 Task: Search email   in folder Folder0000000023 with a subject Subject0000000022. Search email   in folder Folder0000000024 with a subject Subject0000000023. Search email   in folder Folder0000000025 with a subject Subject0000000024. Search email   in folder Folder0000000026 with a subject Subject0000000025. Search email   in folder Folder0000000027 with a subject Subject0000000026
Action: Mouse moved to (448, 115)
Screenshot: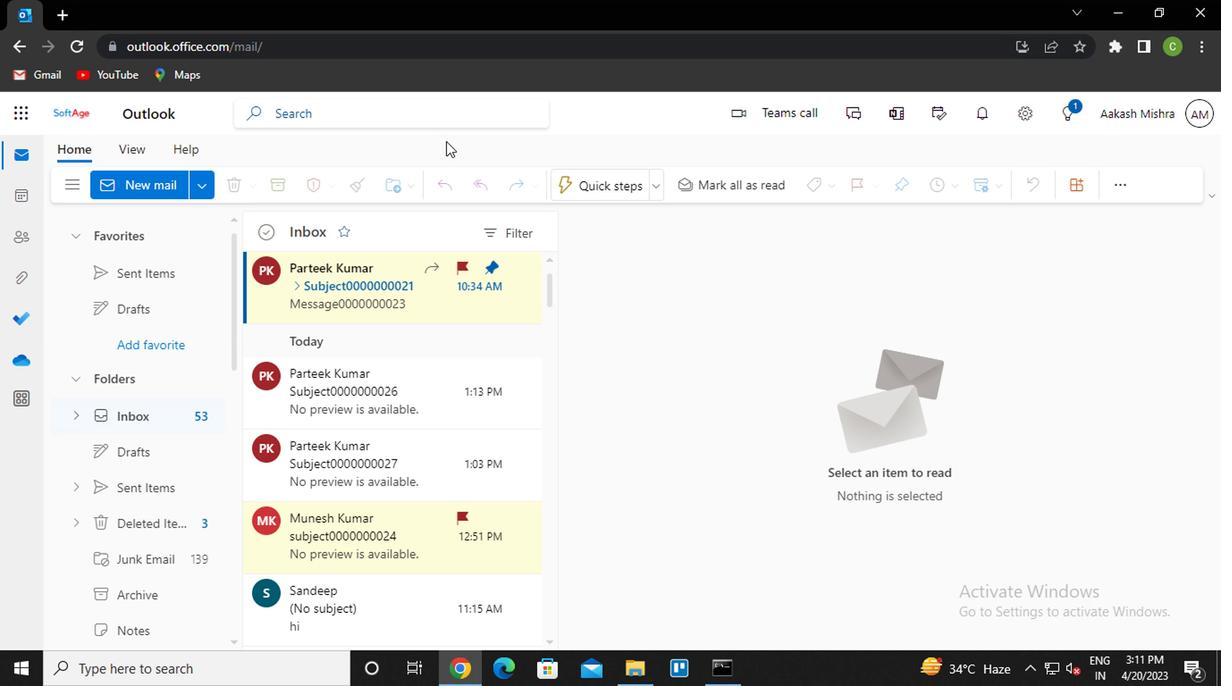 
Action: Mouse pressed left at (448, 115)
Screenshot: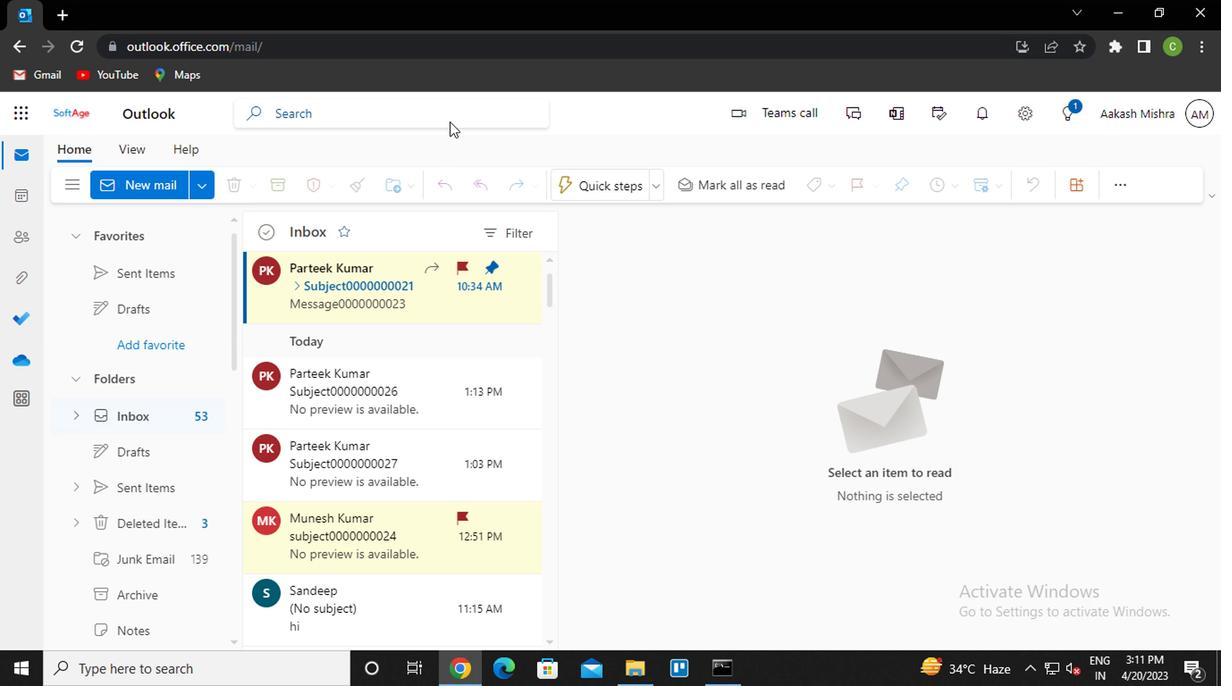 
Action: Mouse moved to (646, 111)
Screenshot: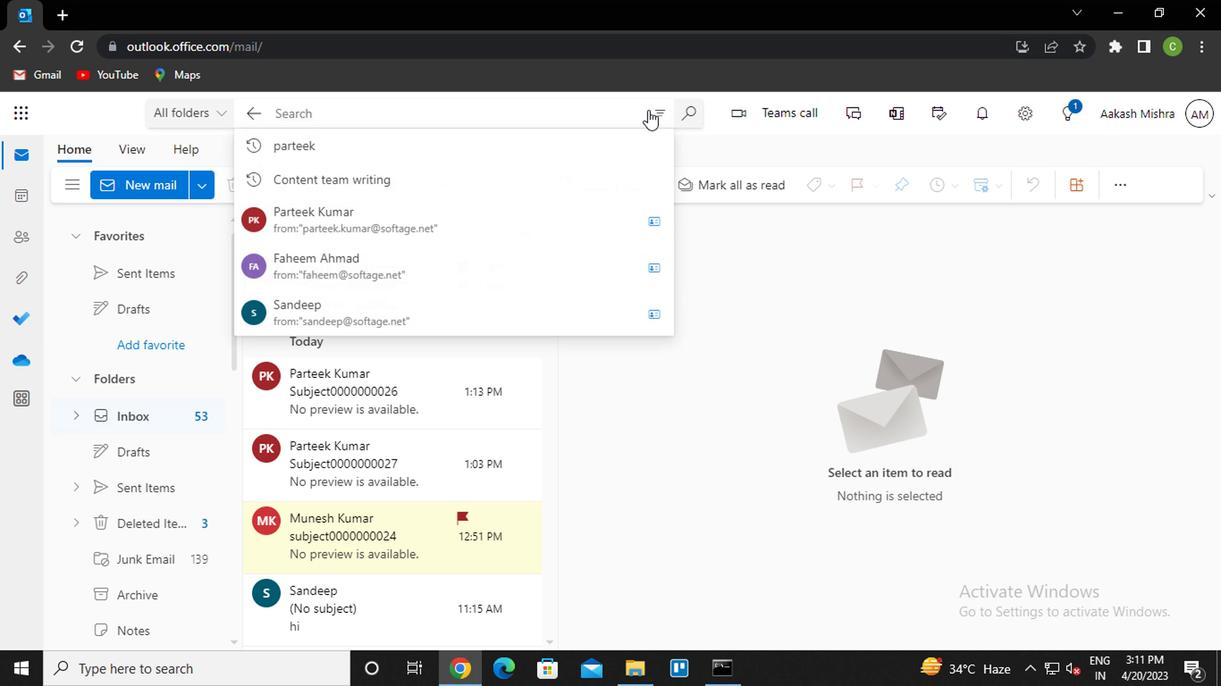 
Action: Mouse pressed left at (646, 111)
Screenshot: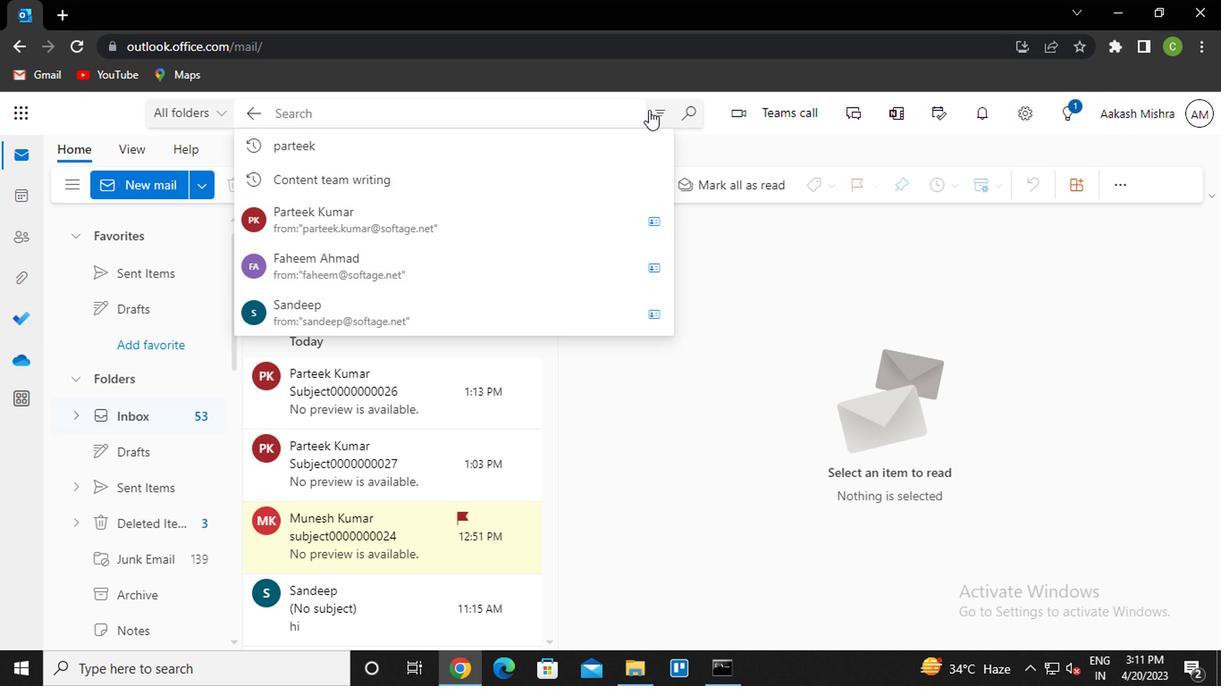 
Action: Mouse moved to (501, 158)
Screenshot: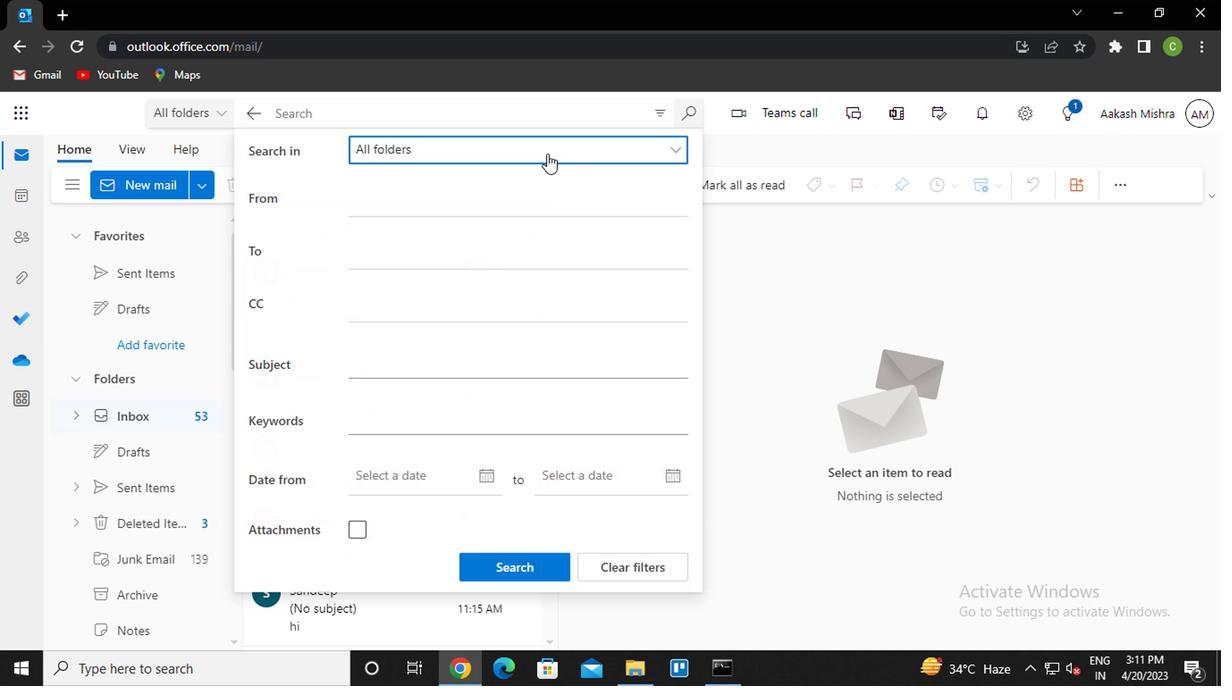 
Action: Mouse pressed left at (501, 158)
Screenshot: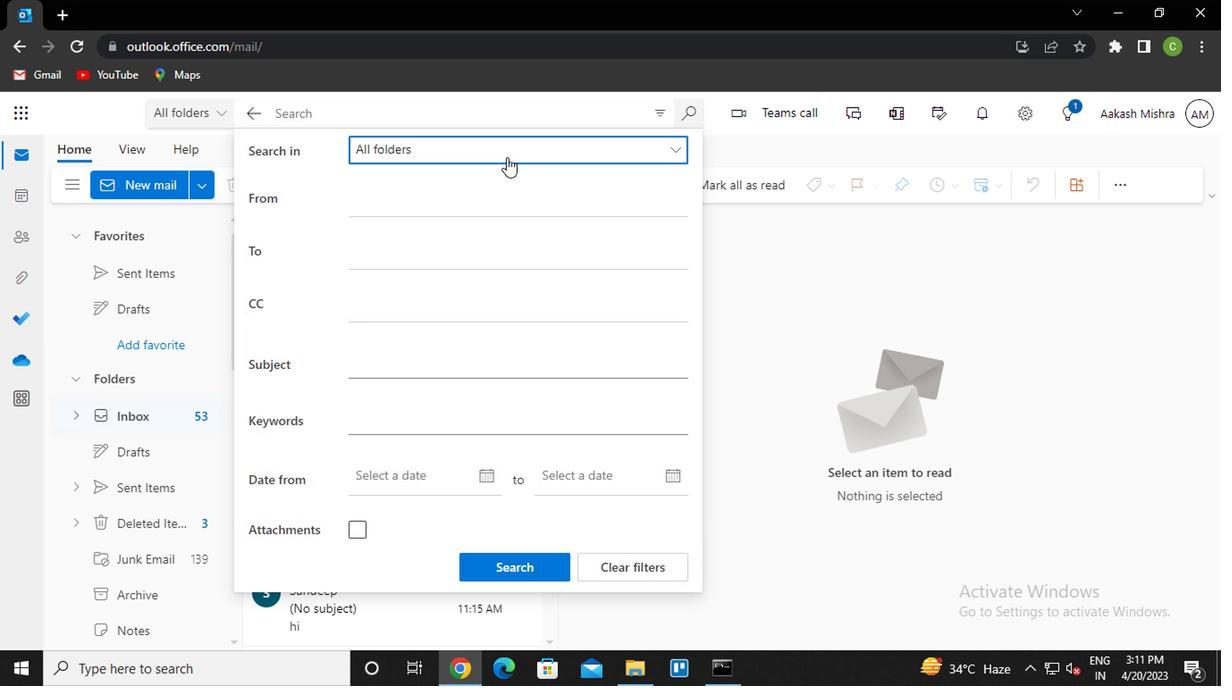 
Action: Mouse moved to (492, 340)
Screenshot: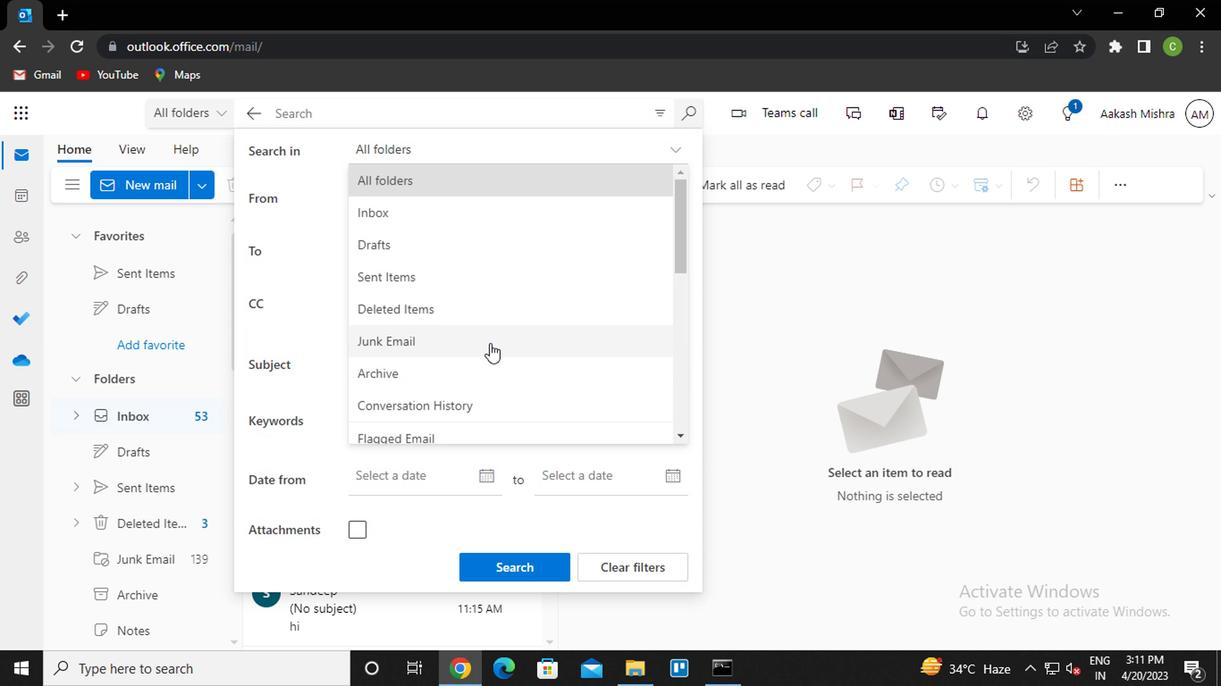 
Action: Mouse scrolled (492, 339) with delta (0, 0)
Screenshot: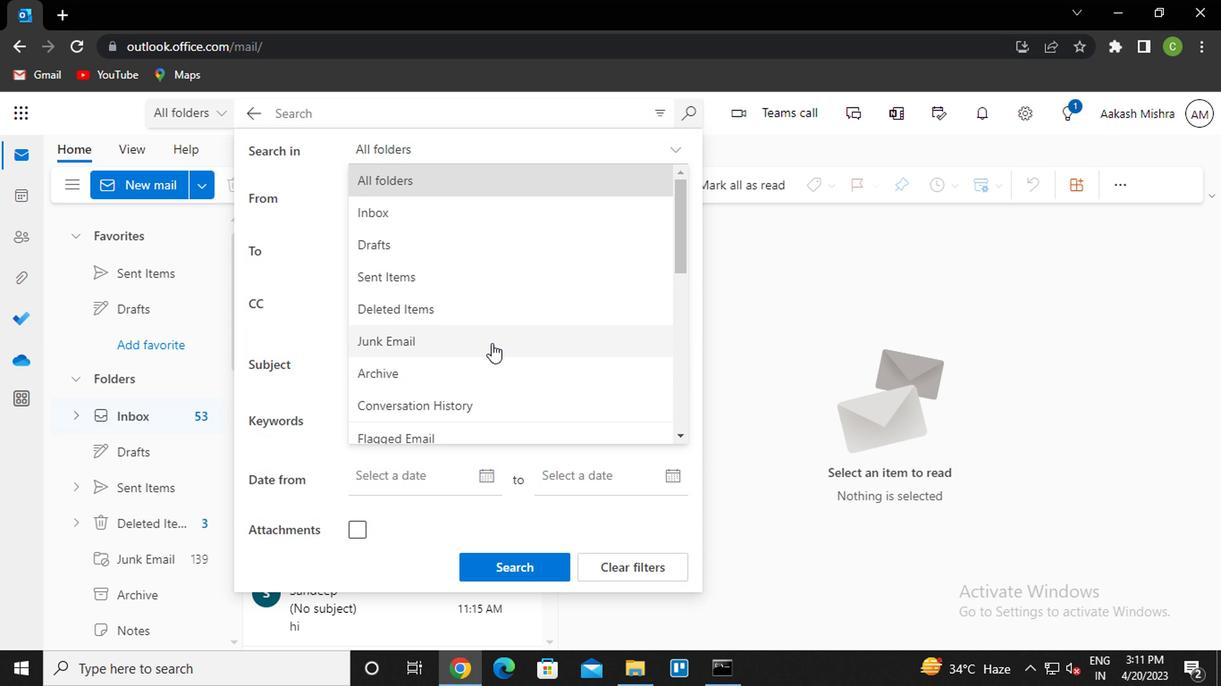 
Action: Mouse scrolled (492, 339) with delta (0, 0)
Screenshot: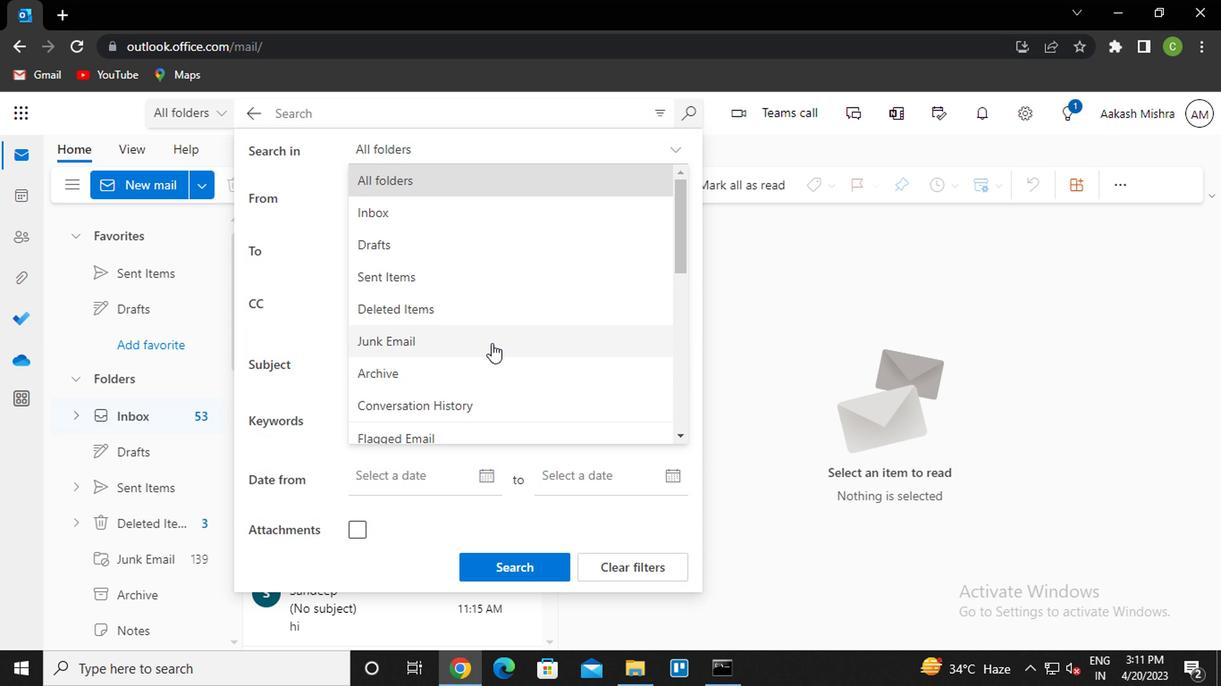 
Action: Mouse scrolled (492, 339) with delta (0, 0)
Screenshot: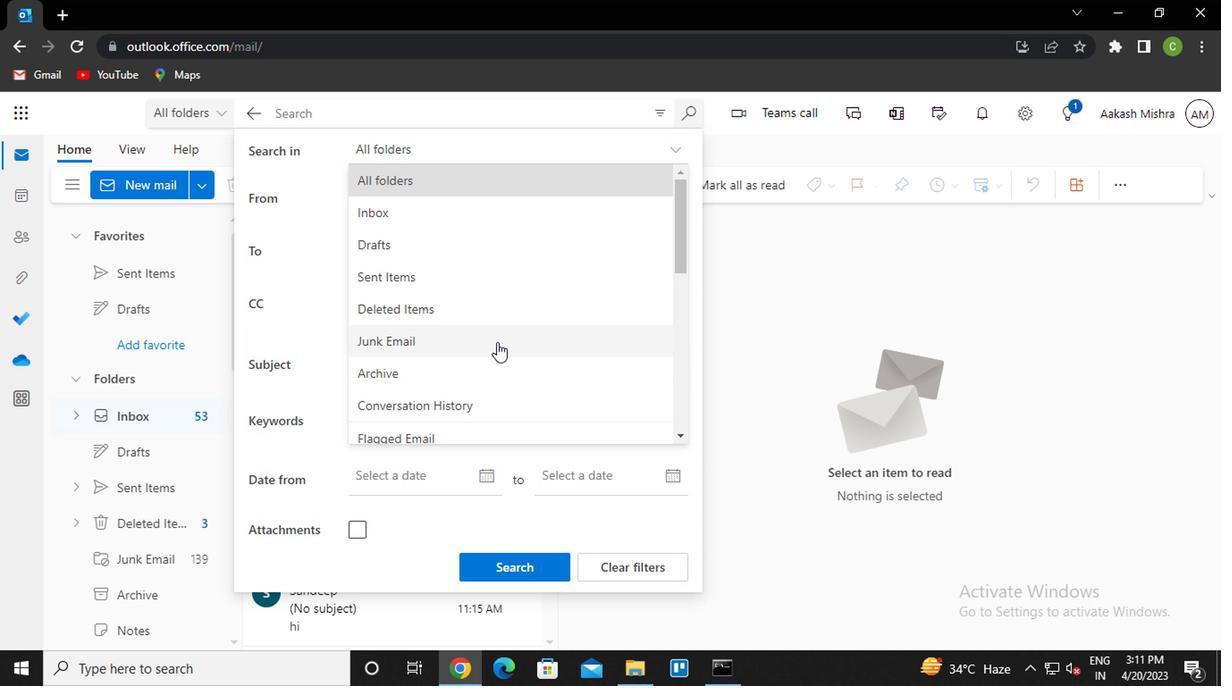 
Action: Mouse scrolled (492, 339) with delta (0, 0)
Screenshot: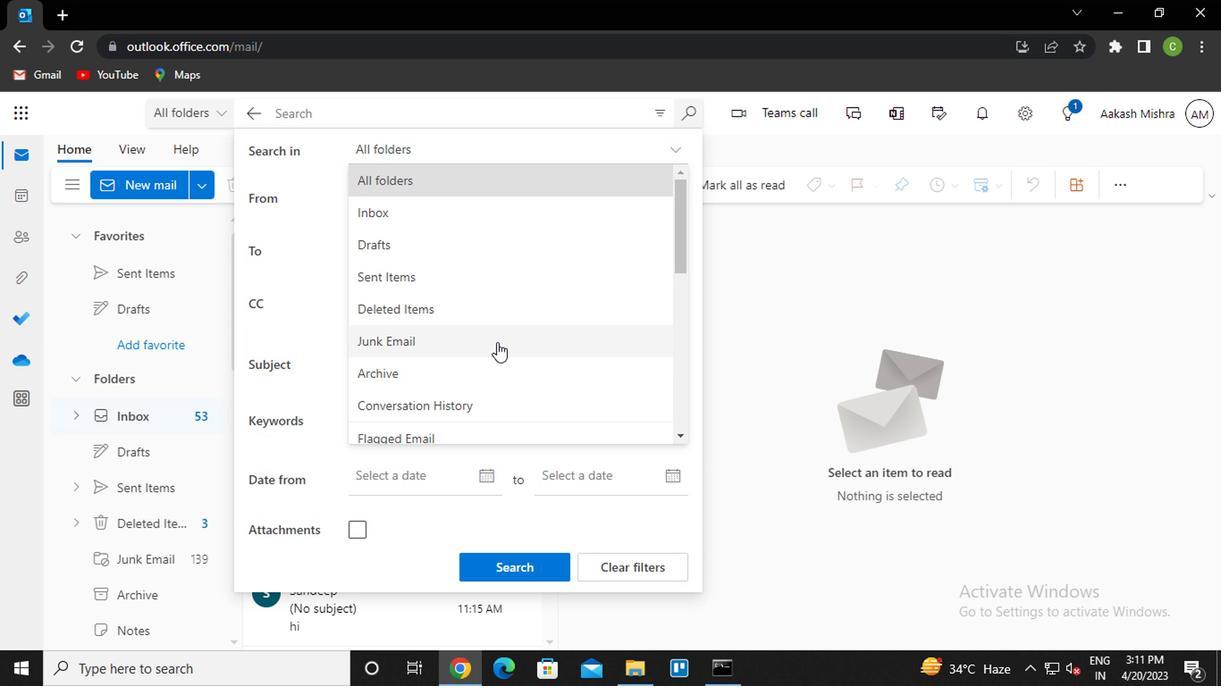 
Action: Mouse scrolled (492, 339) with delta (0, 0)
Screenshot: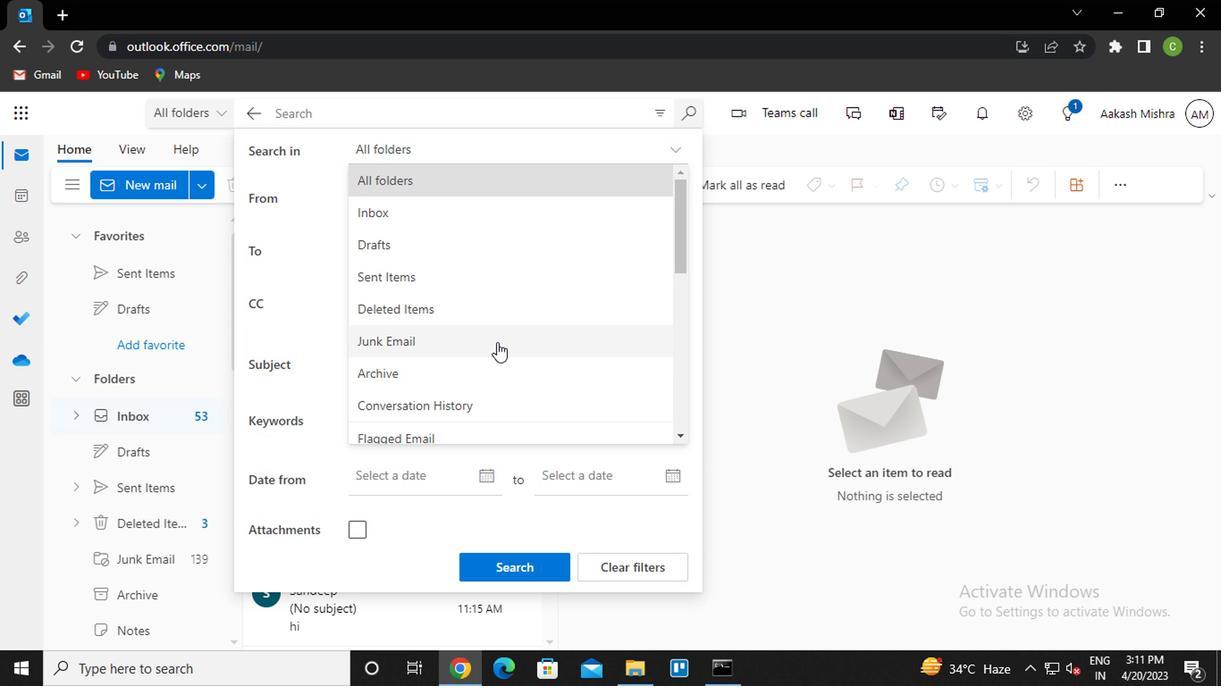 
Action: Mouse scrolled (492, 339) with delta (0, 0)
Screenshot: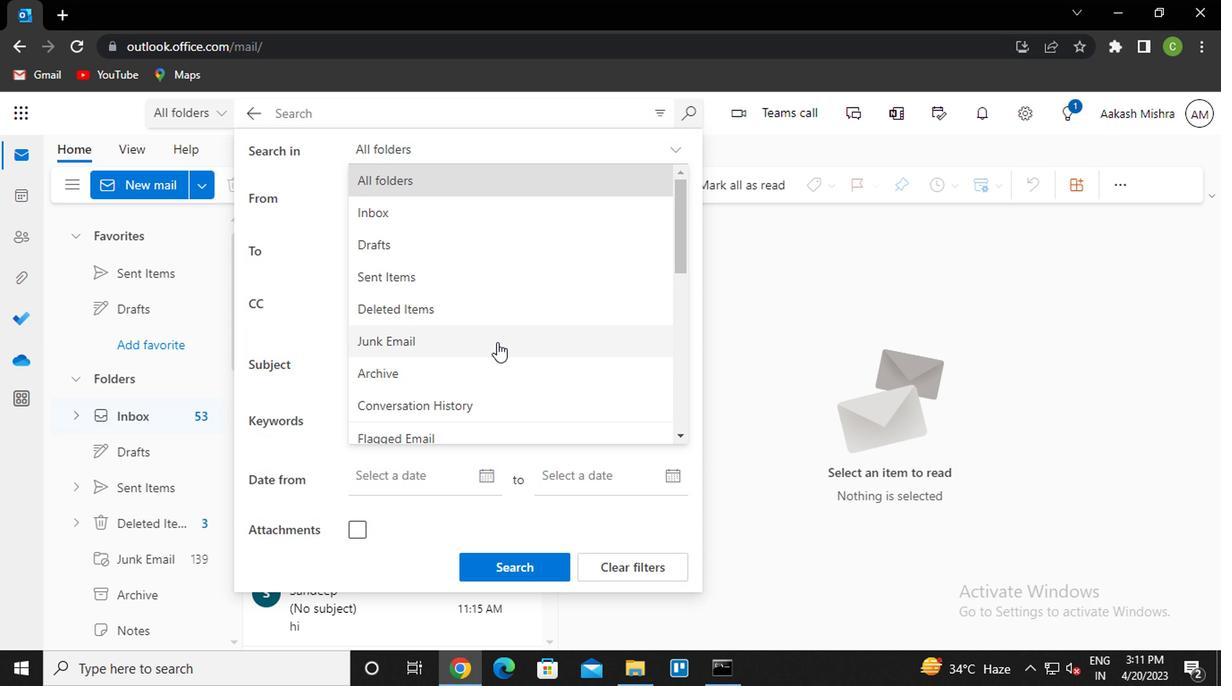 
Action: Mouse scrolled (492, 339) with delta (0, 0)
Screenshot: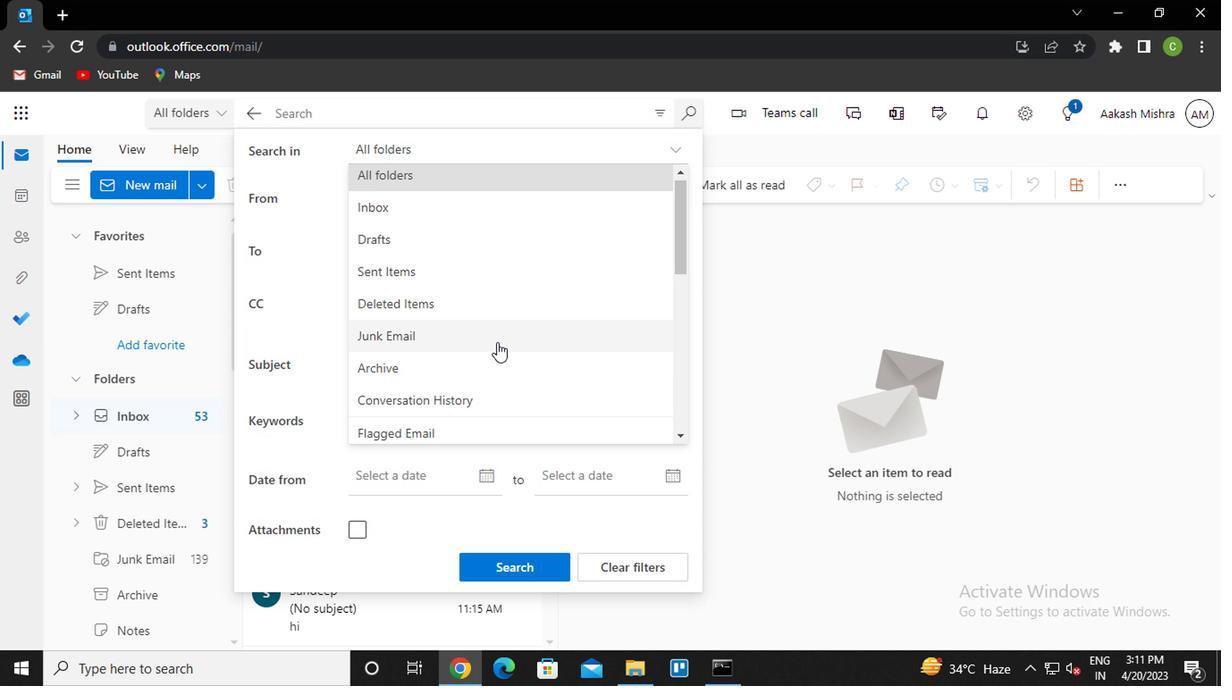 
Action: Mouse scrolled (492, 339) with delta (0, 0)
Screenshot: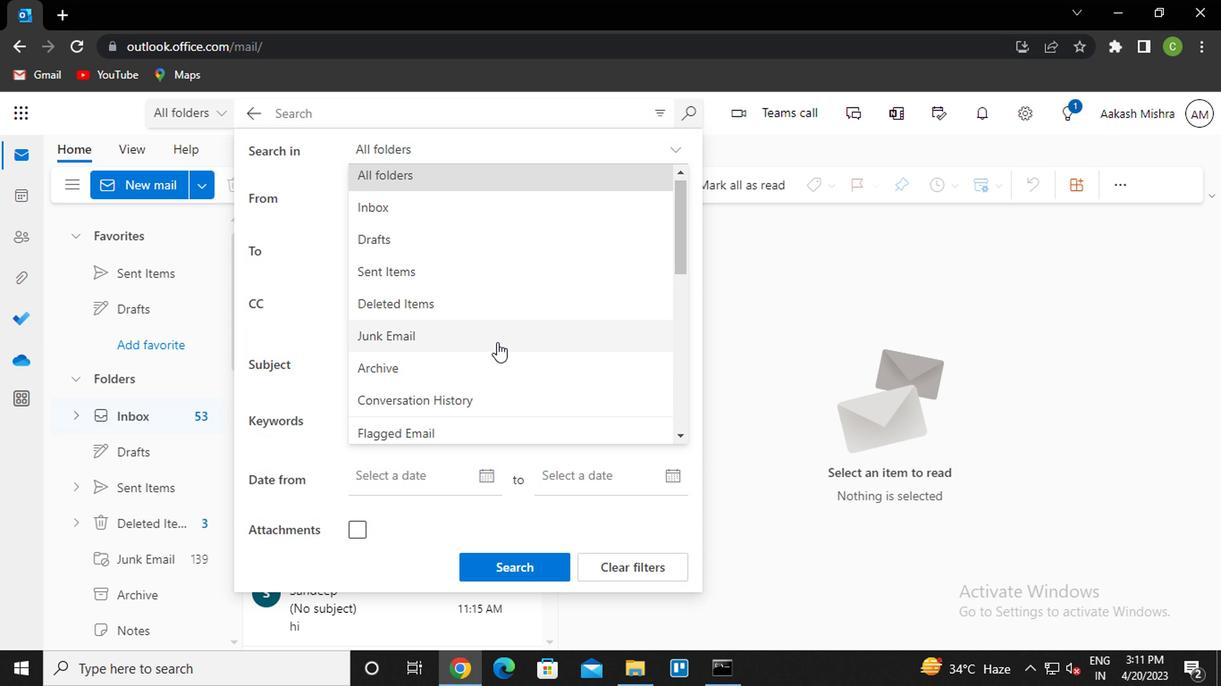 
Action: Mouse scrolled (492, 339) with delta (0, 0)
Screenshot: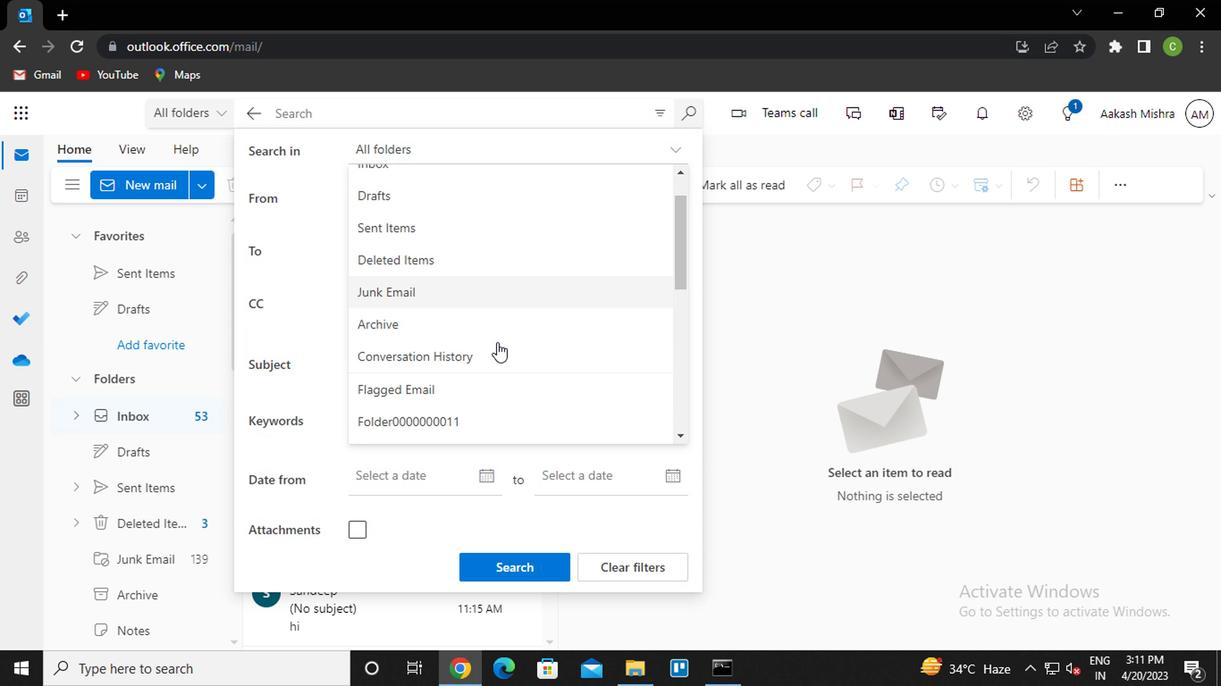 
Action: Mouse scrolled (492, 339) with delta (0, 0)
Screenshot: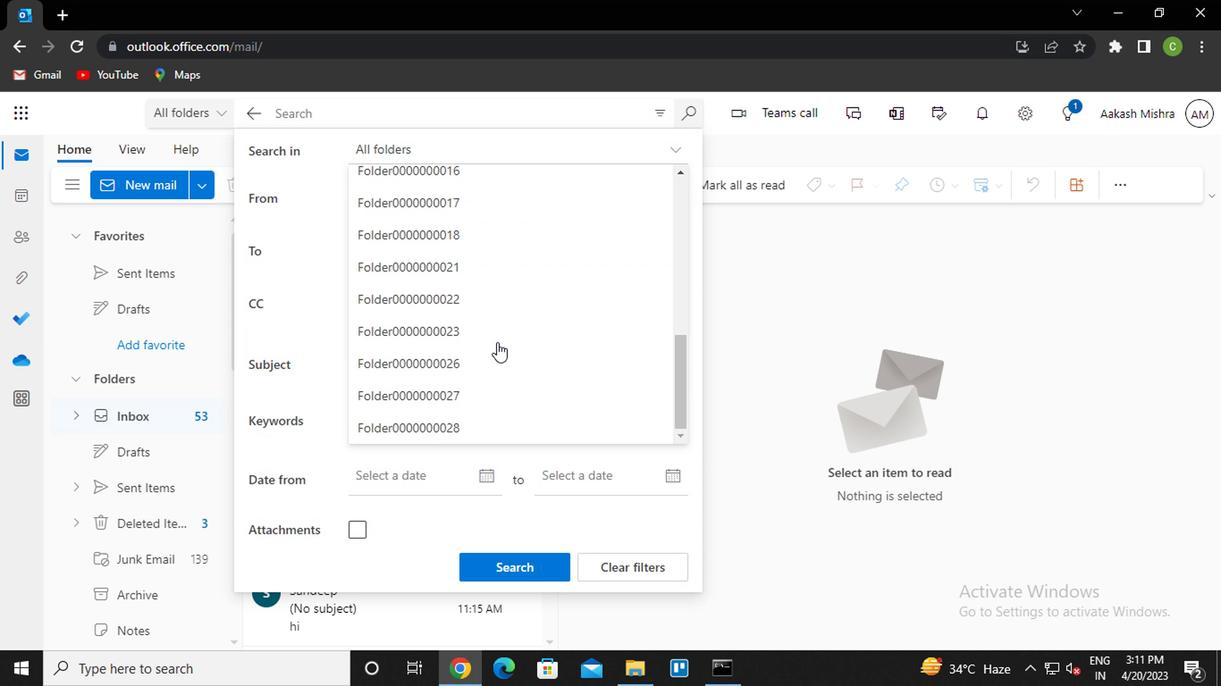 
Action: Mouse scrolled (492, 339) with delta (0, 0)
Screenshot: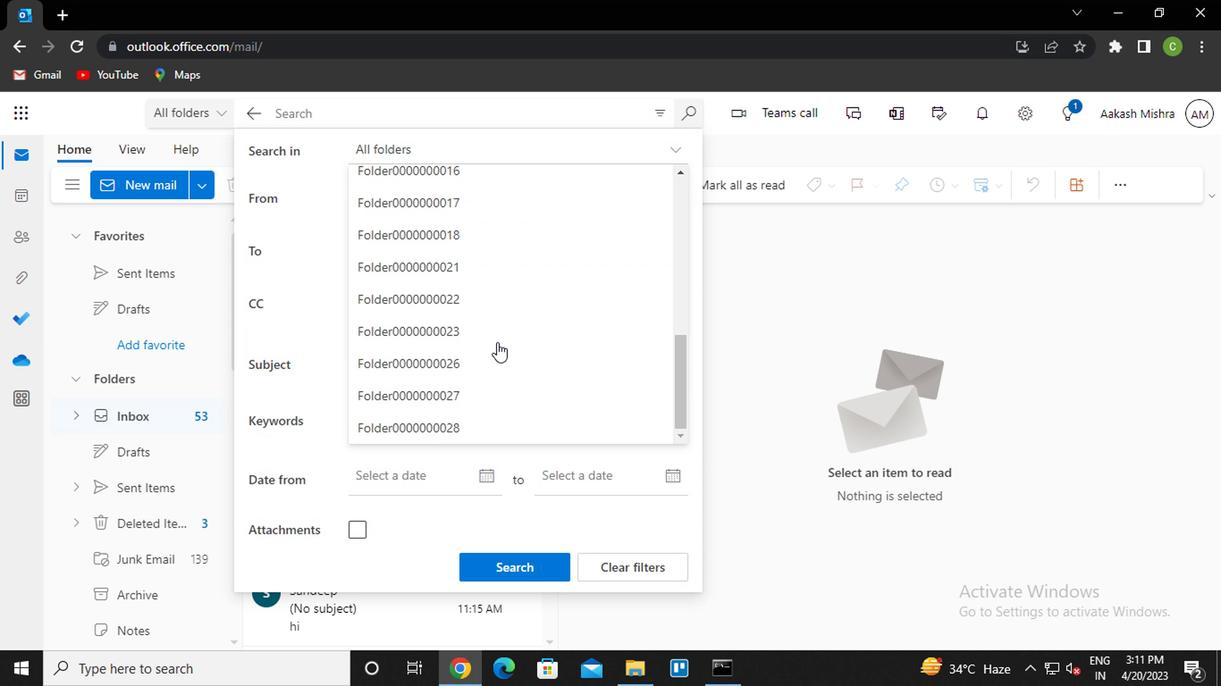 
Action: Mouse scrolled (492, 339) with delta (0, 0)
Screenshot: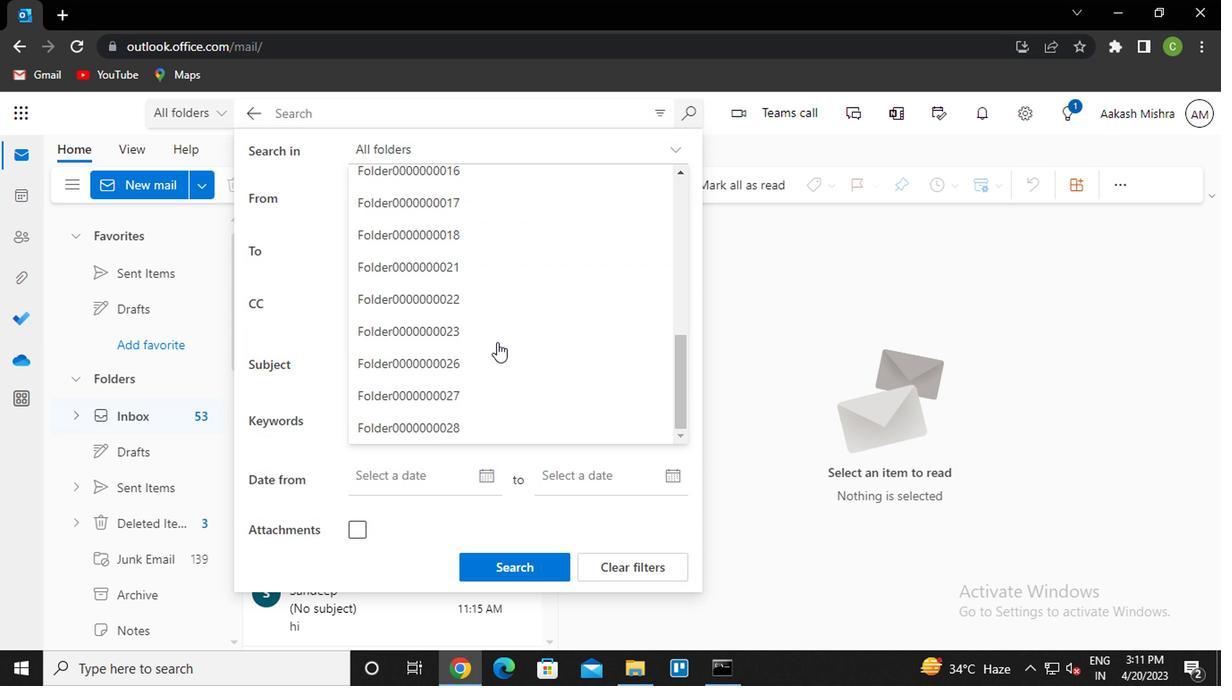 
Action: Mouse scrolled (492, 339) with delta (0, 0)
Screenshot: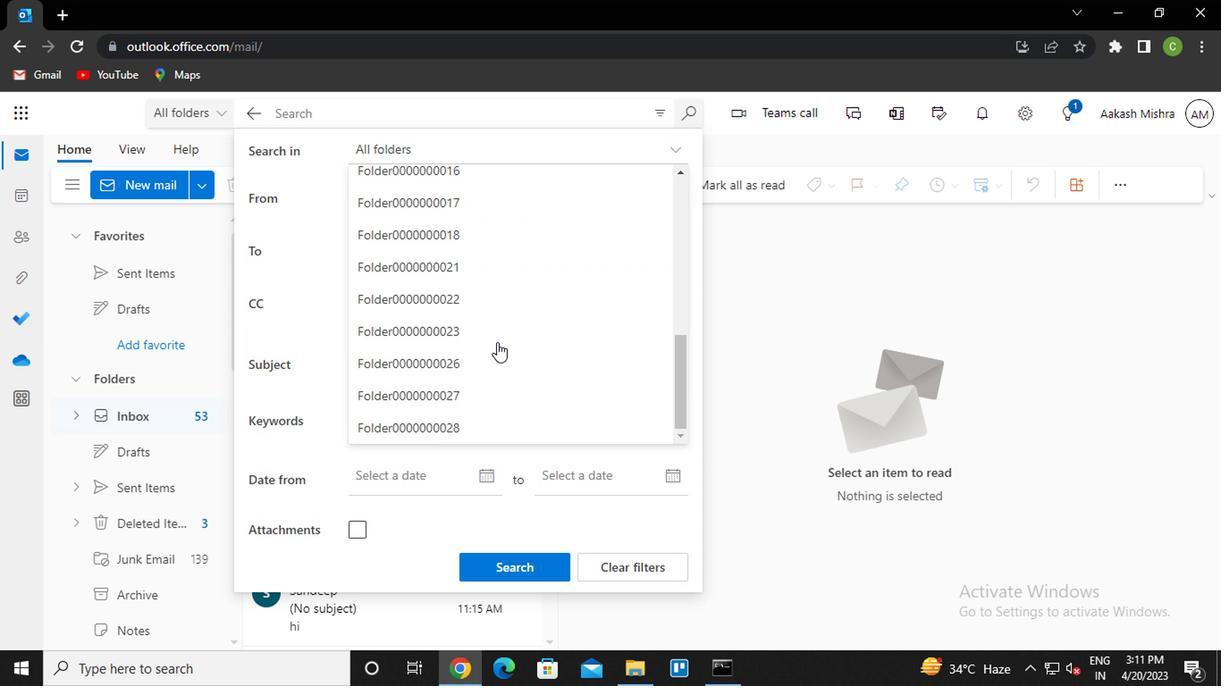 
Action: Mouse scrolled (492, 339) with delta (0, 0)
Screenshot: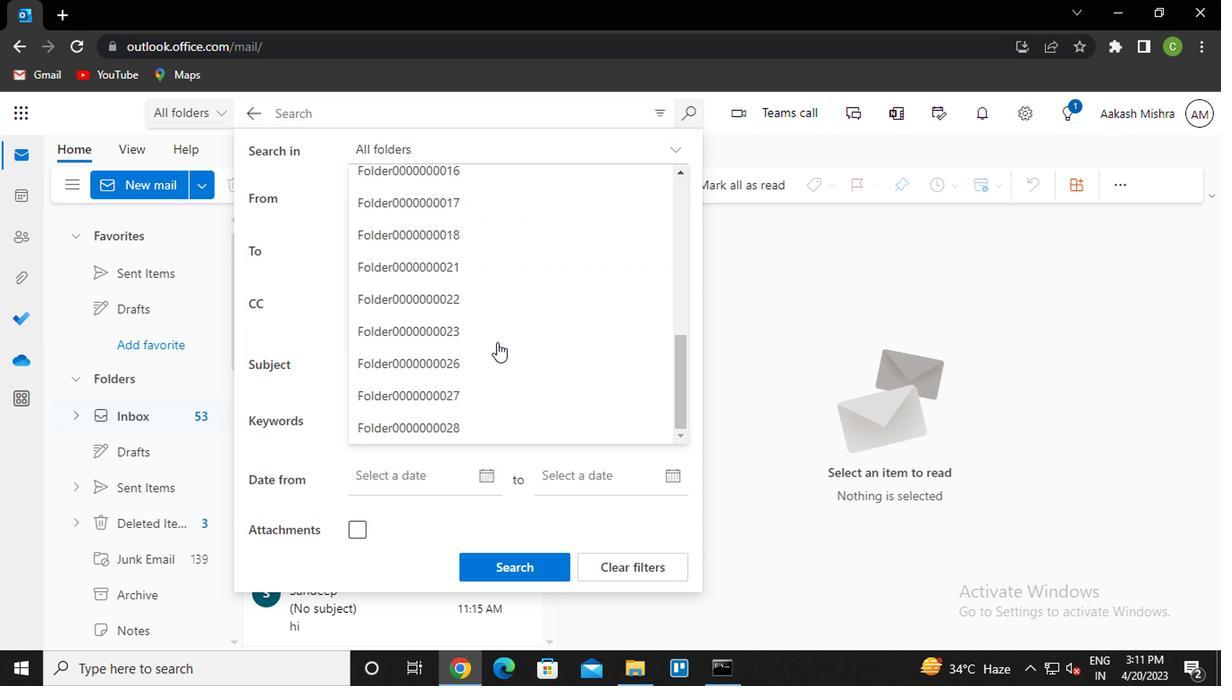 
Action: Mouse moved to (468, 415)
Screenshot: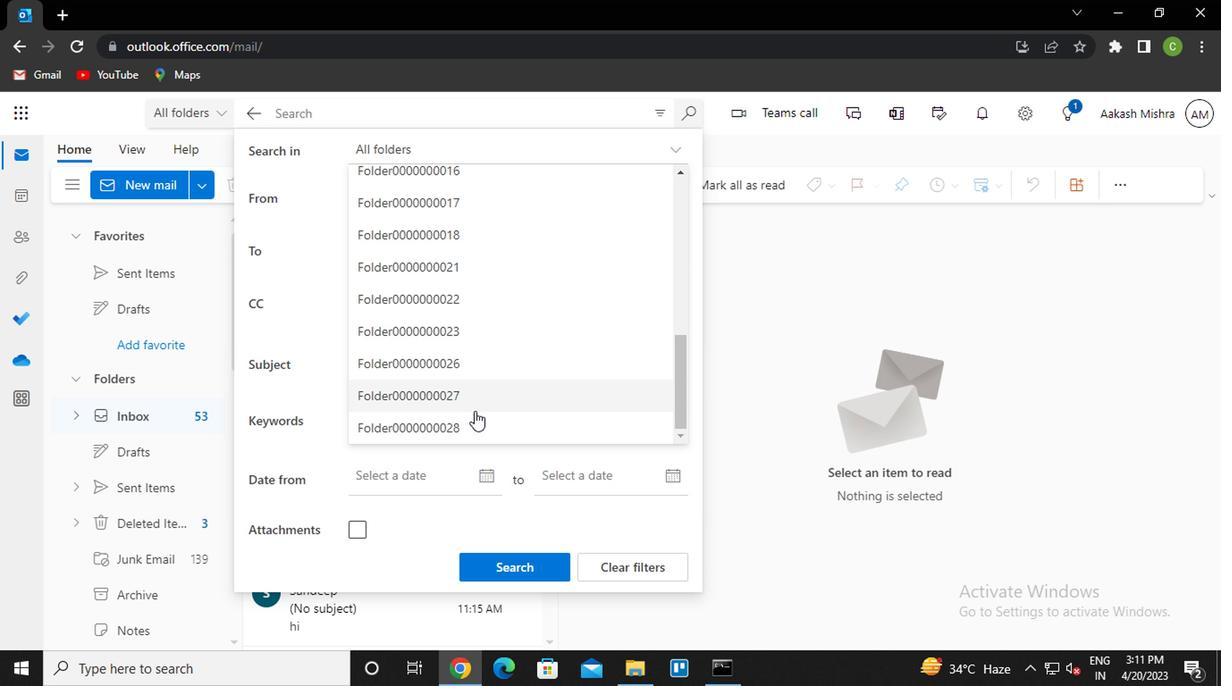 
Action: Mouse pressed left at (468, 415)
Screenshot: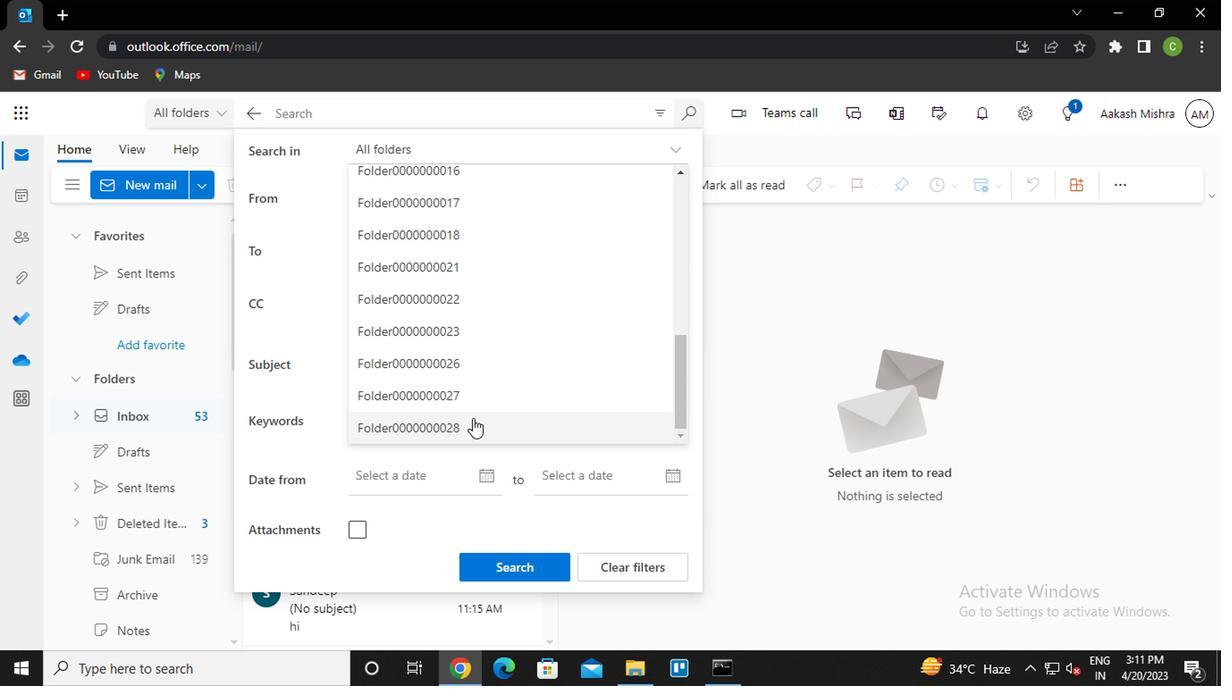 
Action: Mouse moved to (418, 301)
Screenshot: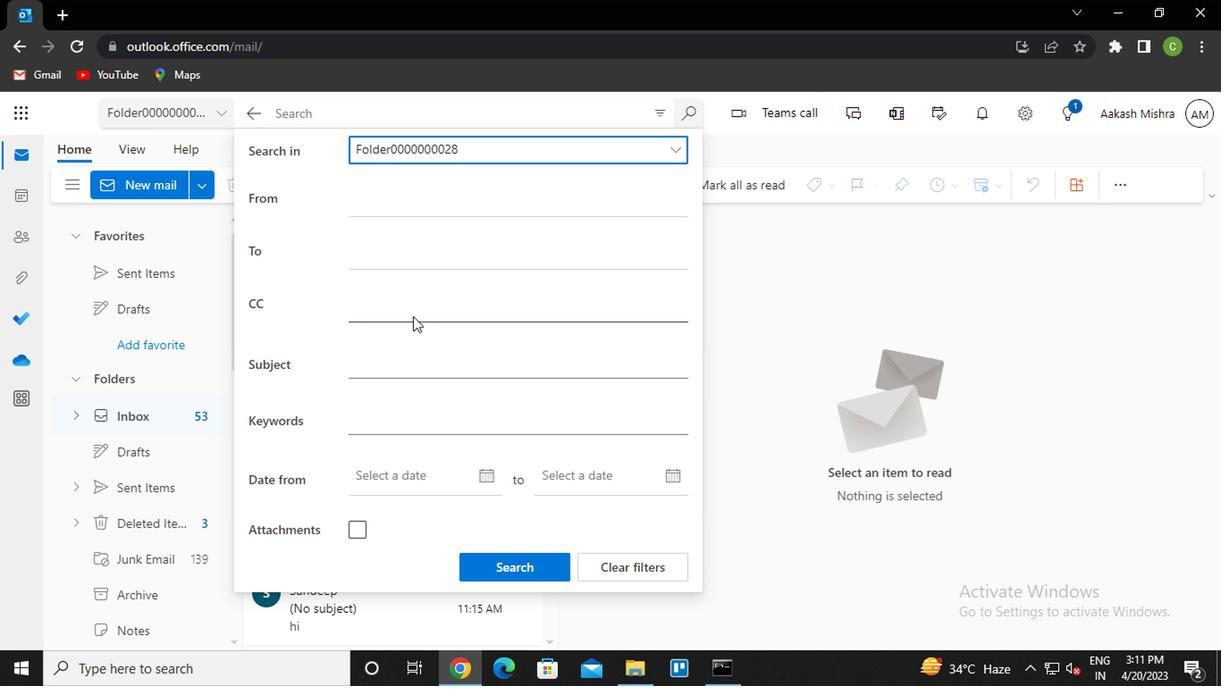 
Action: Mouse pressed left at (418, 301)
Screenshot: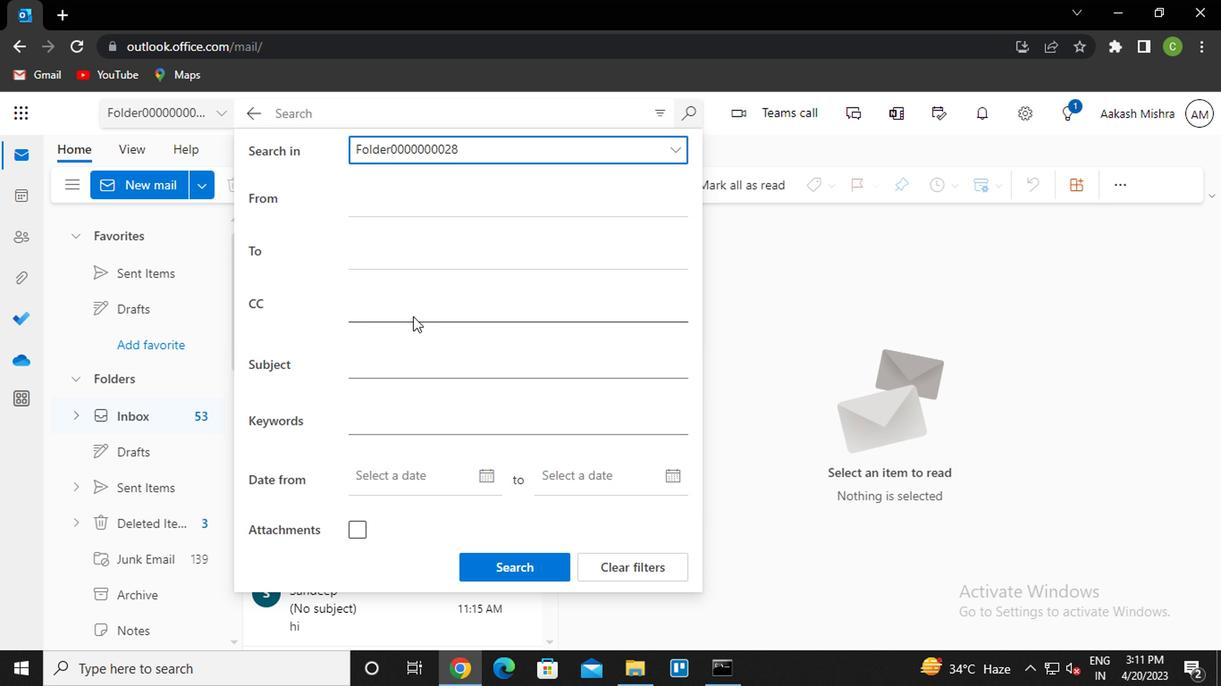 
Action: Key pressed <Key.caps_lock>s<Key.caps_lock>ubject000000
Screenshot: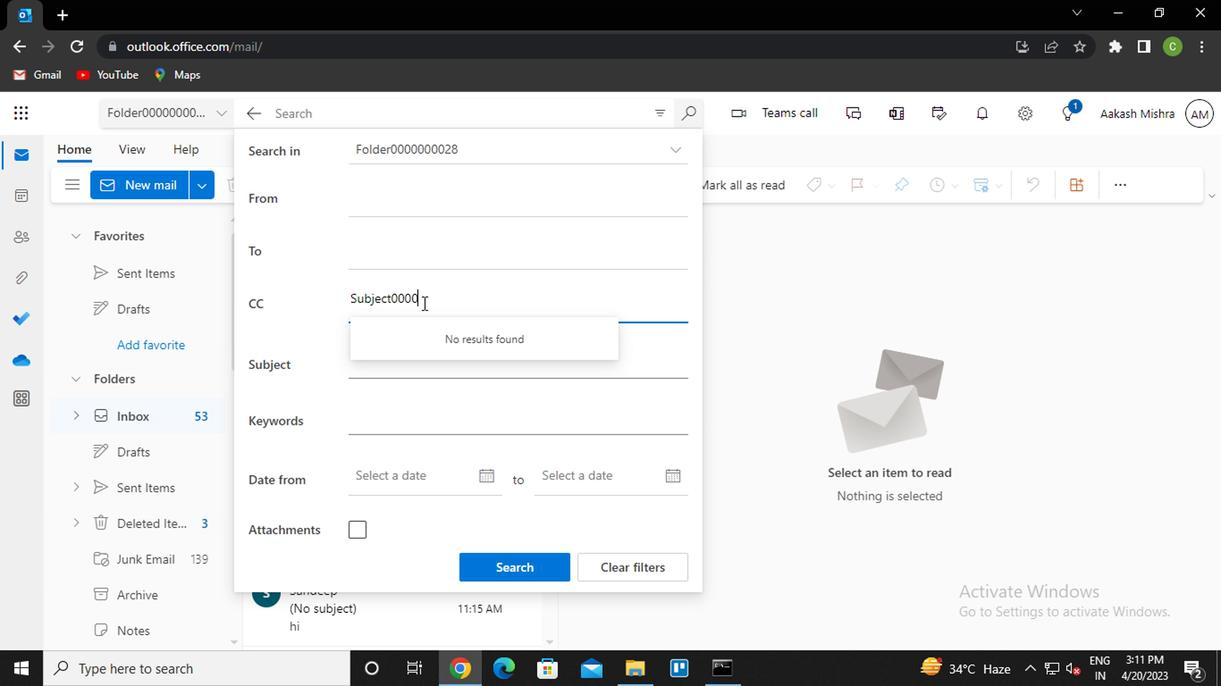 
Action: Mouse moved to (416, 356)
Screenshot: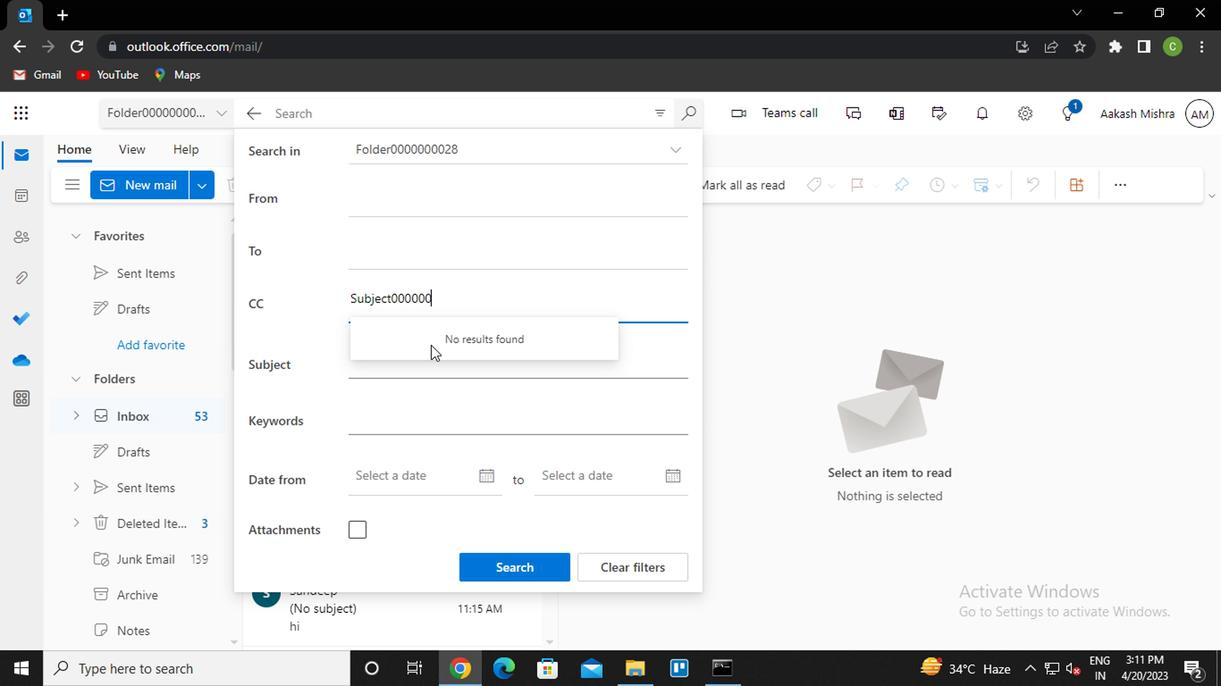 
Action: Mouse pressed left at (416, 356)
Screenshot: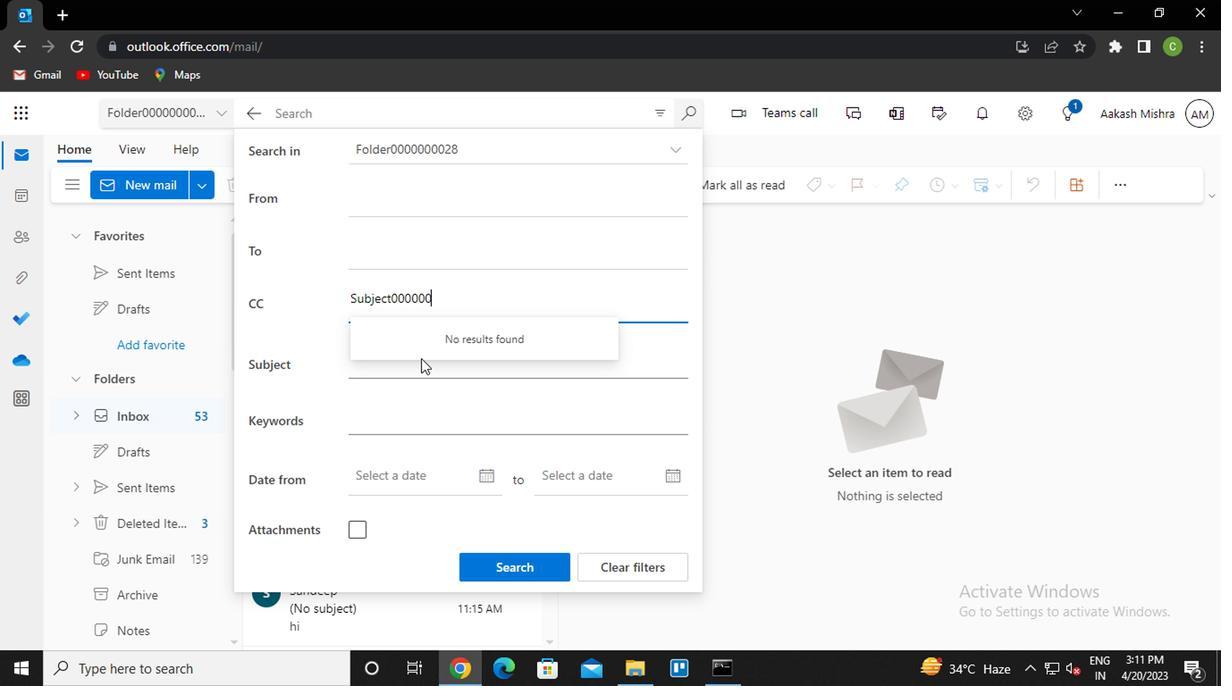 
Action: Mouse moved to (414, 369)
Screenshot: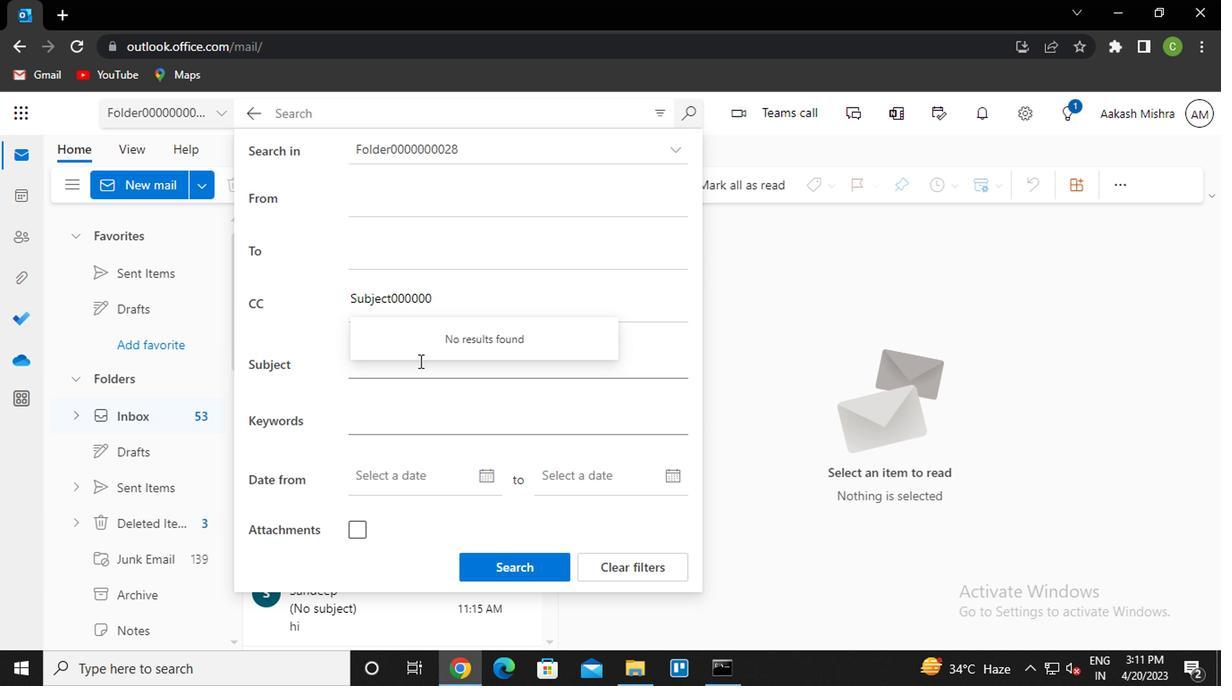 
Action: Mouse pressed left at (414, 369)
Screenshot: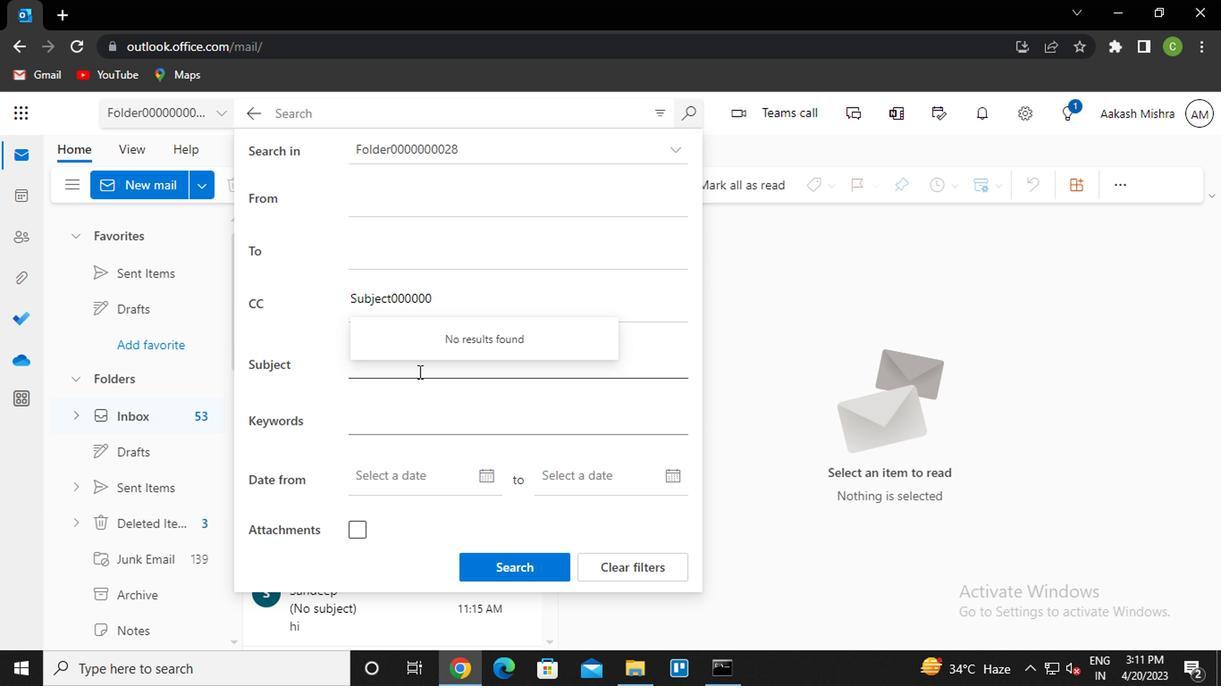 
Action: Mouse moved to (427, 294)
Screenshot: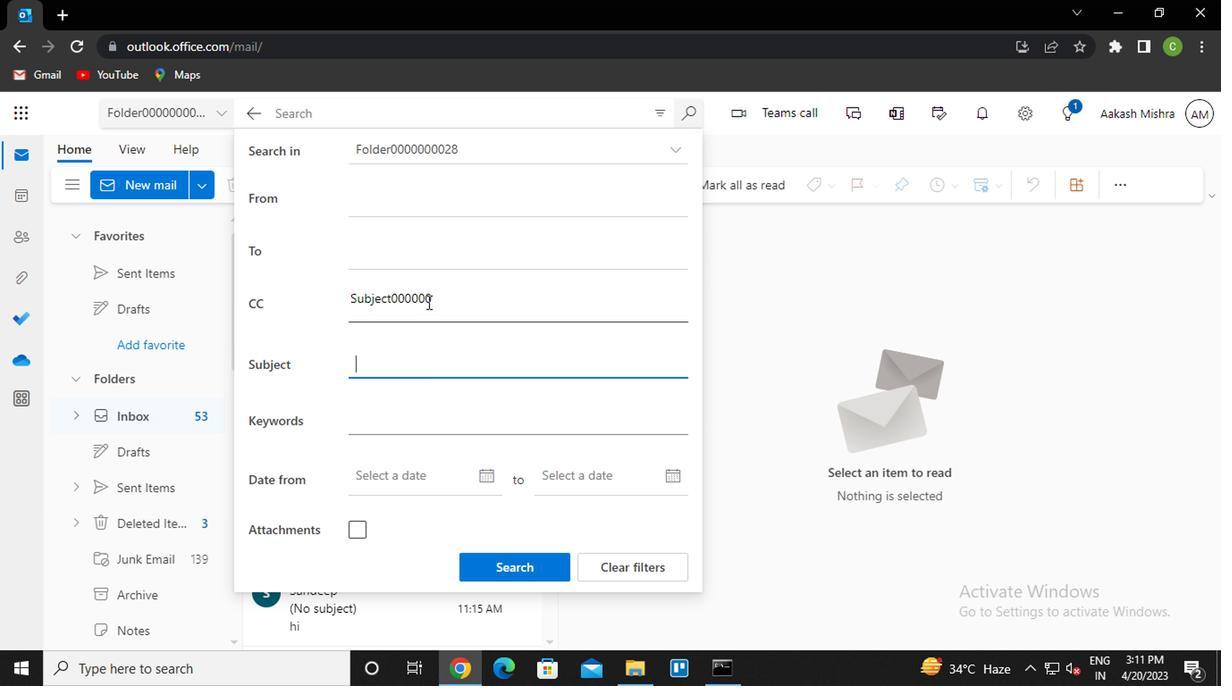 
Action: Mouse pressed left at (427, 294)
Screenshot: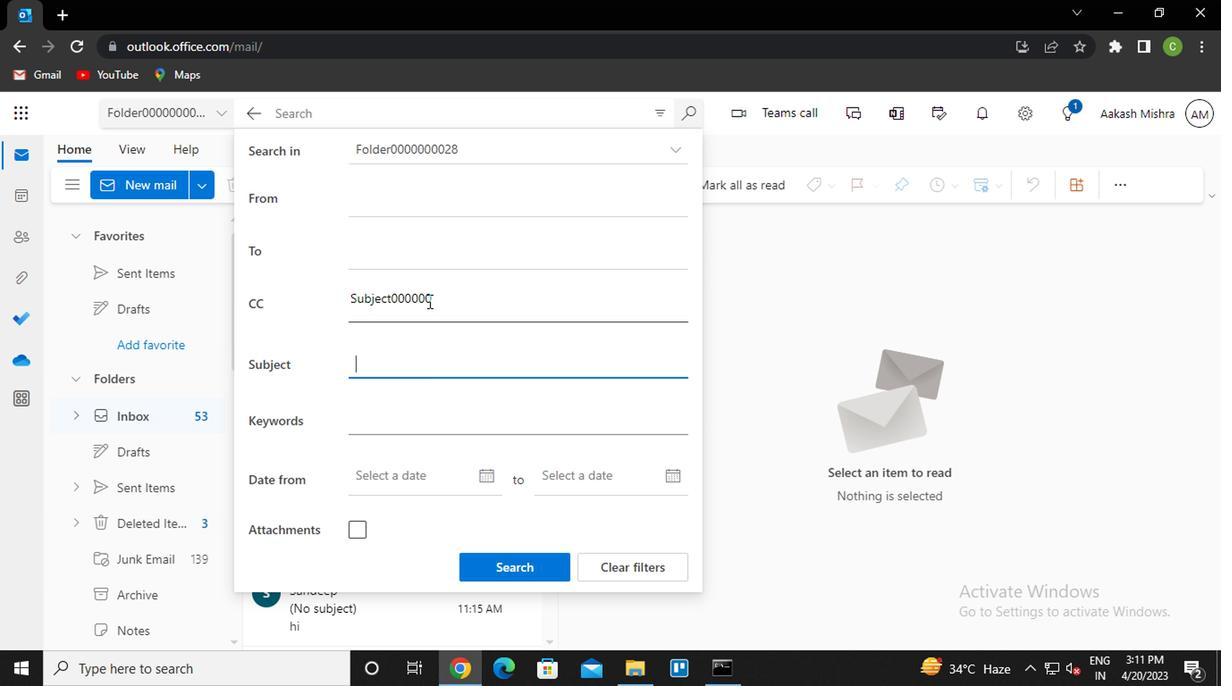 
Action: Mouse moved to (431, 358)
Screenshot: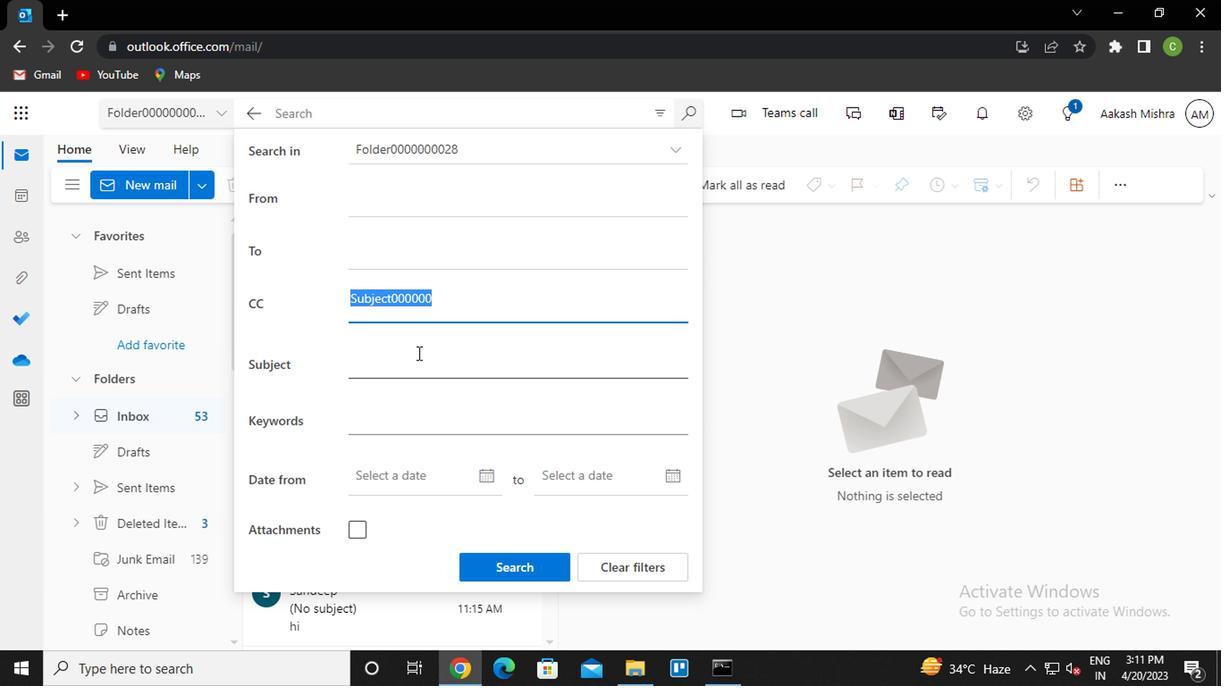 
Action: Key pressed ctrl+X
Screenshot: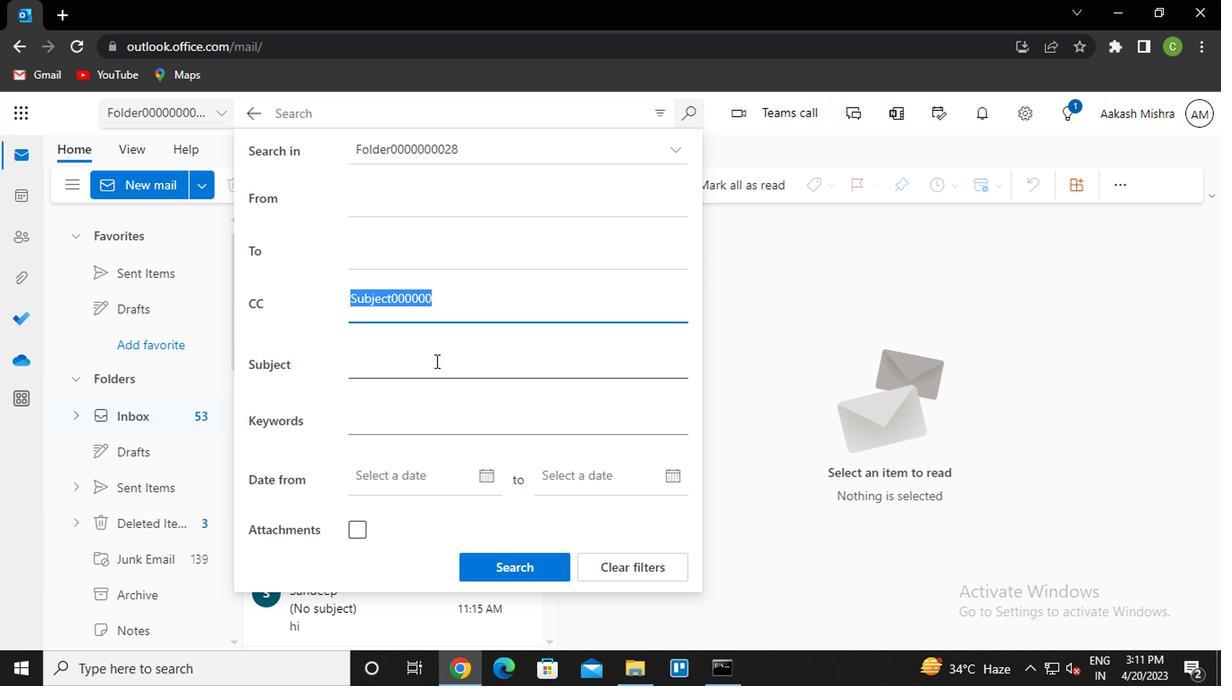 
Action: Mouse moved to (429, 366)
Screenshot: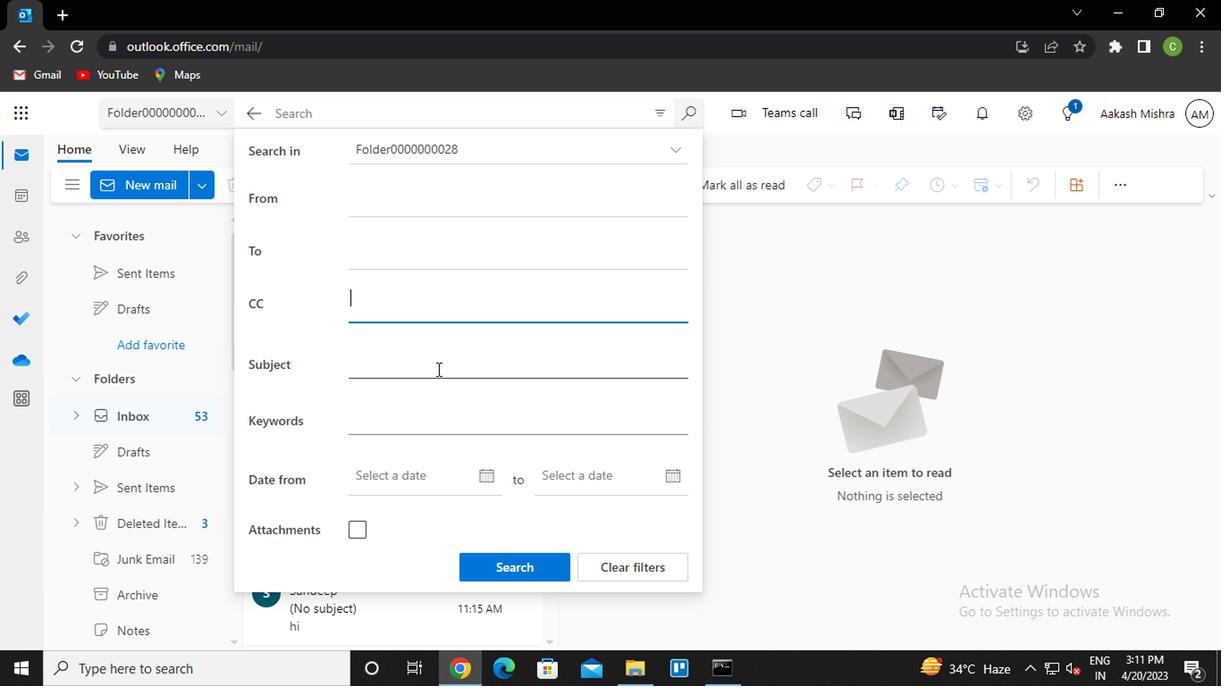 
Action: Mouse pressed left at (429, 366)
Screenshot: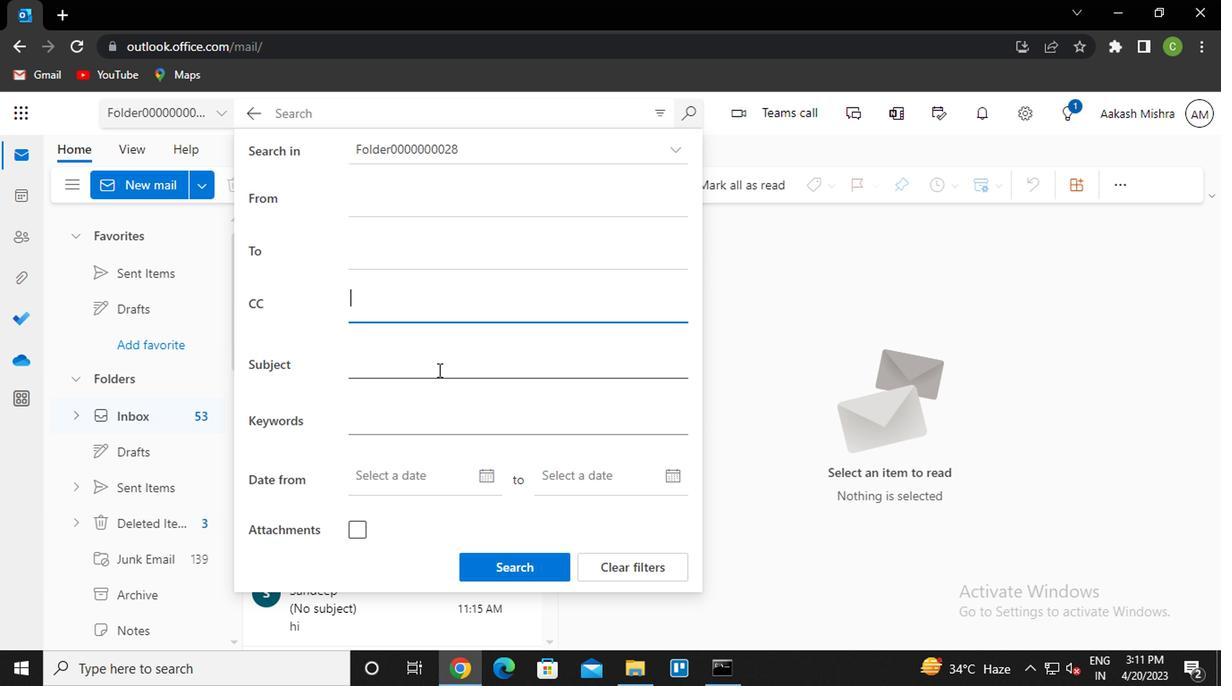 
Action: Key pressed ctrl+V
Screenshot: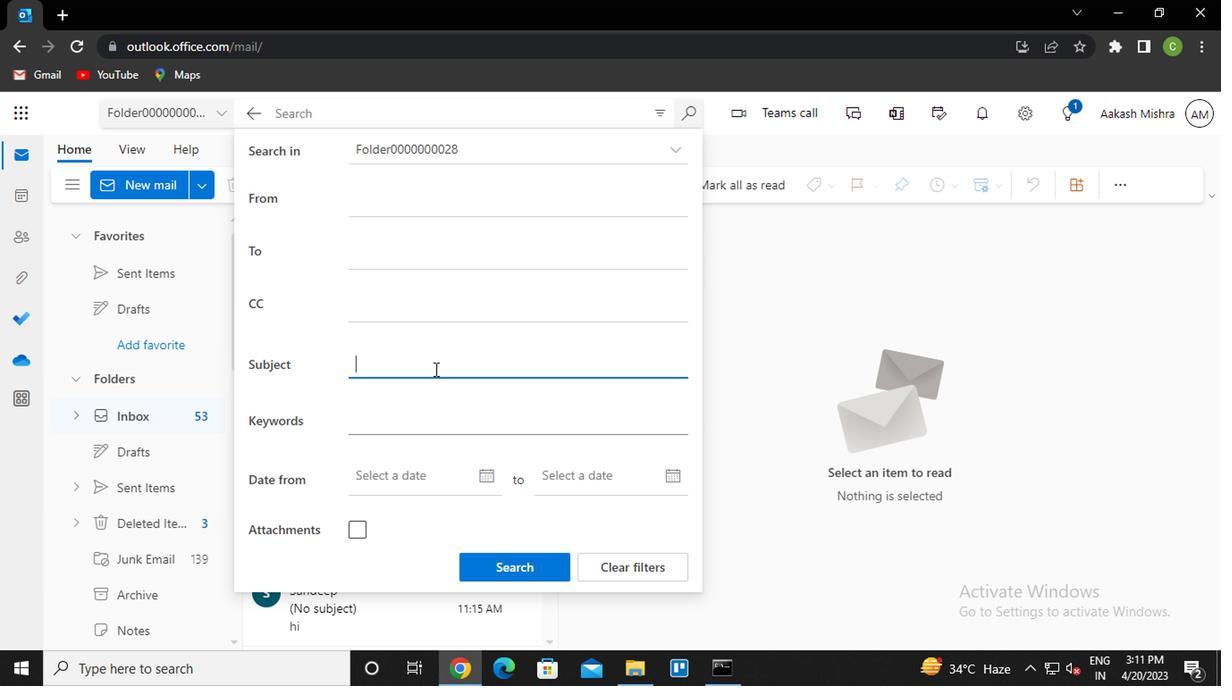 
Action: Mouse moved to (443, 363)
Screenshot: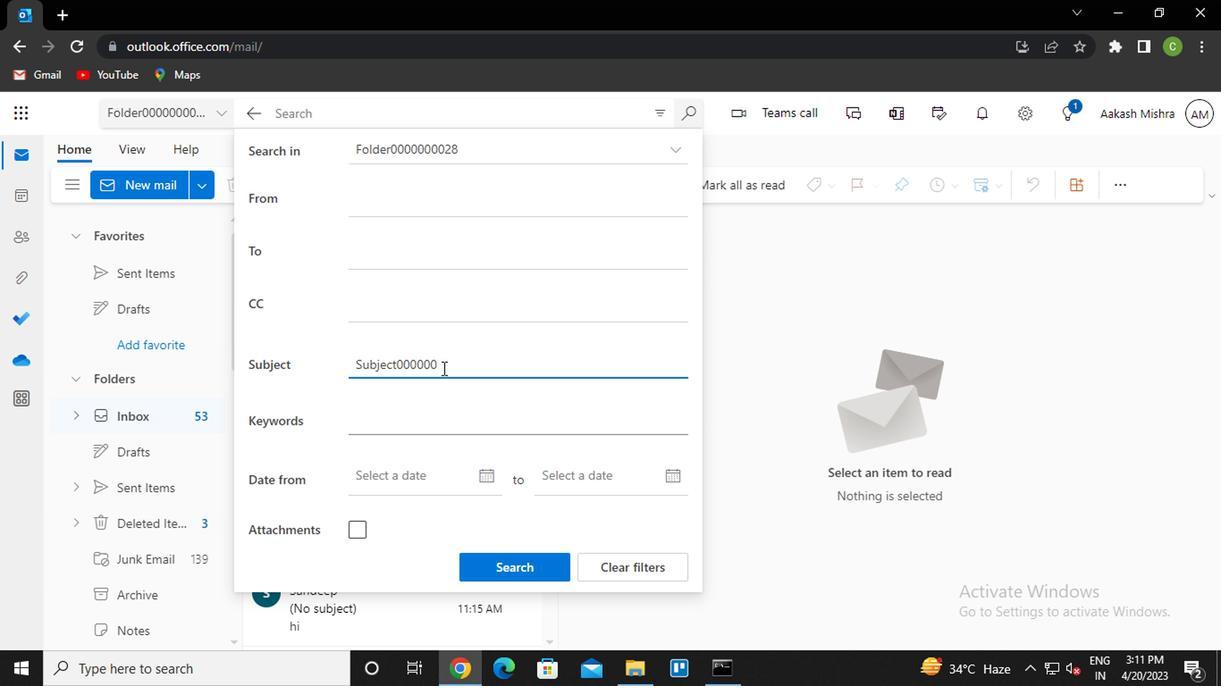 
Action: Key pressed ctrl+0027
Screenshot: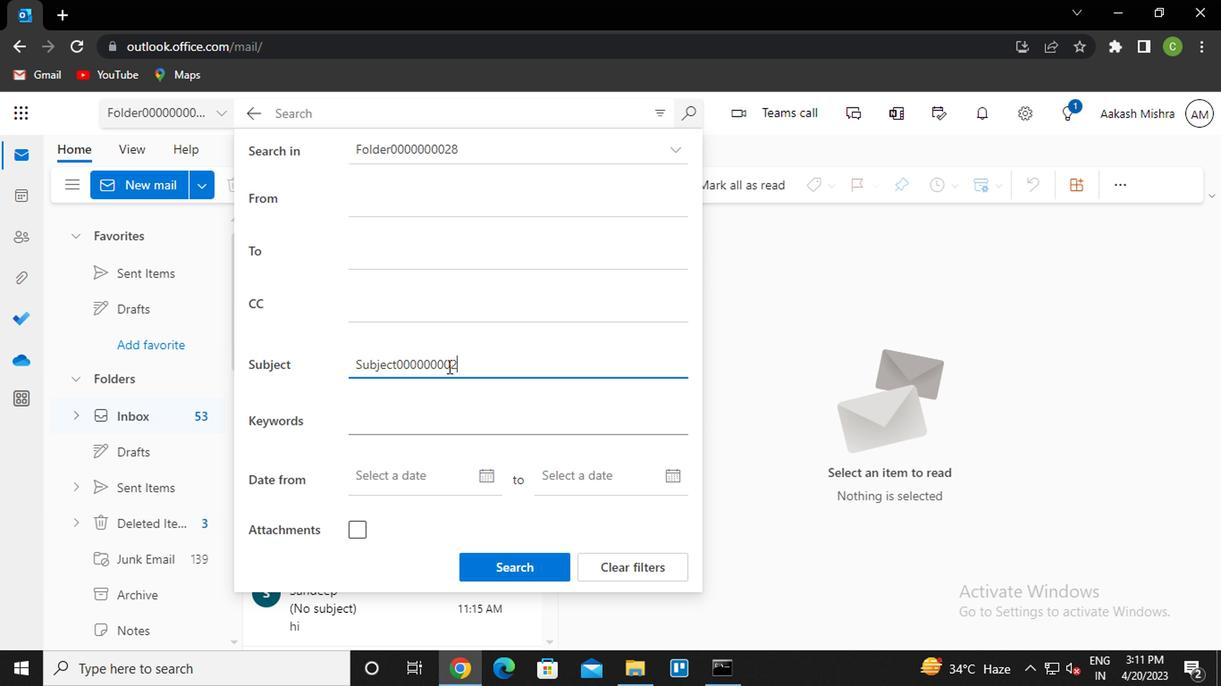 
Action: Mouse moved to (522, 565)
Screenshot: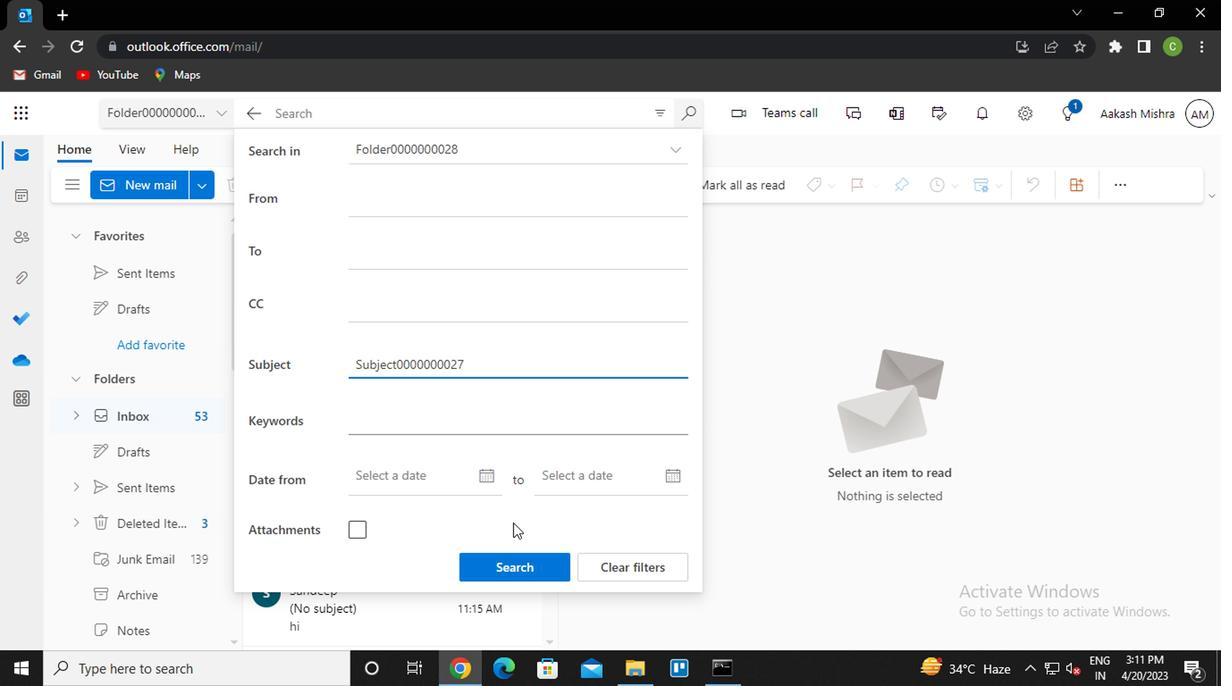 
Action: Mouse pressed left at (522, 565)
Screenshot: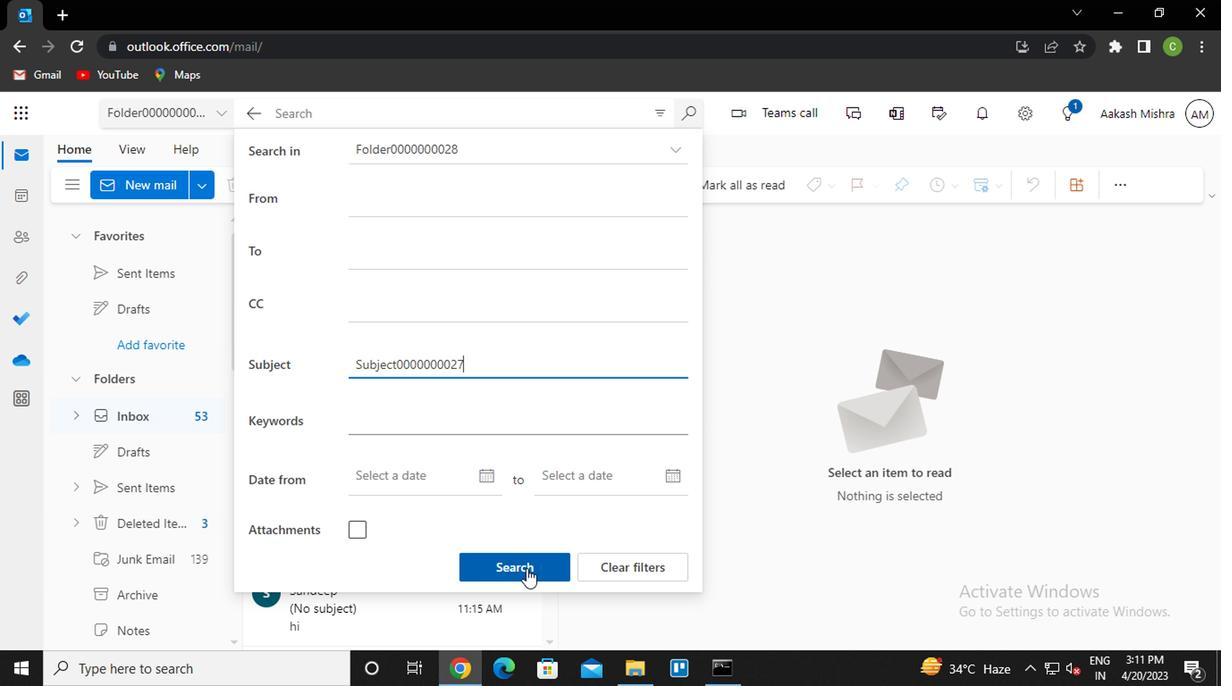
Action: Mouse moved to (251, 113)
Screenshot: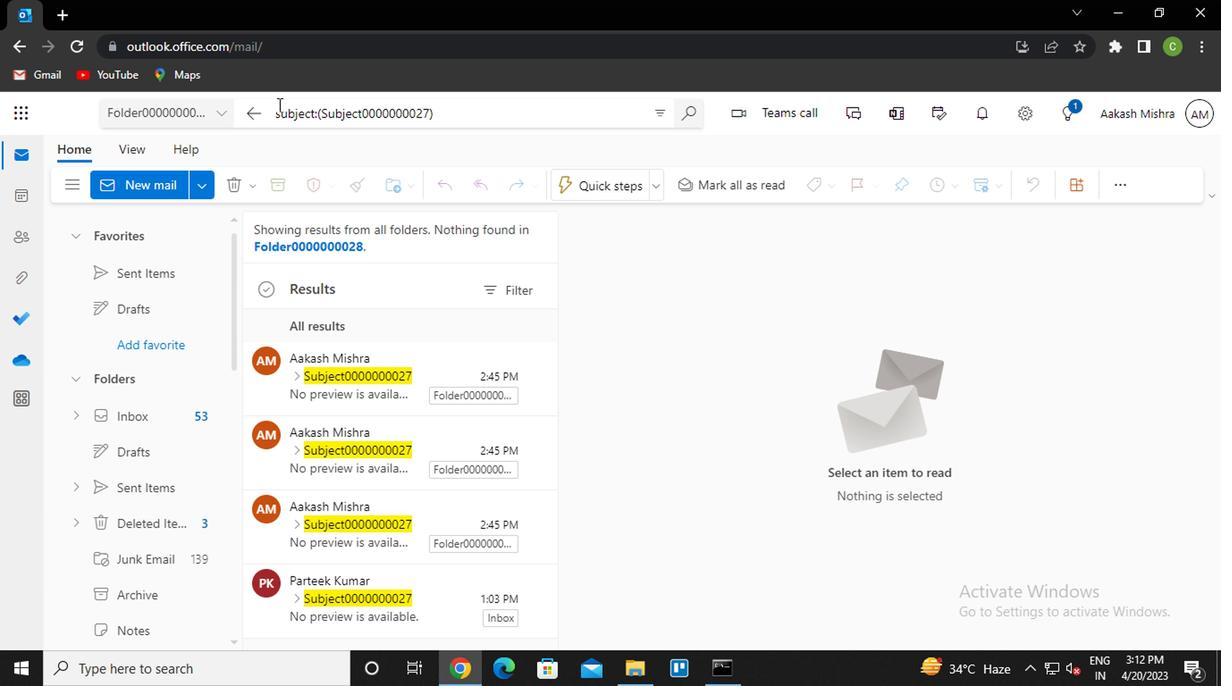 
Action: Mouse pressed left at (251, 113)
Screenshot: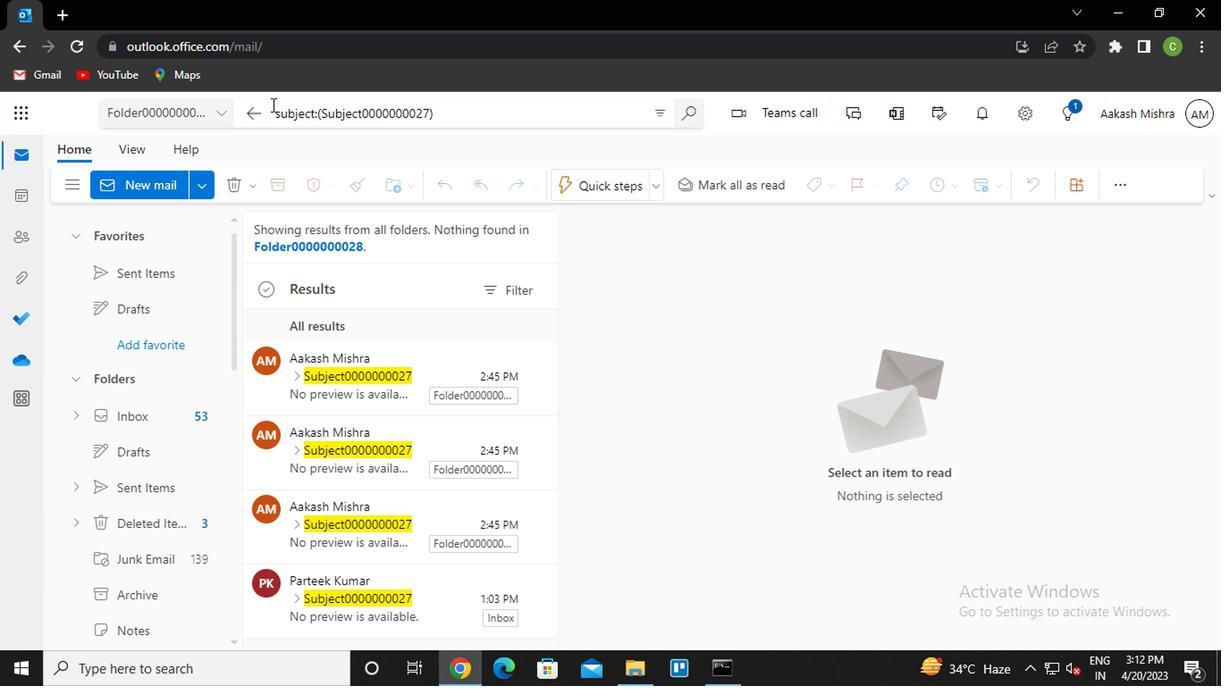 
Action: Mouse moved to (505, 118)
Screenshot: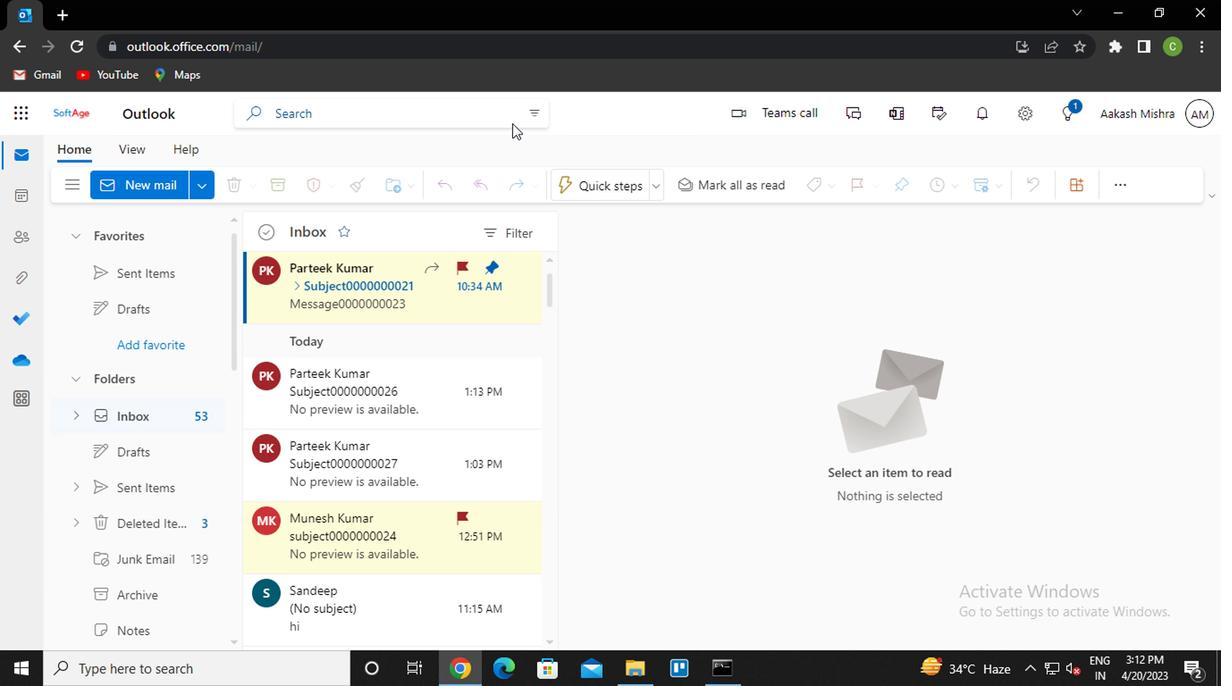 
Action: Mouse pressed left at (505, 118)
Screenshot: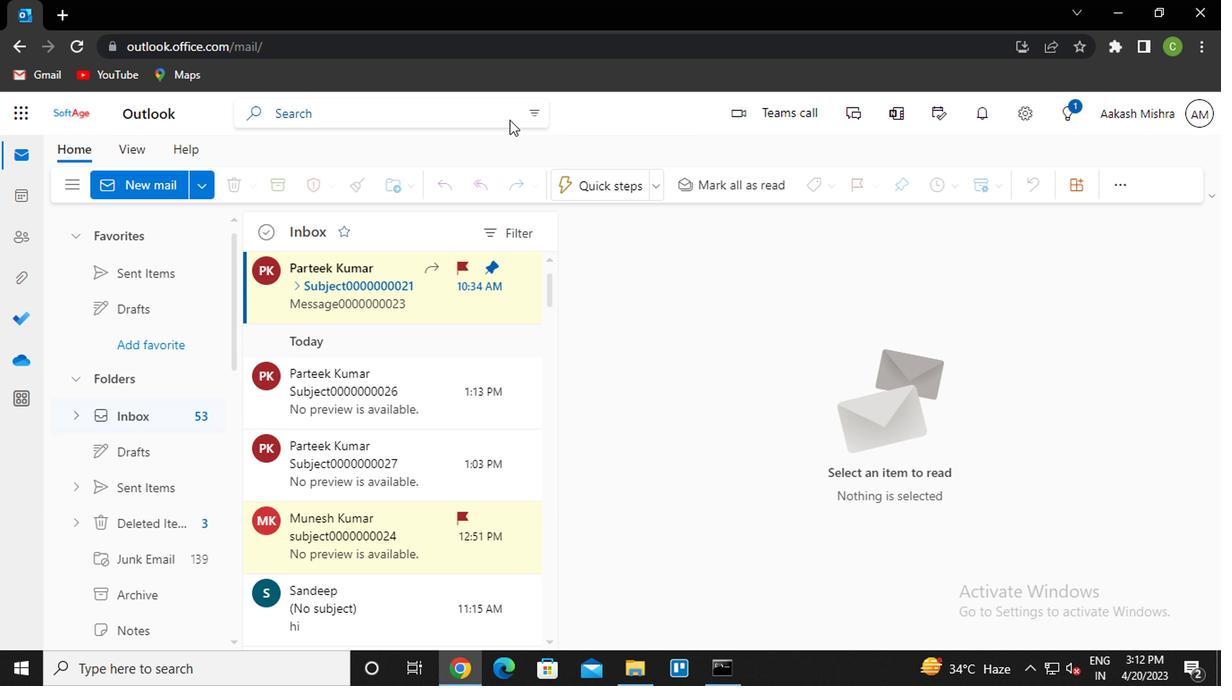 
Action: Mouse moved to (535, 113)
Screenshot: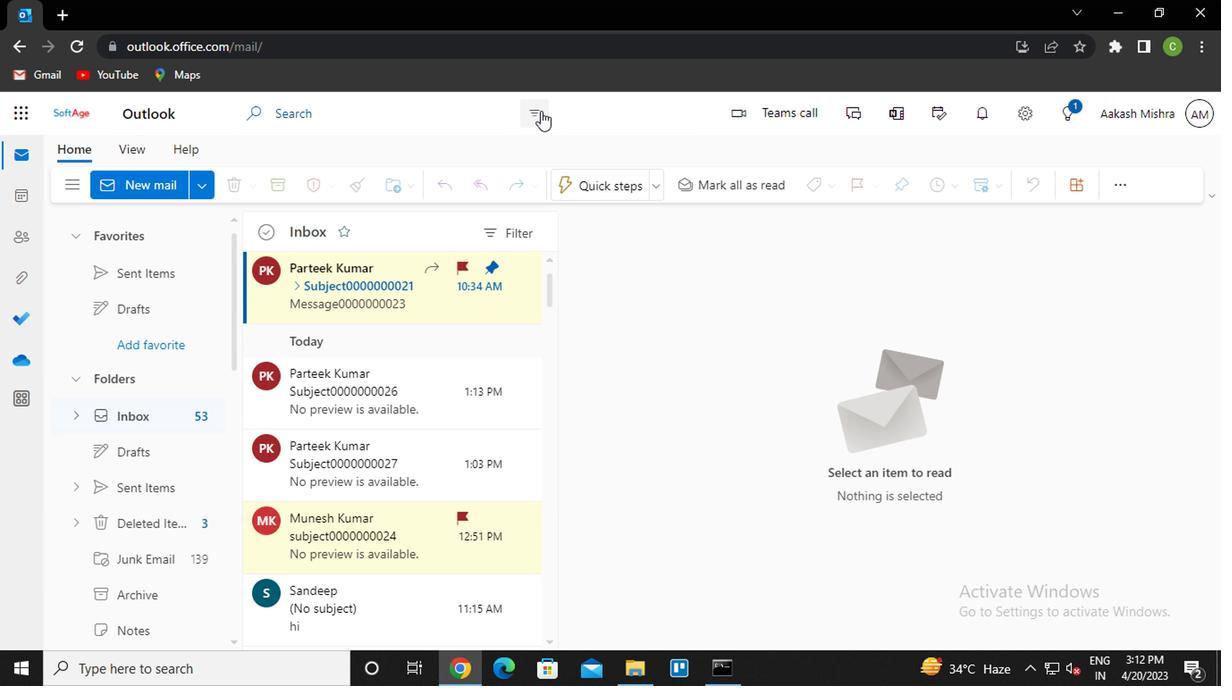 
Action: Mouse pressed left at (535, 113)
Screenshot: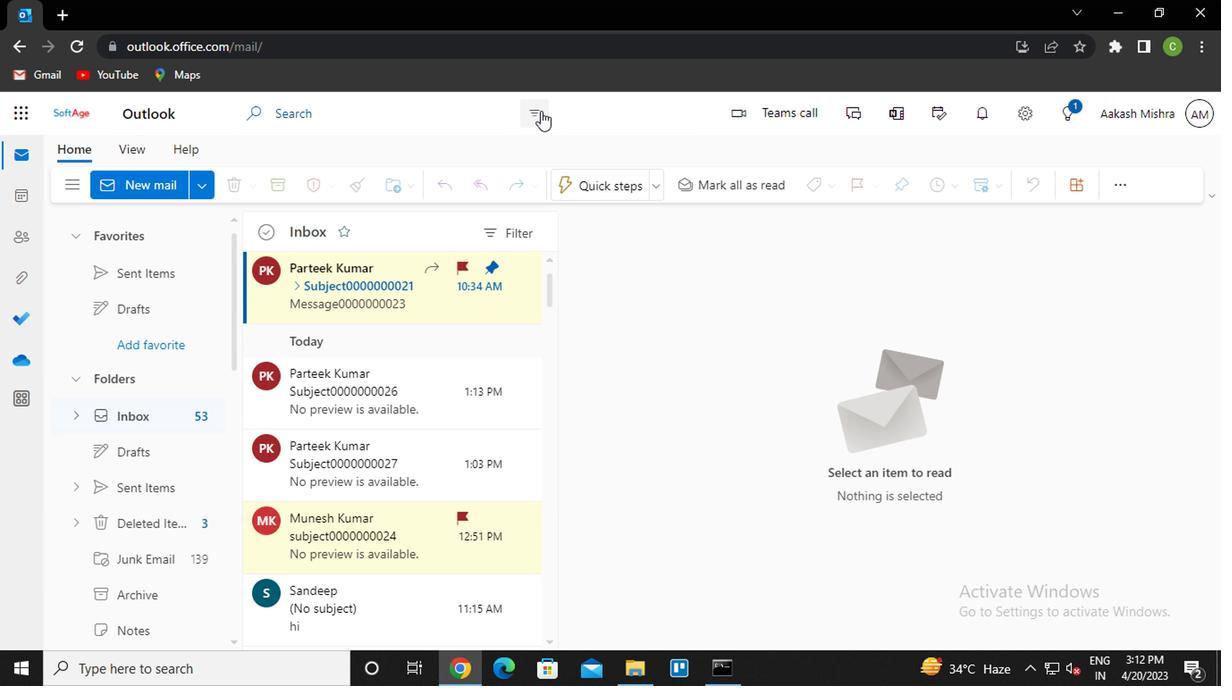 
Action: Mouse moved to (538, 153)
Screenshot: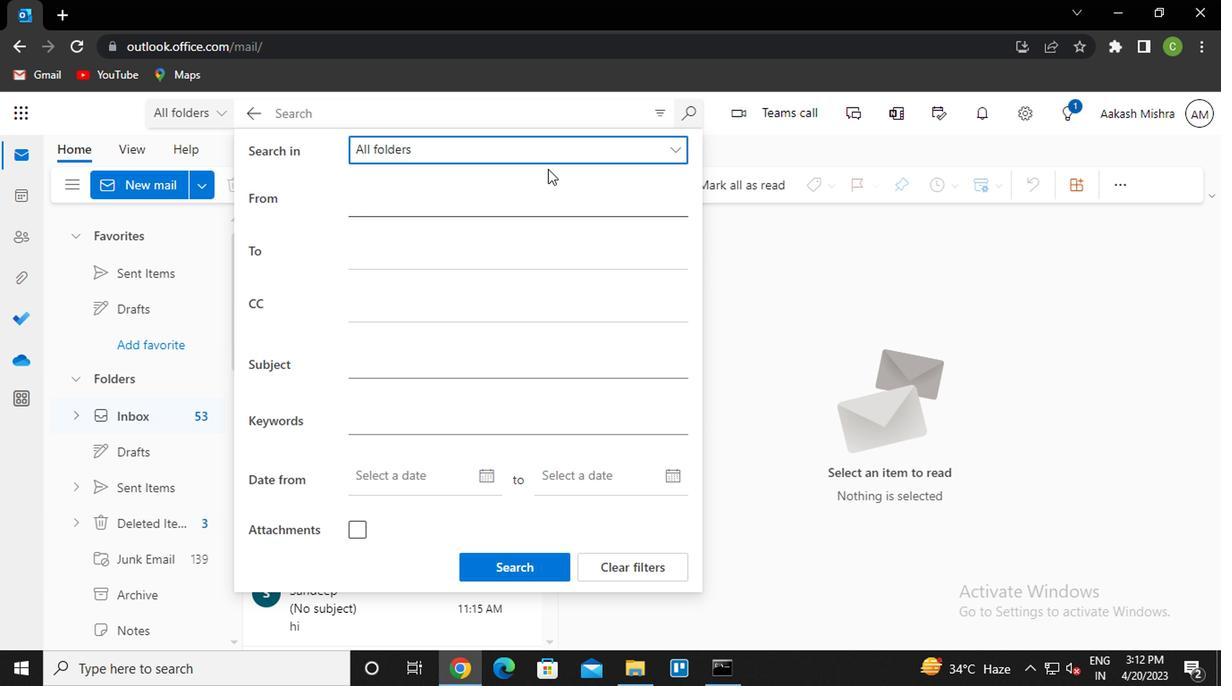 
Action: Mouse pressed left at (538, 153)
Screenshot: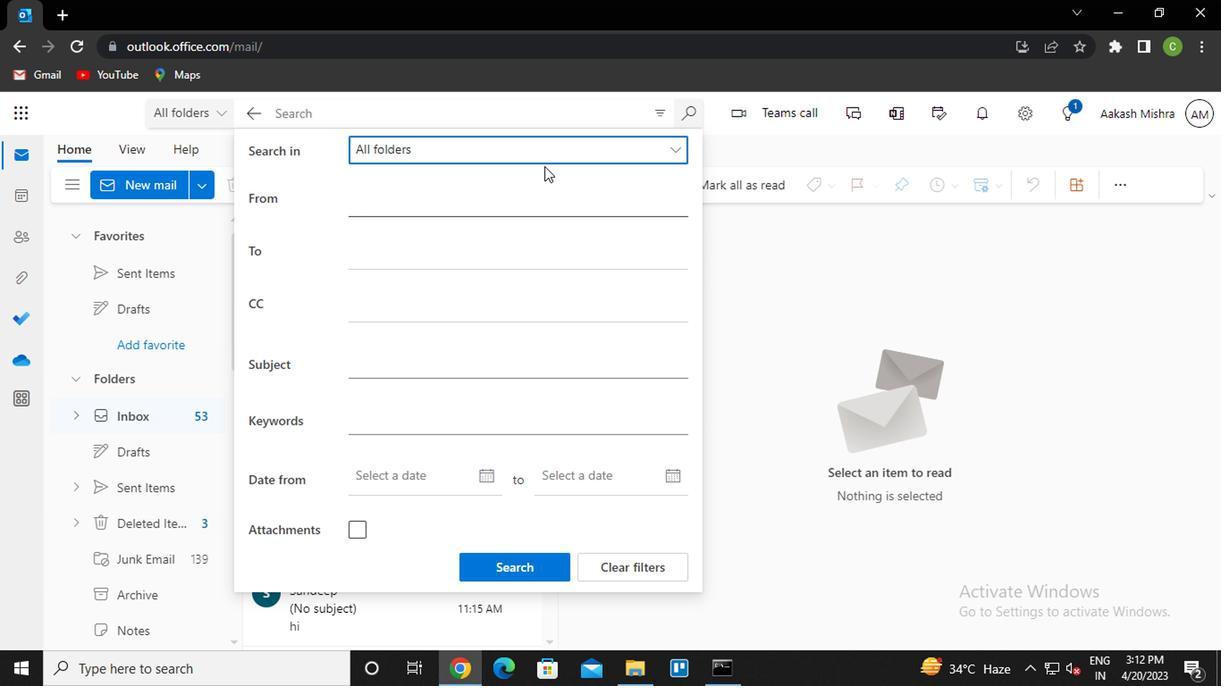 
Action: Mouse moved to (403, 209)
Screenshot: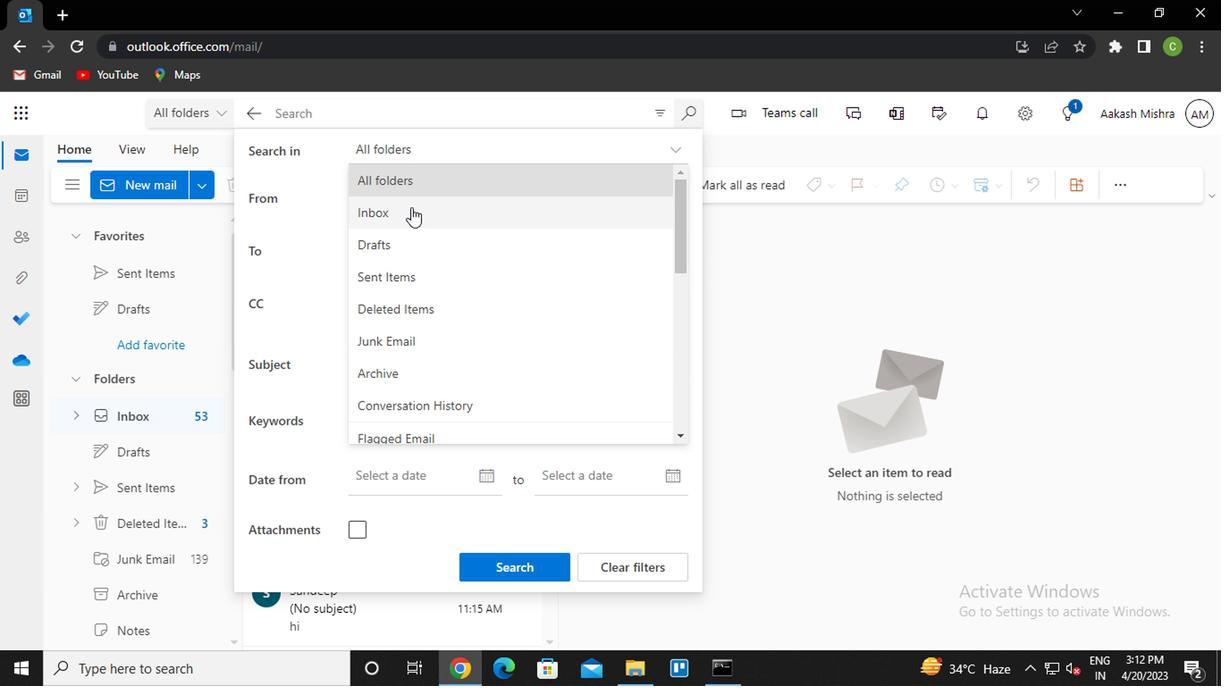 
Action: Mouse pressed left at (403, 209)
Screenshot: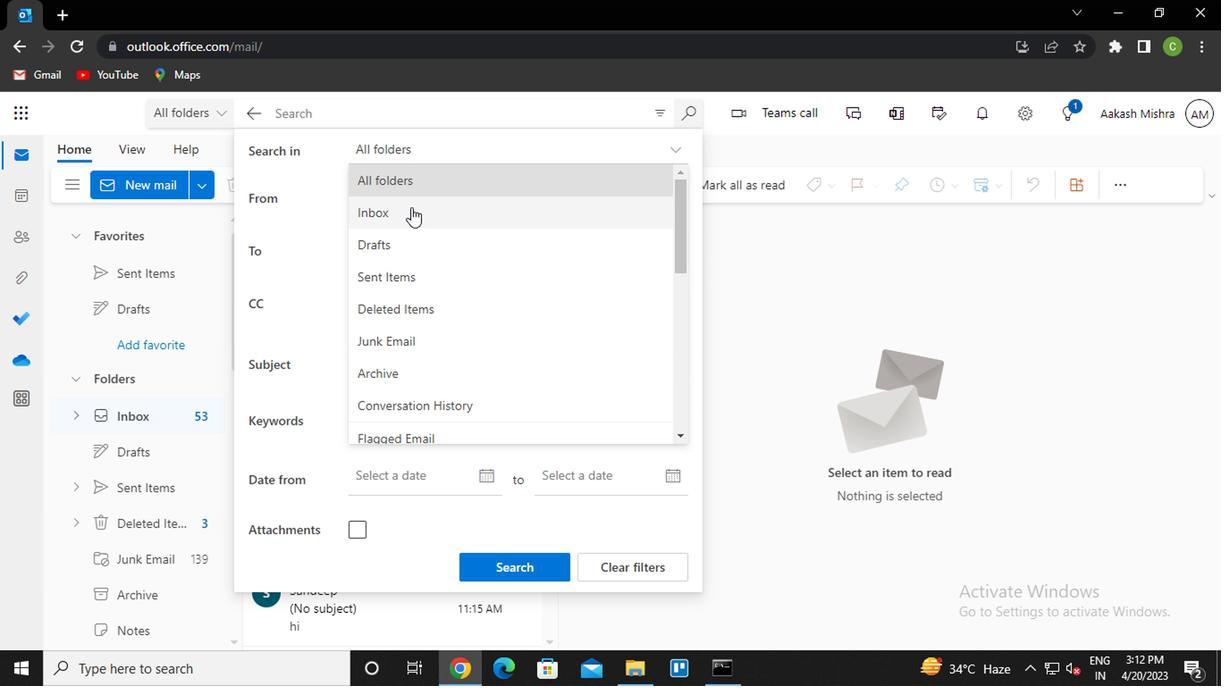 
Action: Mouse moved to (414, 307)
Screenshot: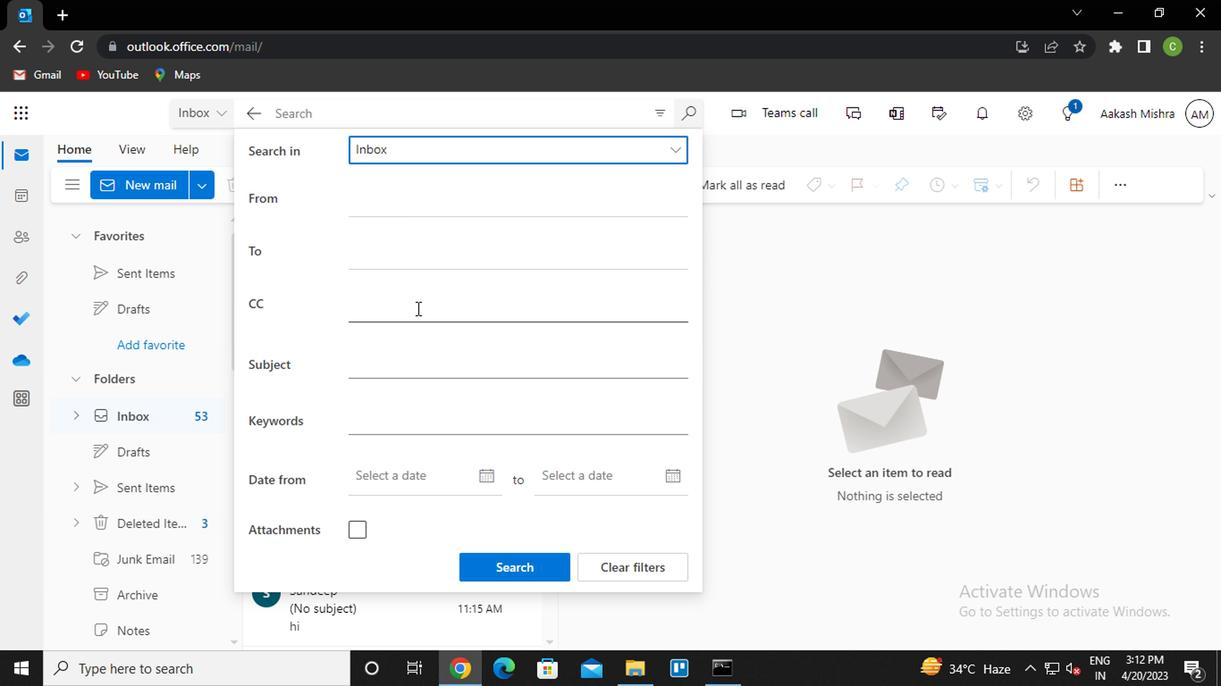 
Action: Mouse pressed left at (414, 307)
Screenshot: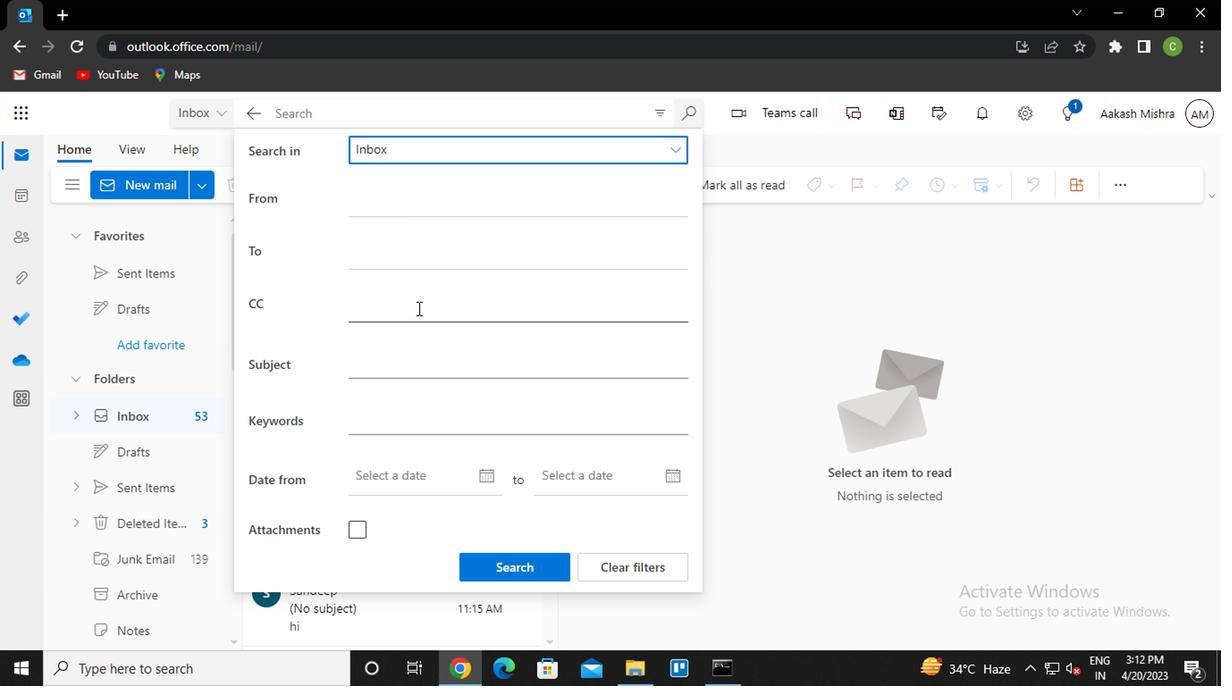 
Action: Key pressed <Key.caps_lock>s<Key.caps_lock>ubject0000000028
Screenshot: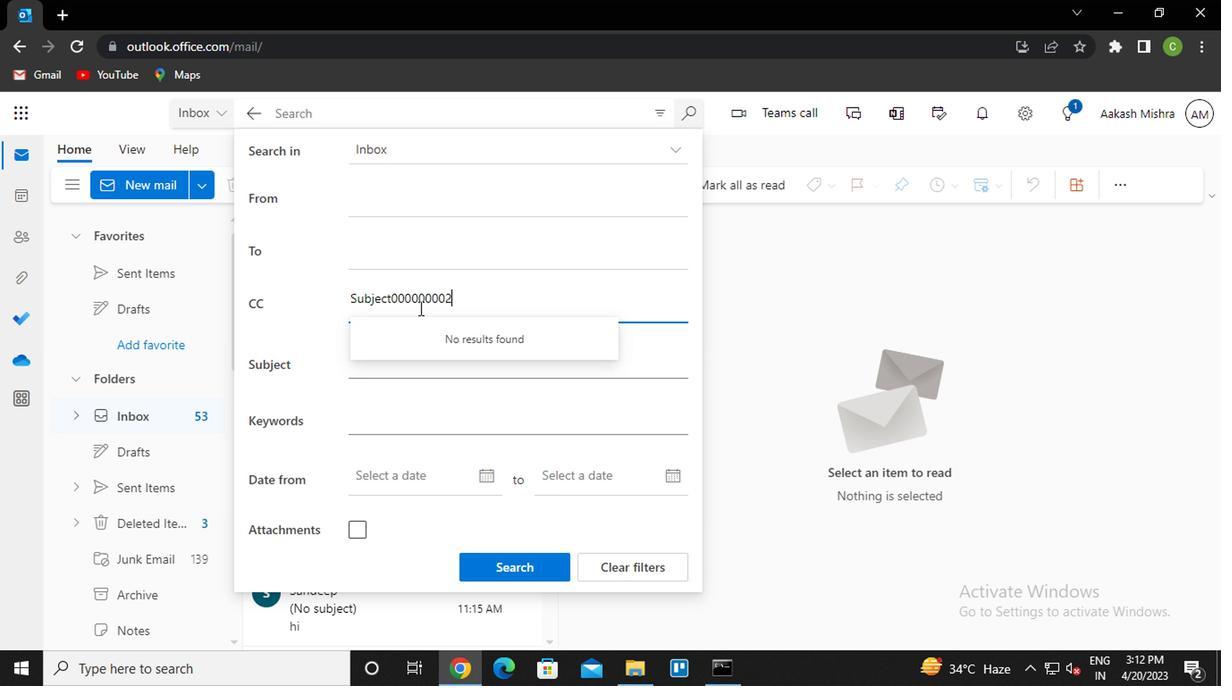 
Action: Mouse moved to (423, 421)
Screenshot: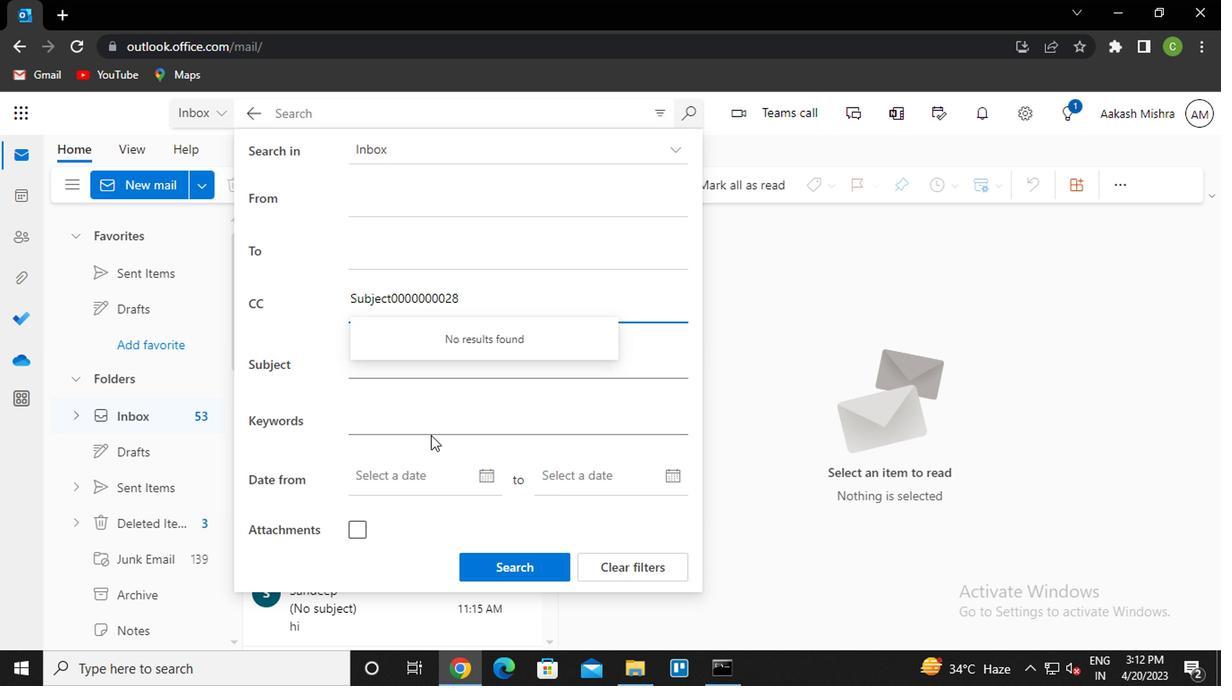 
Action: Key pressed <Key.shift><Key.left>ctrl+X
Screenshot: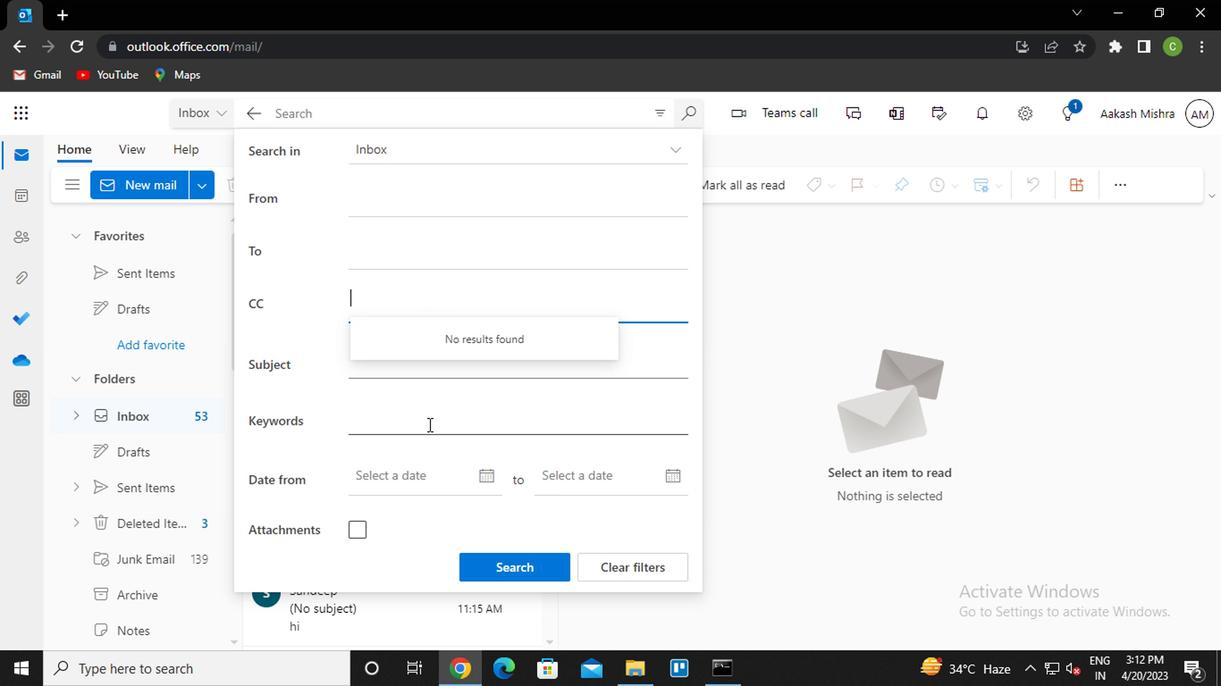 
Action: Mouse moved to (415, 370)
Screenshot: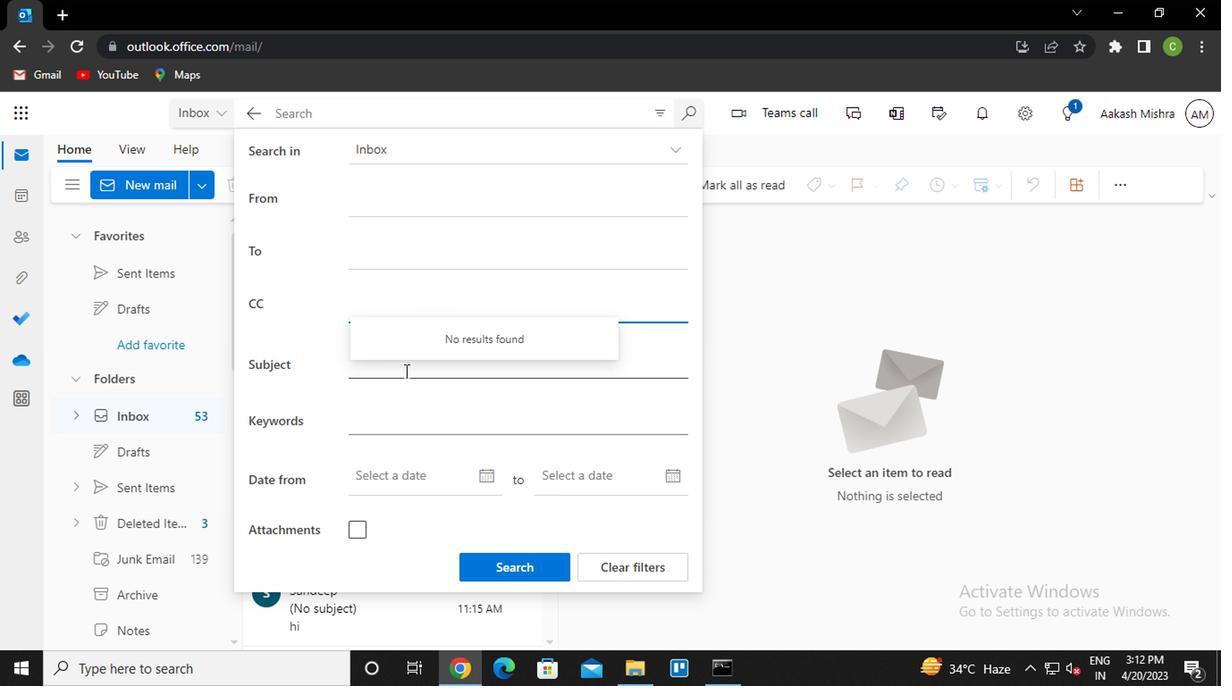 
Action: Mouse pressed left at (415, 370)
Screenshot: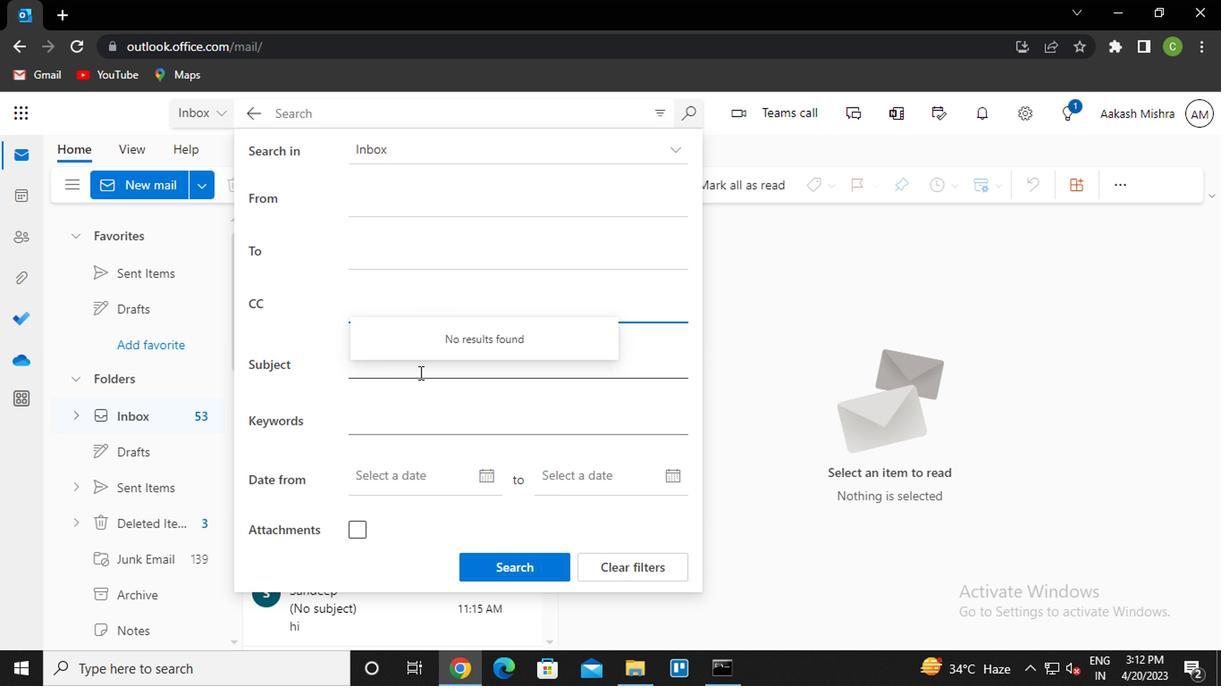 
Action: Key pressed ctrl+V
Screenshot: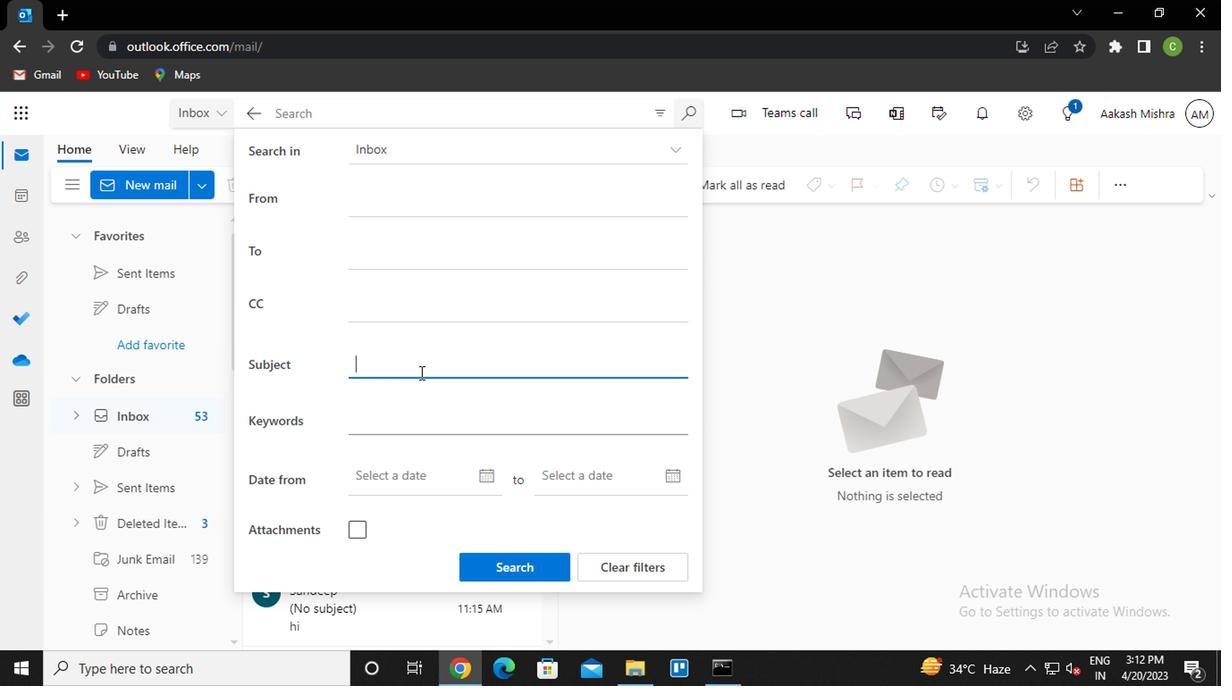 
Action: Mouse moved to (511, 483)
Screenshot: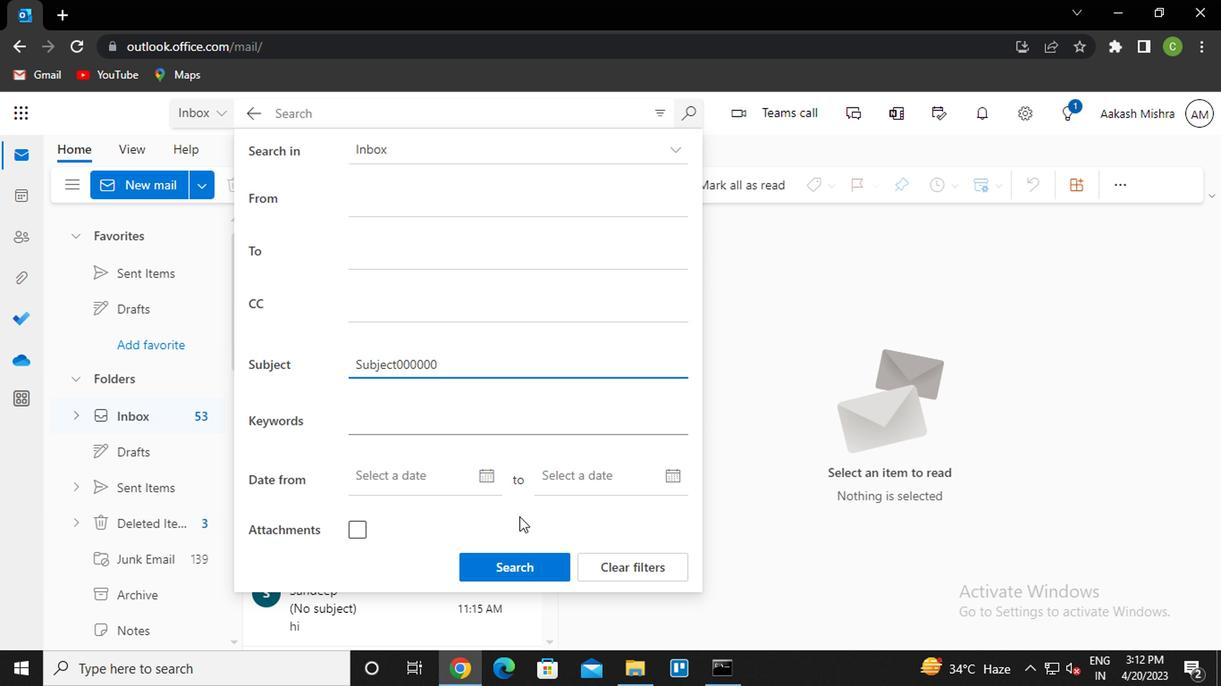 
Action: Key pressed ctrl+000028
Screenshot: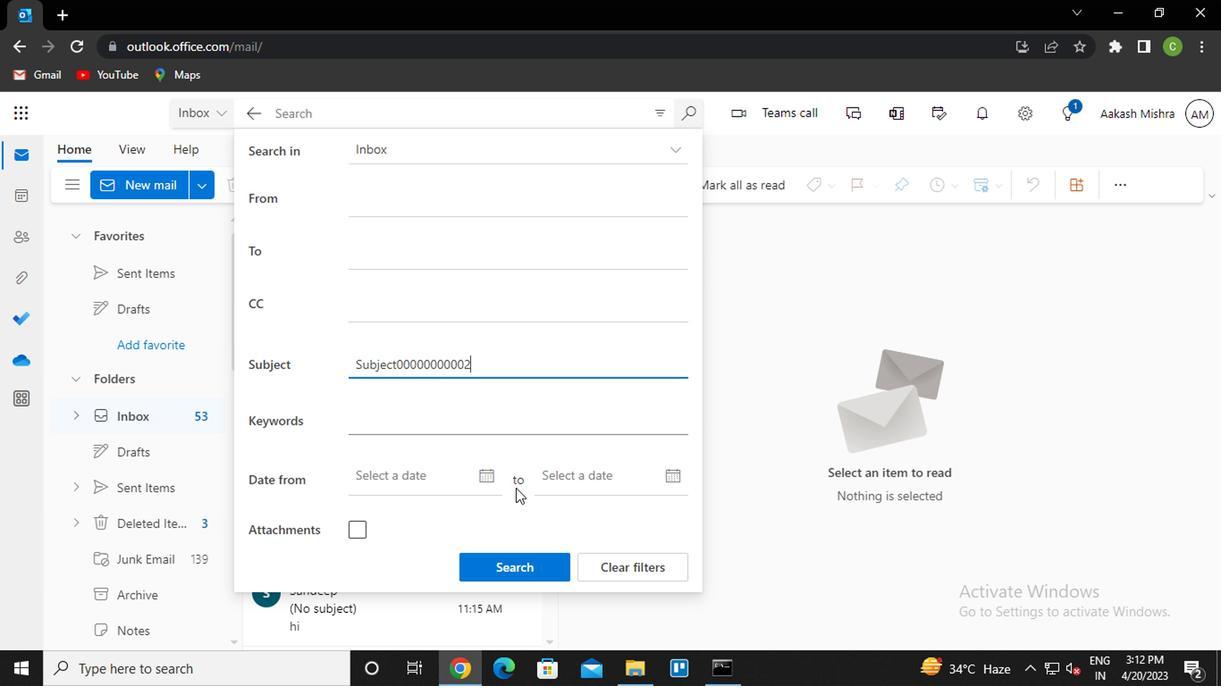 
Action: Mouse moved to (505, 565)
Screenshot: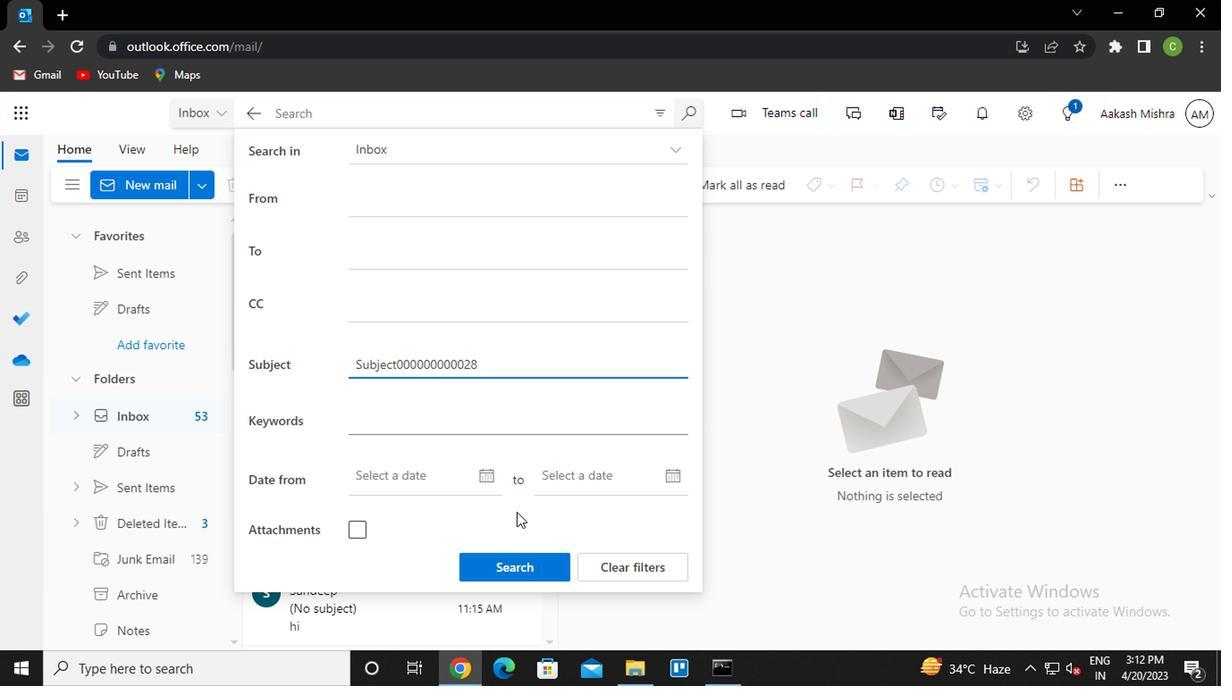 
Action: Mouse pressed left at (505, 565)
Screenshot: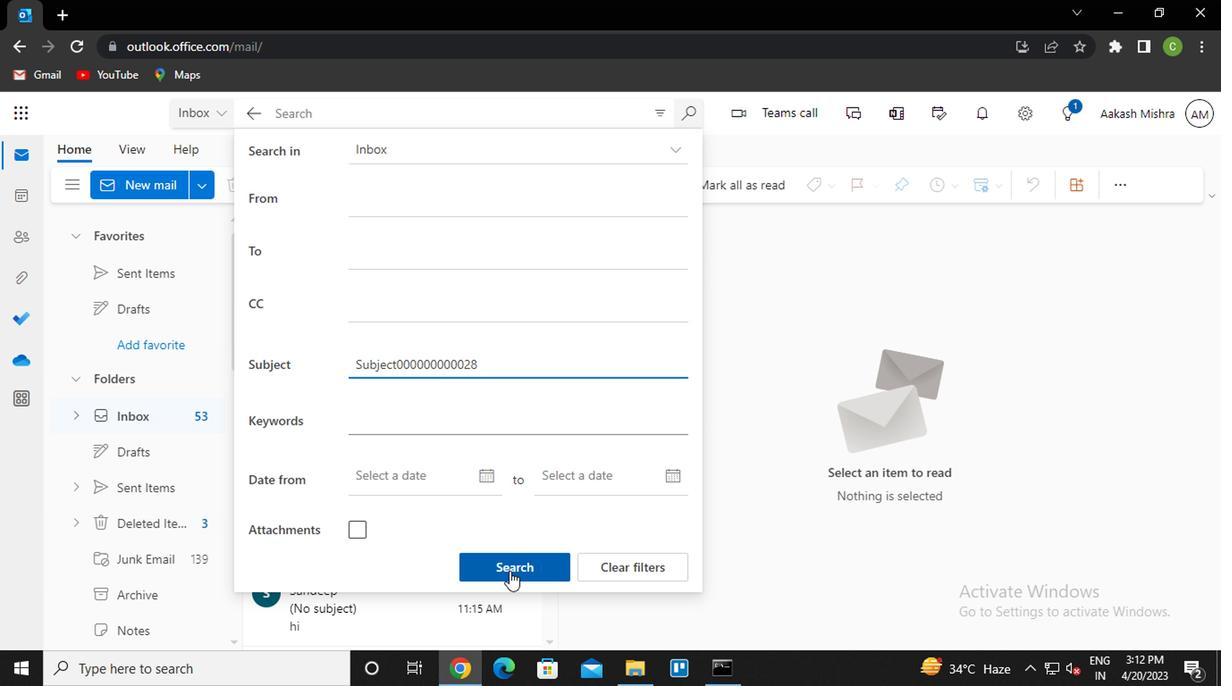 
Action: Mouse moved to (244, 115)
Screenshot: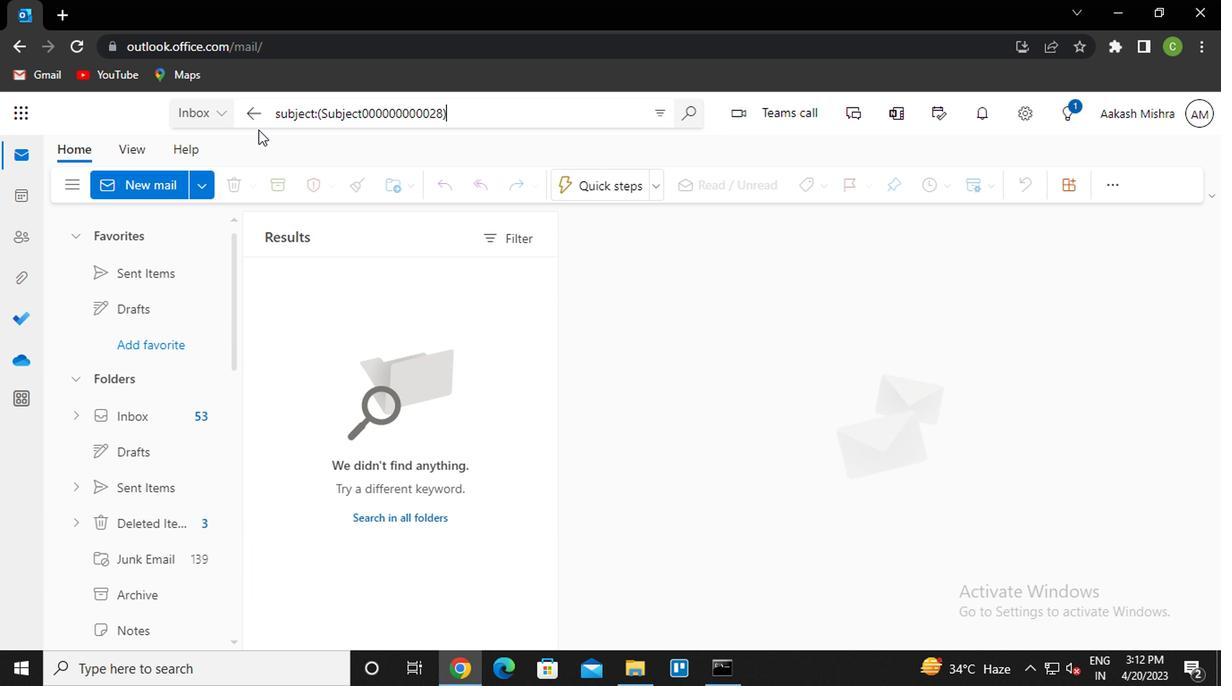 
Action: Mouse pressed left at (244, 115)
Screenshot: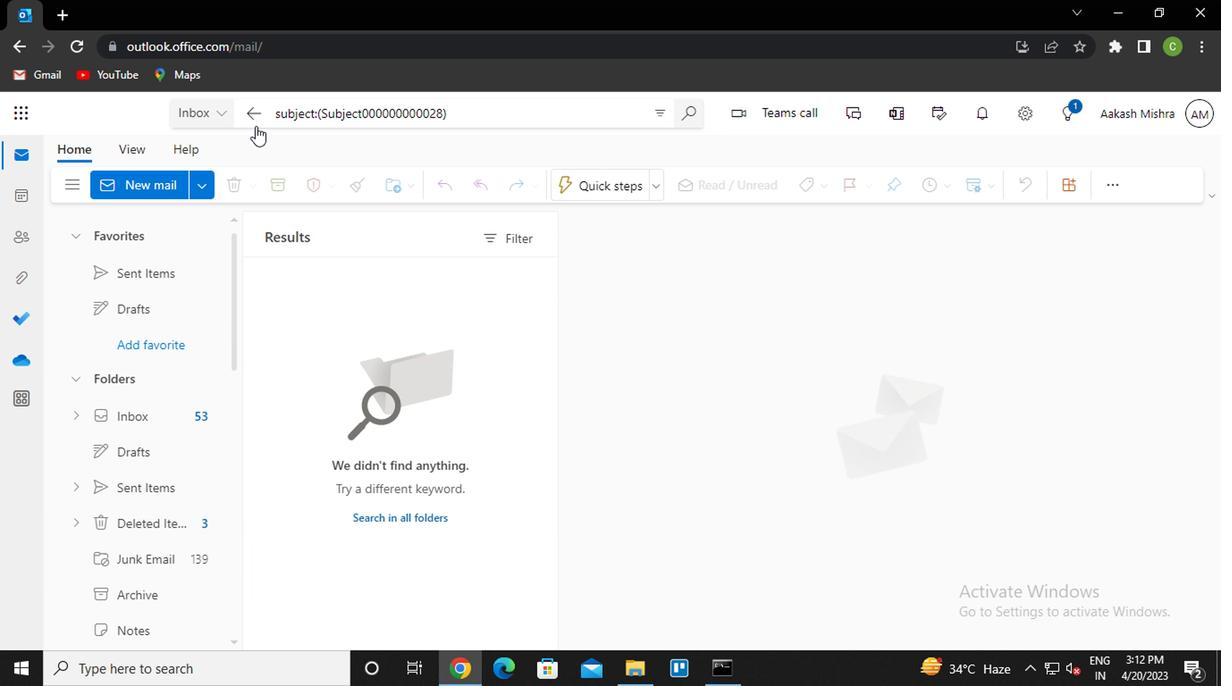 
Action: Mouse moved to (146, 401)
Screenshot: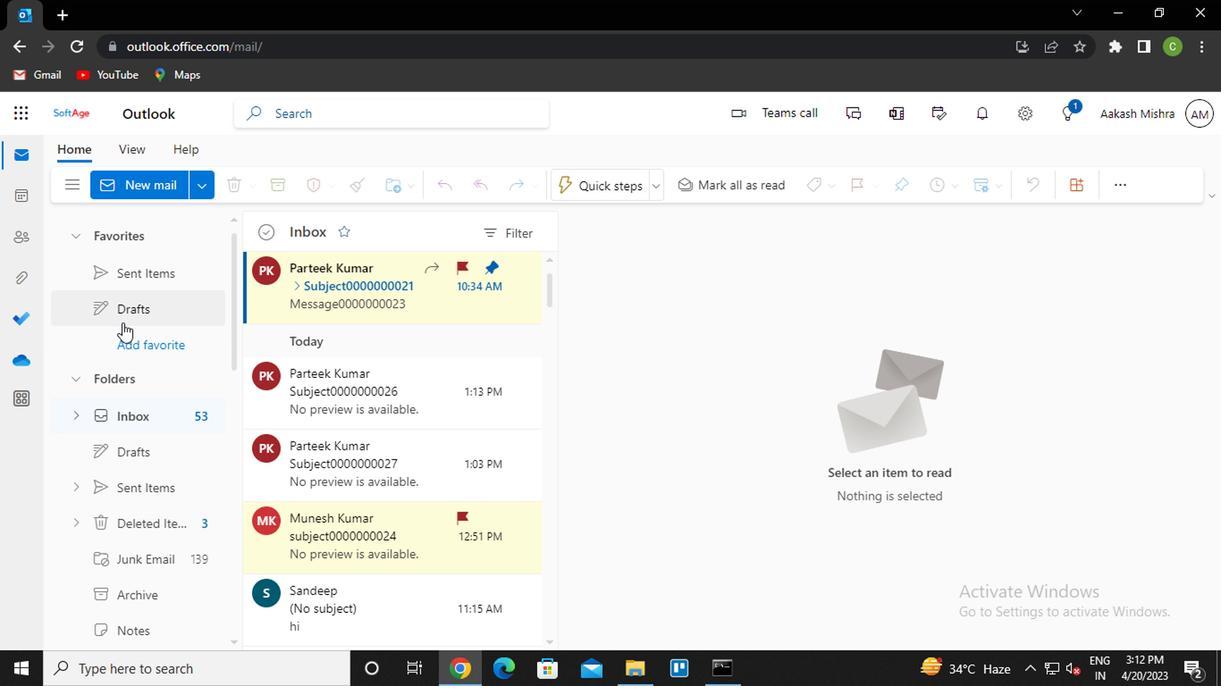 
Action: Mouse scrolled (146, 400) with delta (0, -1)
Screenshot: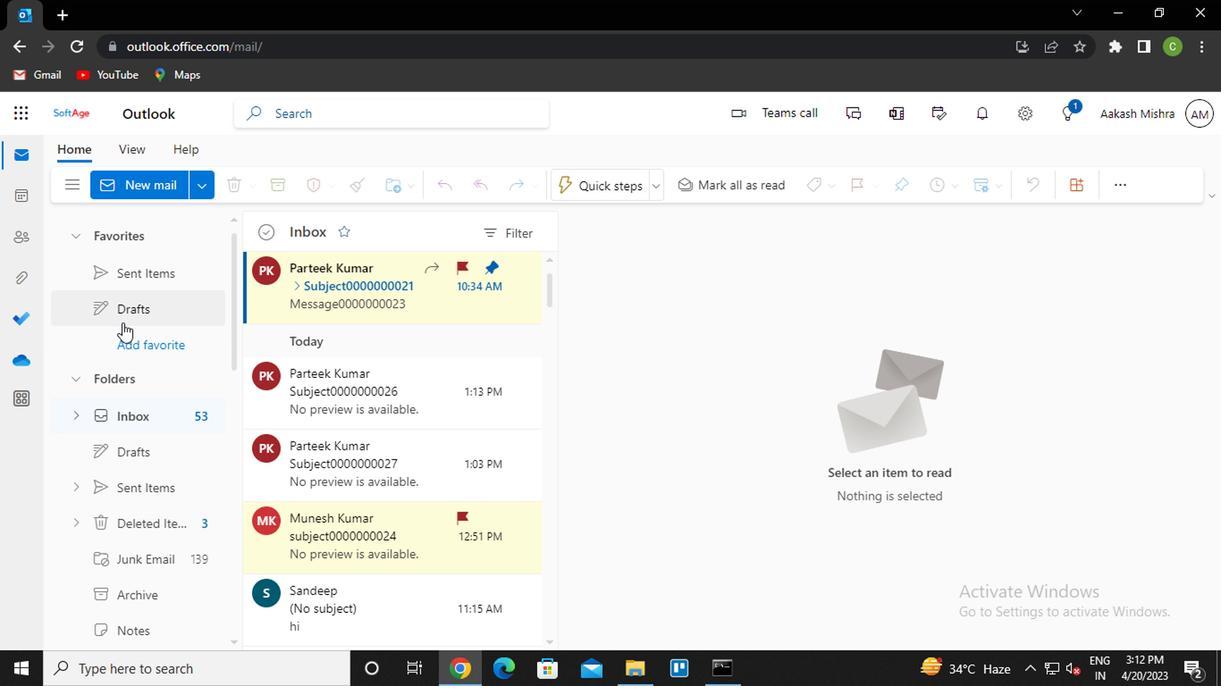 
Action: Mouse scrolled (146, 400) with delta (0, -1)
Screenshot: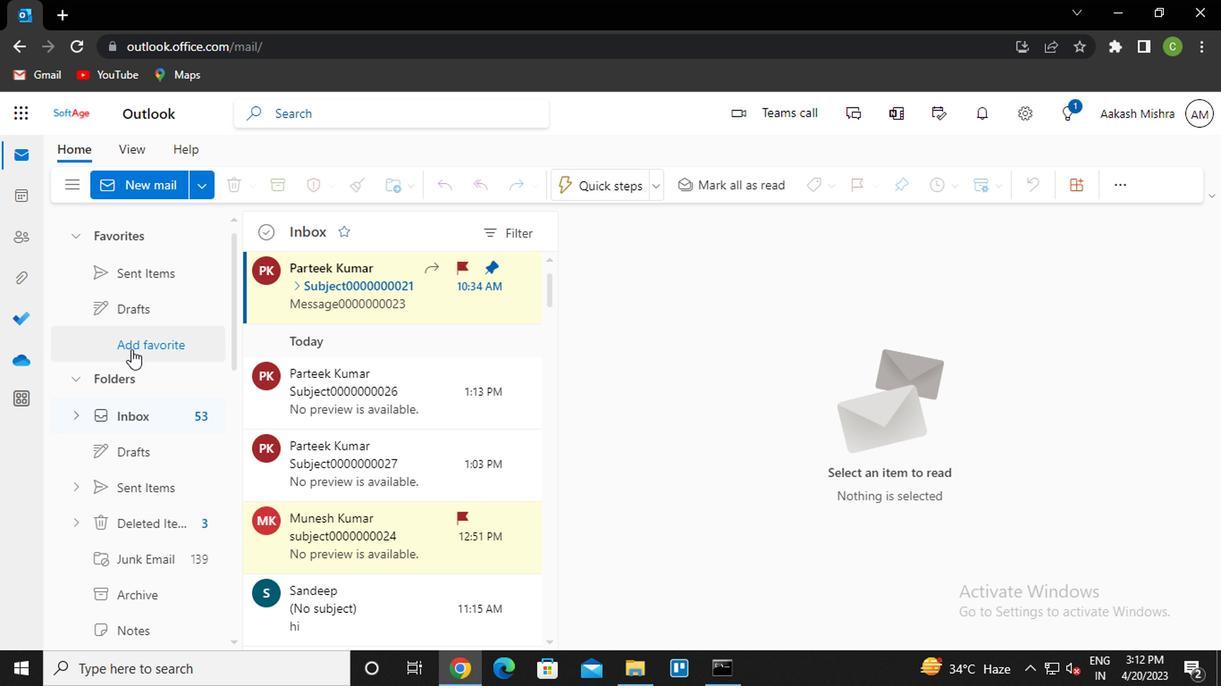 
Action: Mouse scrolled (146, 400) with delta (0, -1)
Screenshot: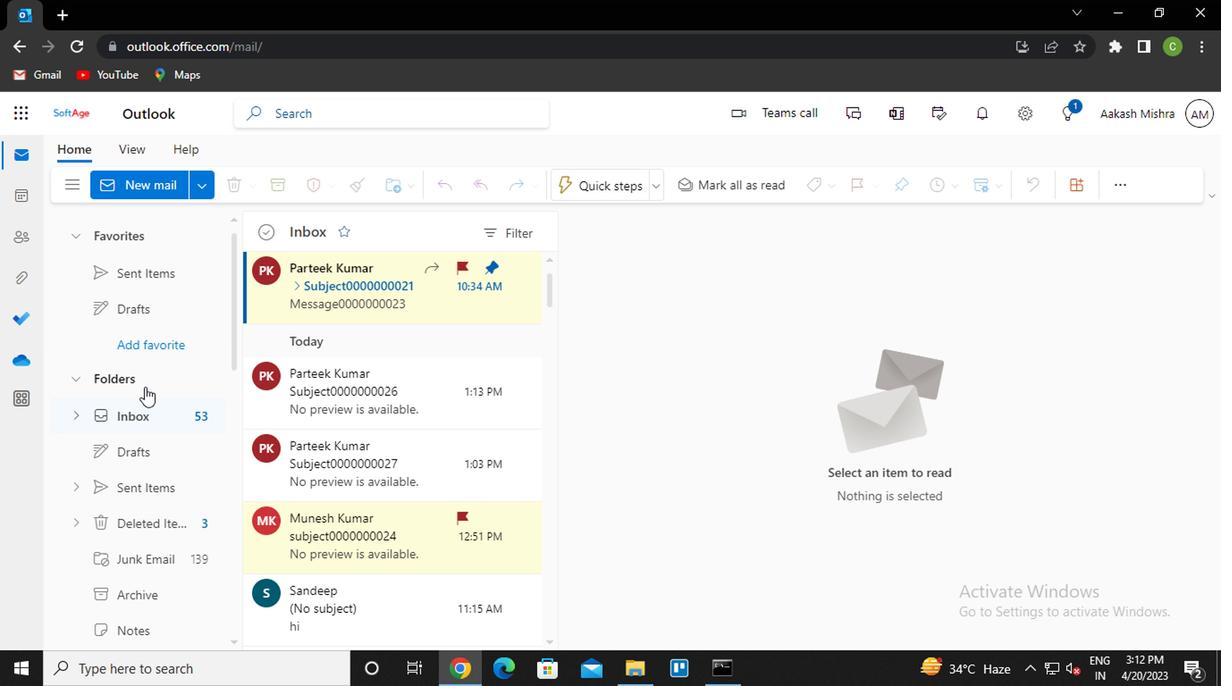 
Action: Mouse scrolled (146, 400) with delta (0, -1)
Screenshot: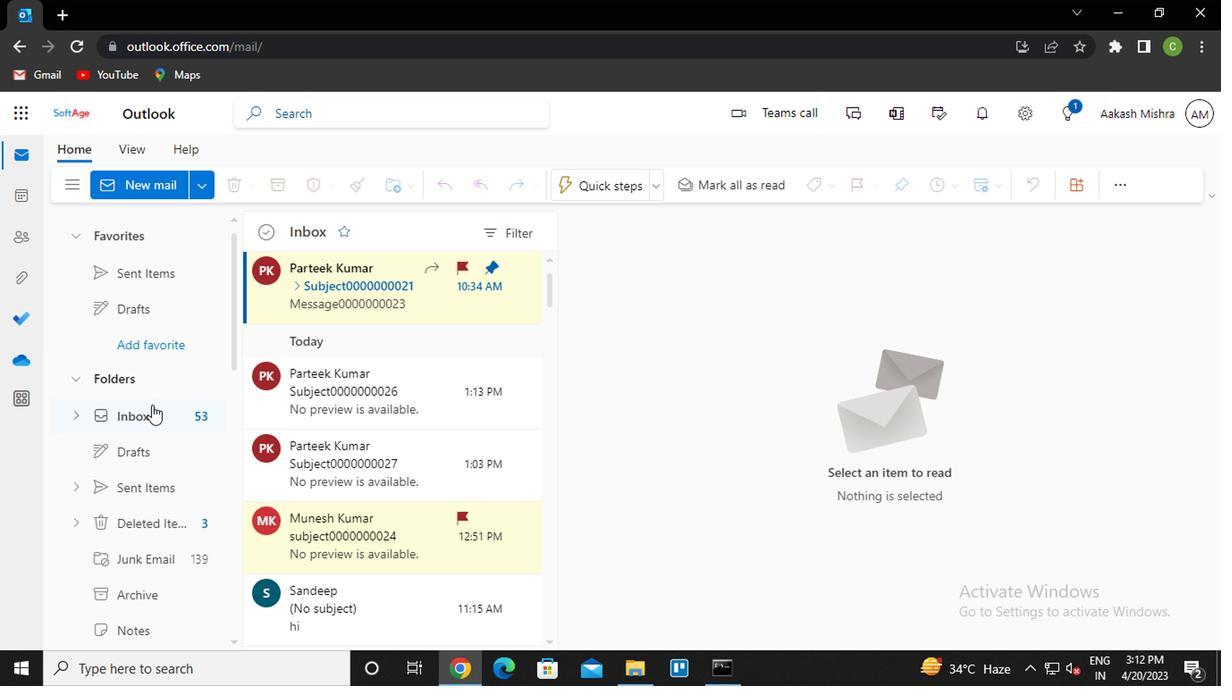 
Action: Mouse moved to (150, 387)
Screenshot: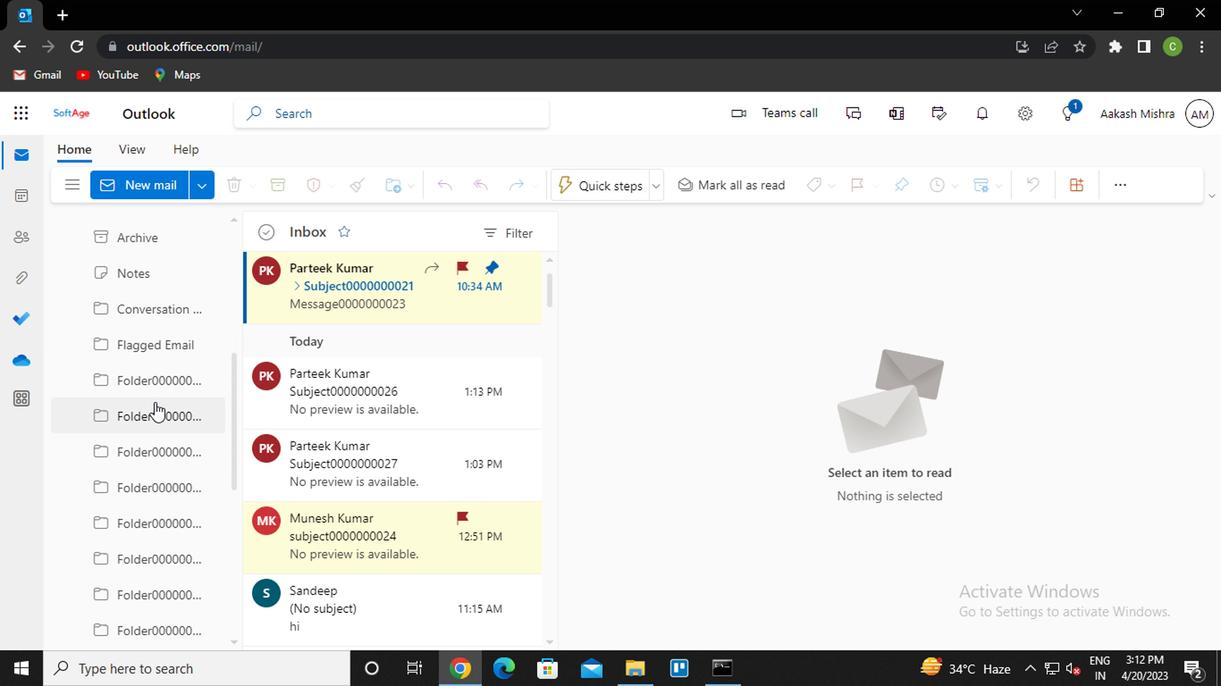 
Action: Mouse pressed left at (150, 387)
Screenshot: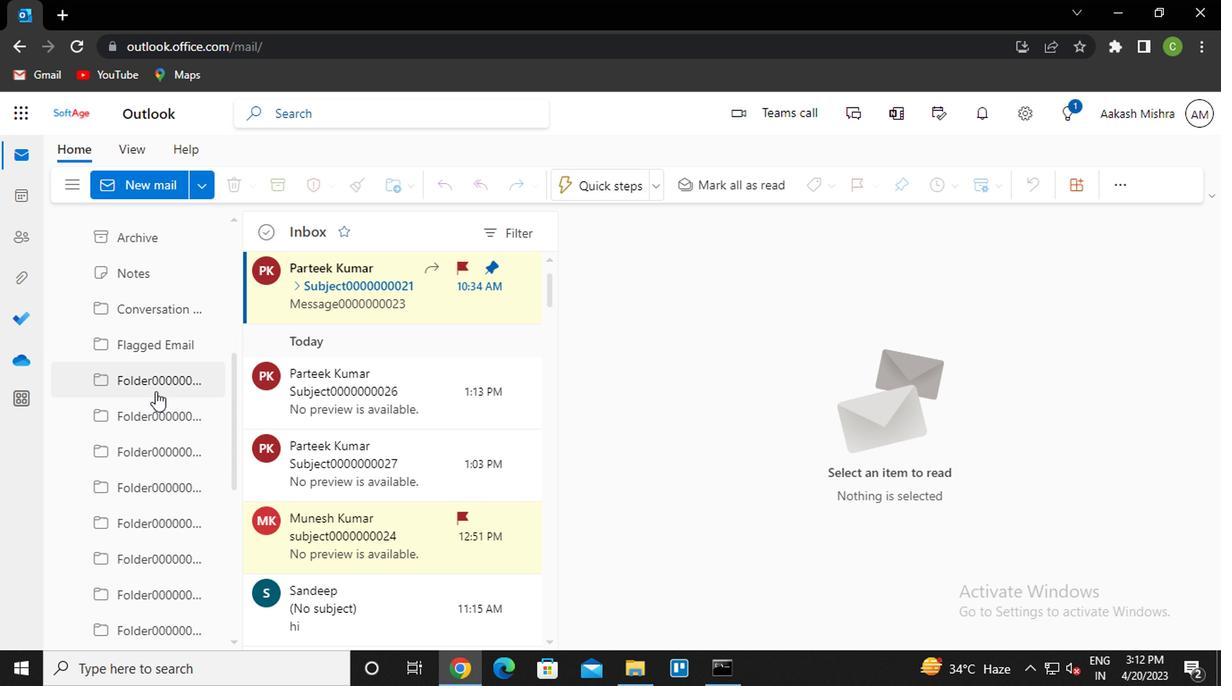 
Action: Mouse moved to (141, 518)
Screenshot: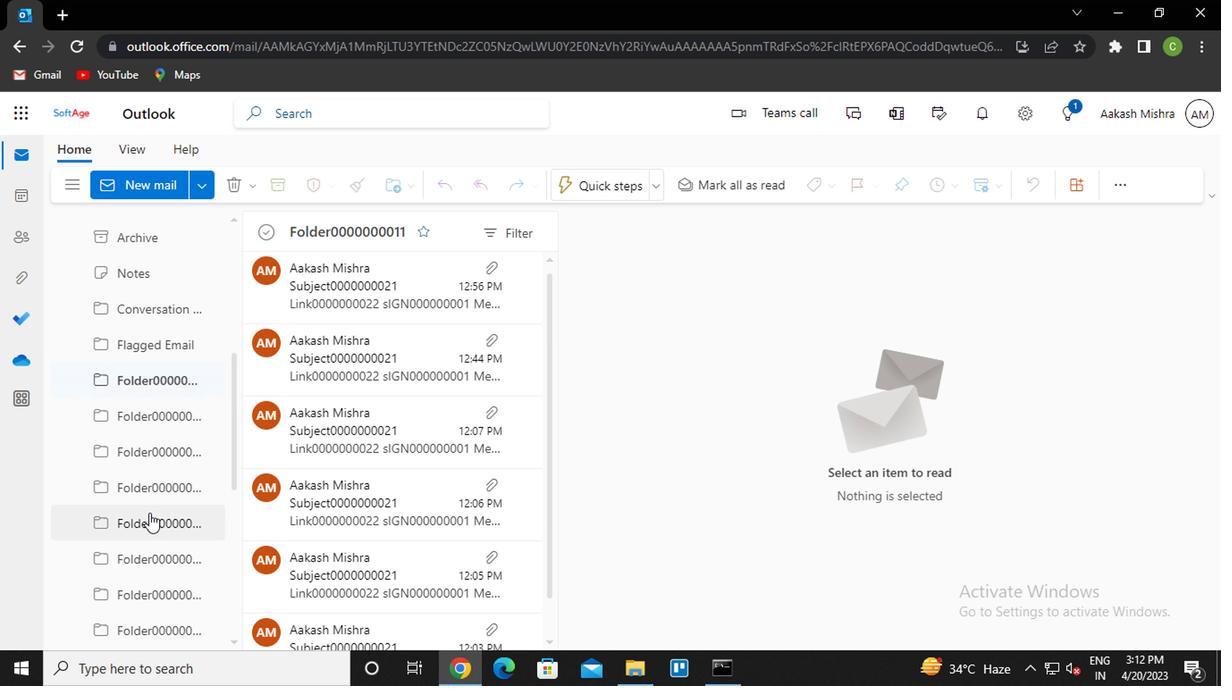 
Action: Mouse scrolled (141, 517) with delta (0, 0)
Screenshot: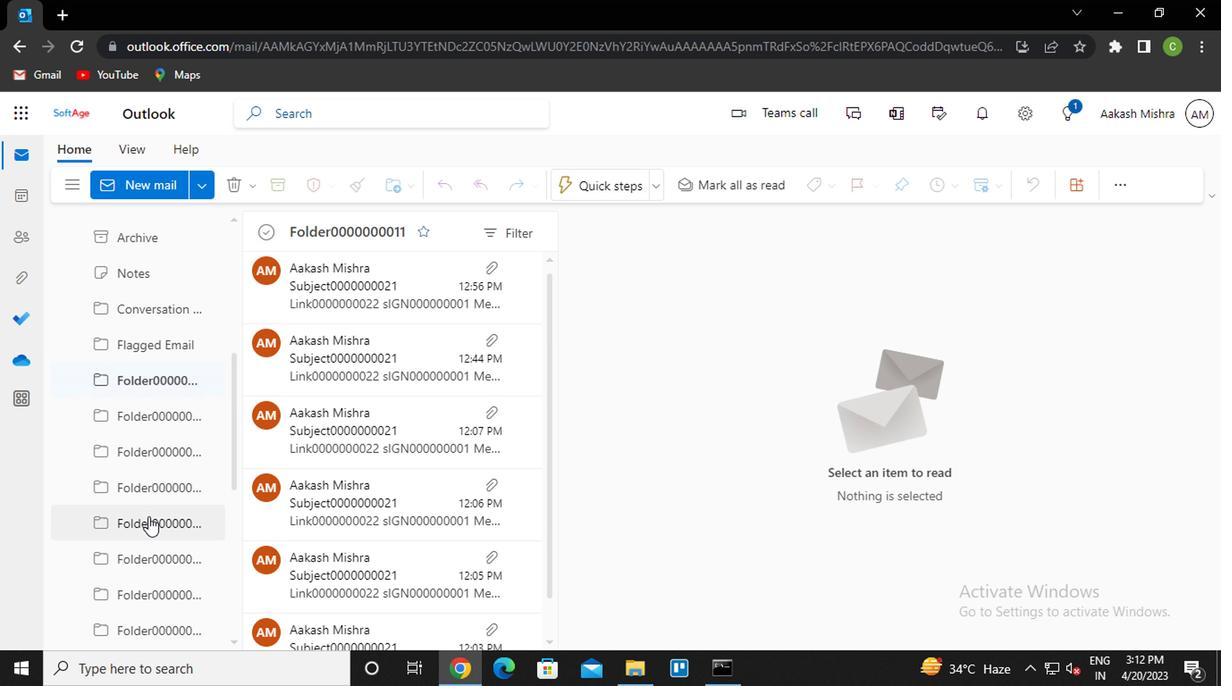 
Action: Mouse moved to (140, 519)
Screenshot: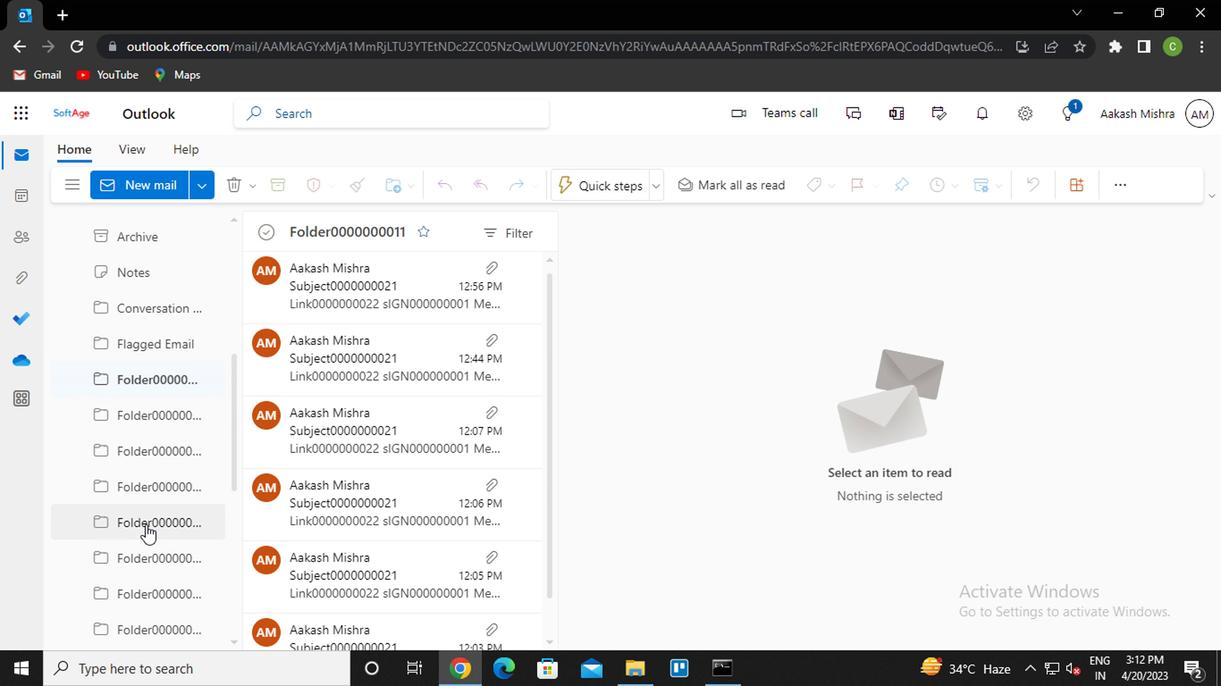 
Action: Mouse scrolled (140, 518) with delta (0, -1)
Screenshot: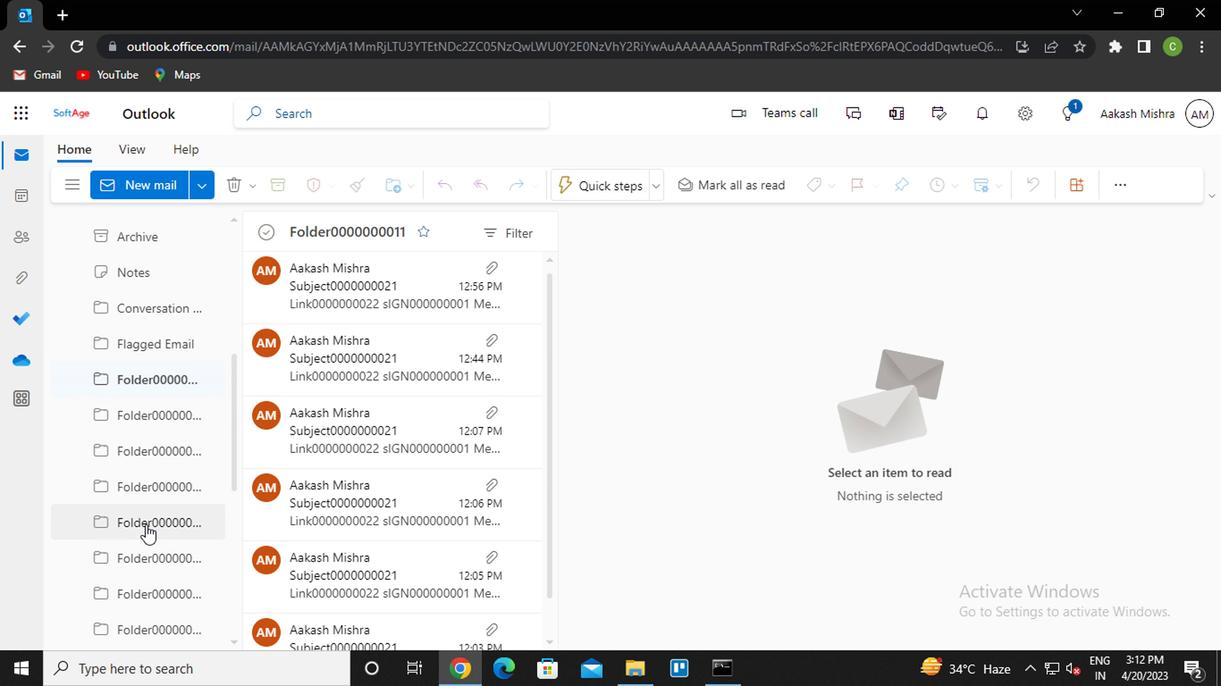 
Action: Mouse moved to (141, 492)
Screenshot: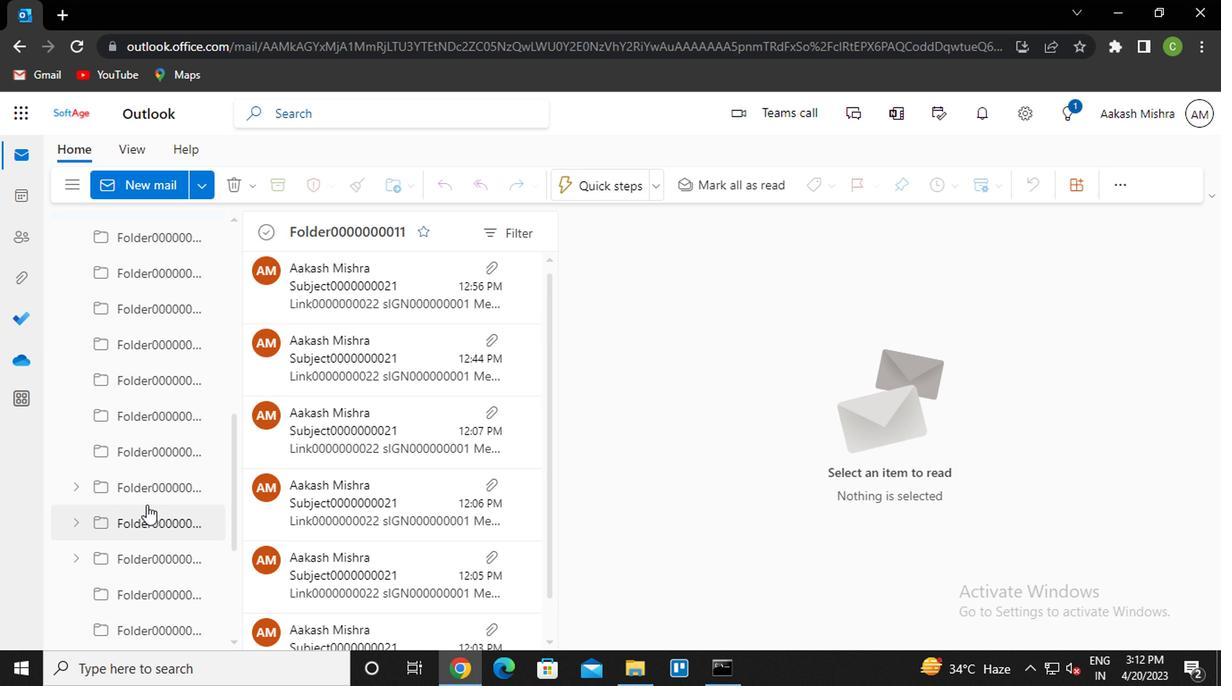 
Action: Mouse scrolled (141, 492) with delta (0, 0)
Screenshot: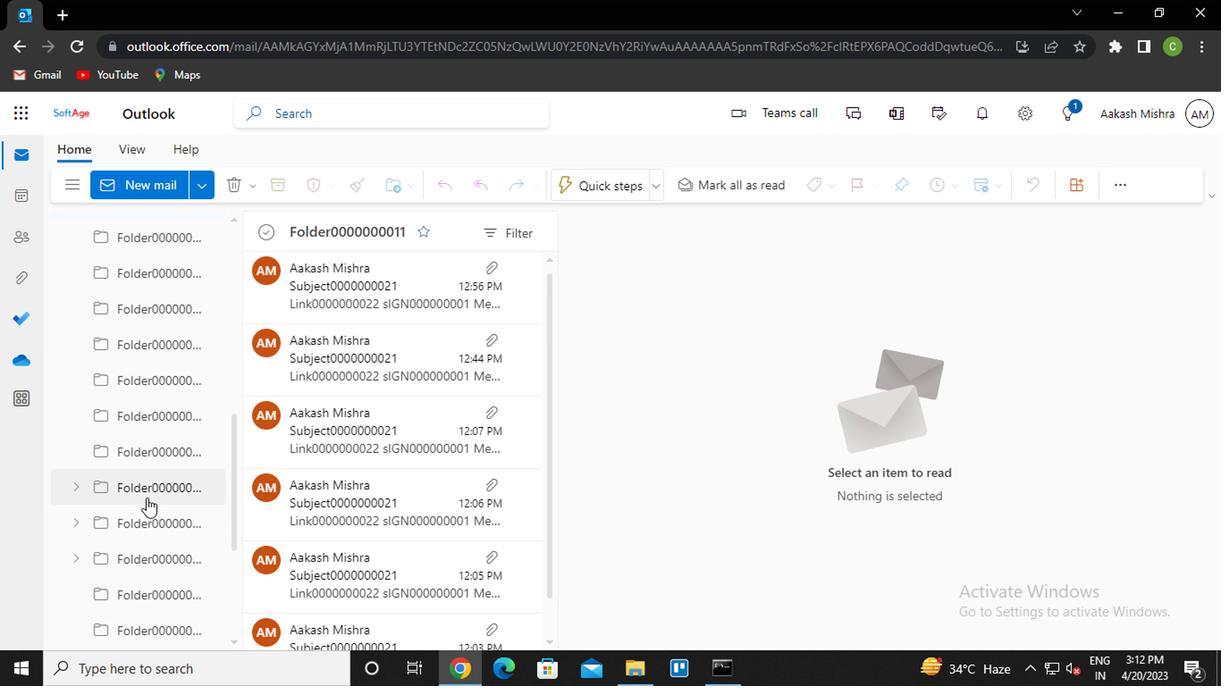 
Action: Mouse moved to (122, 401)
Screenshot: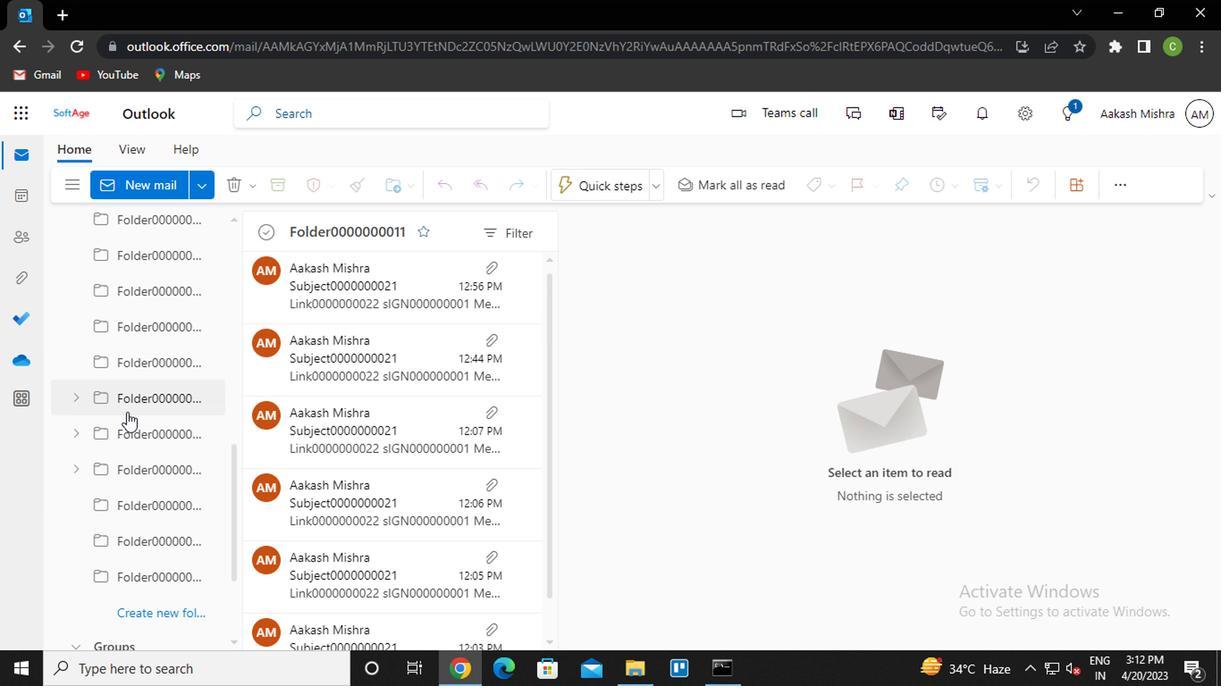
Action: Mouse pressed left at (122, 401)
Screenshot: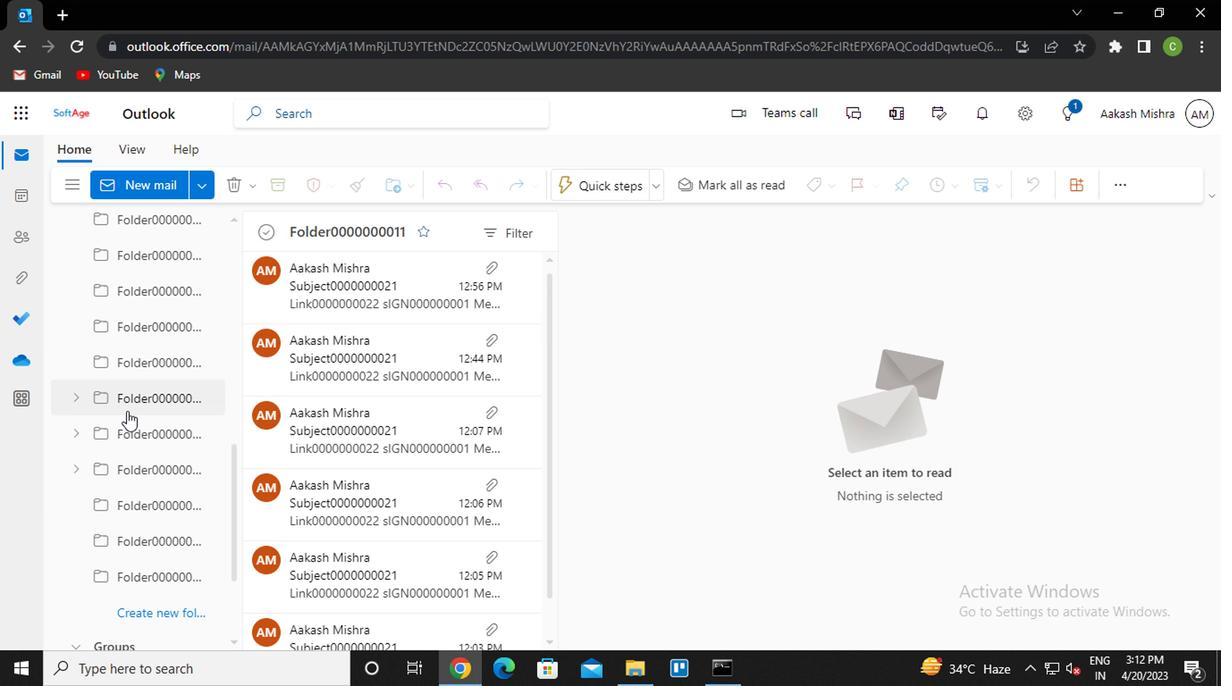 
Action: Mouse moved to (412, 273)
Screenshot: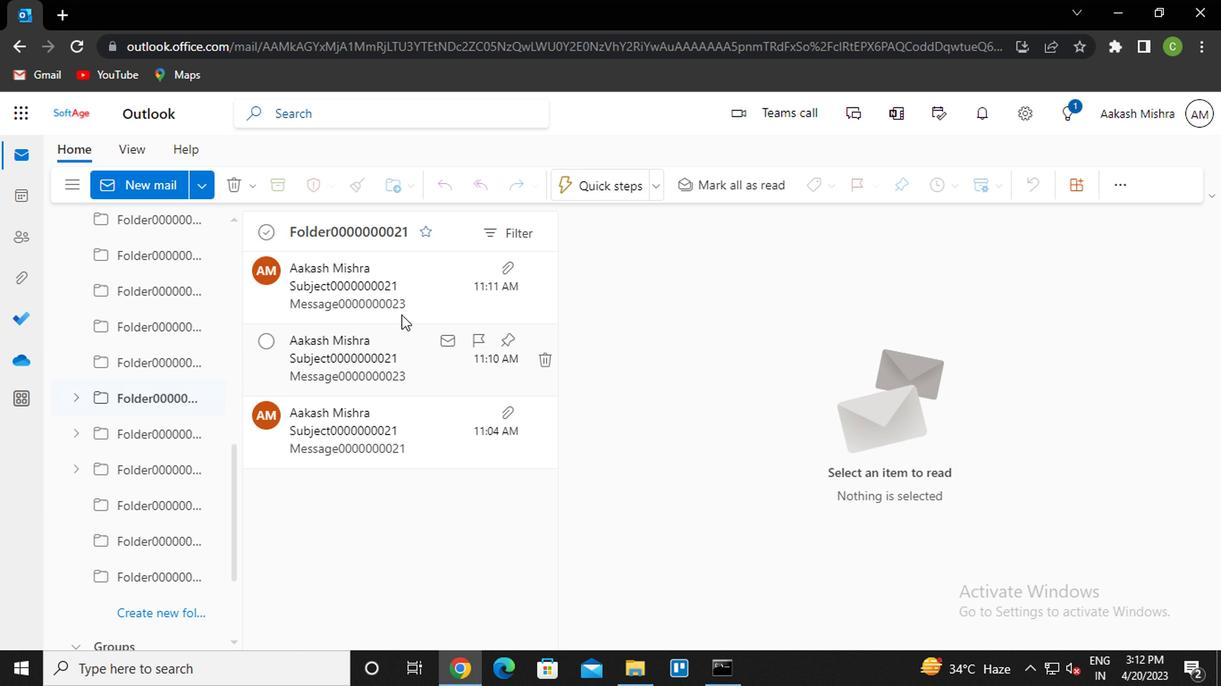 
Action: Mouse pressed right at (412, 273)
Screenshot: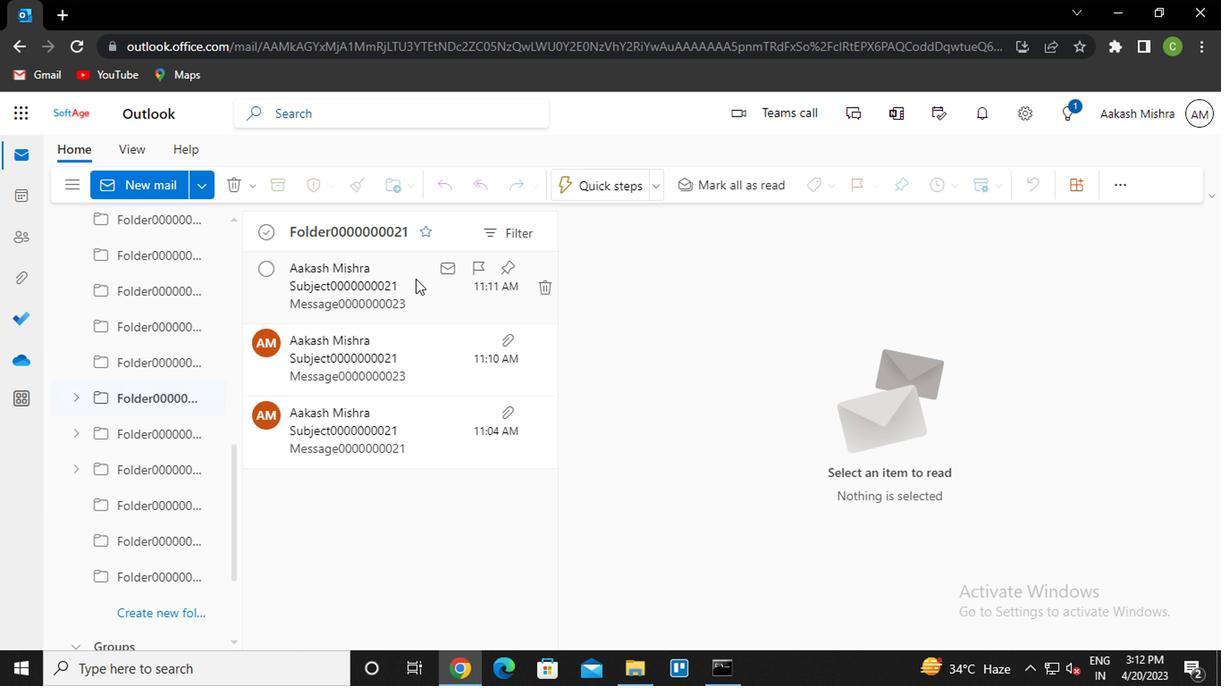
Action: Mouse moved to (315, 487)
Screenshot: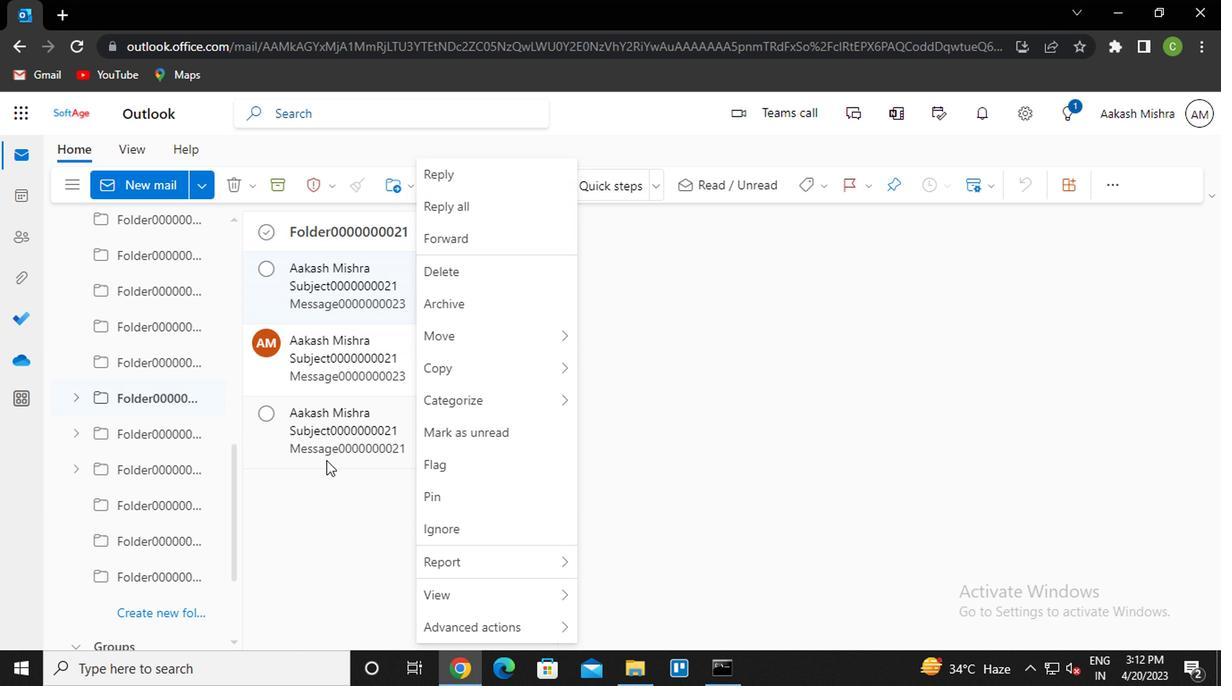
Action: Mouse pressed left at (315, 487)
Screenshot: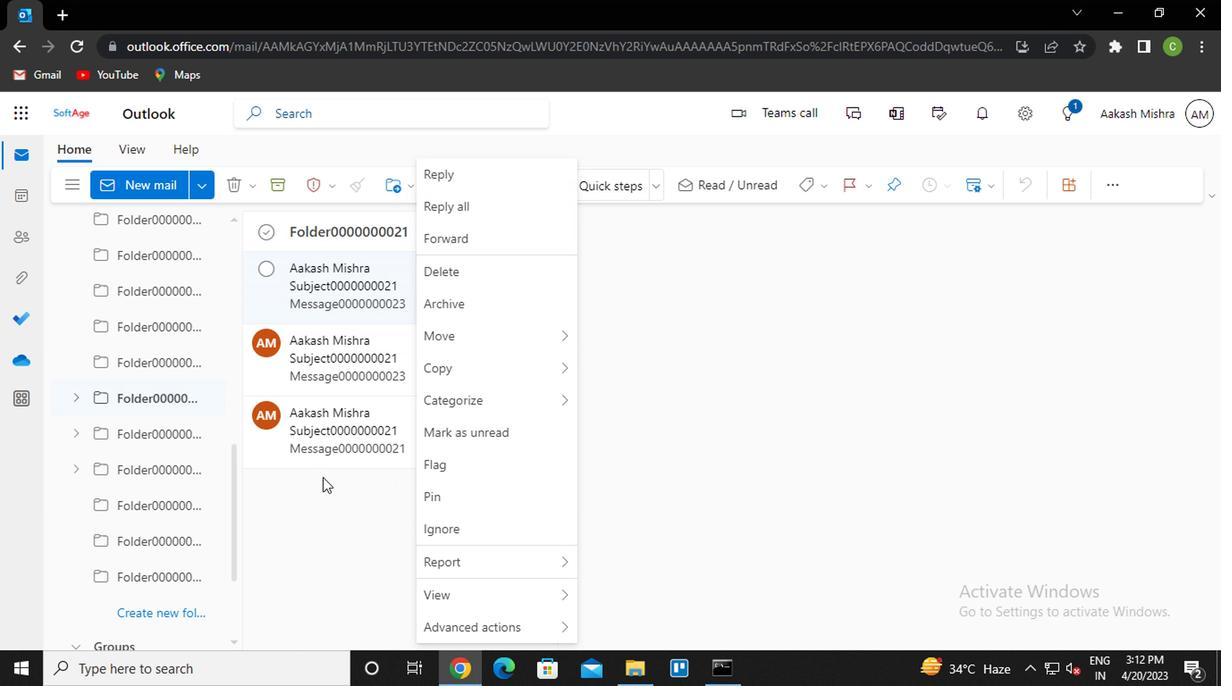 
Action: Mouse moved to (258, 413)
Screenshot: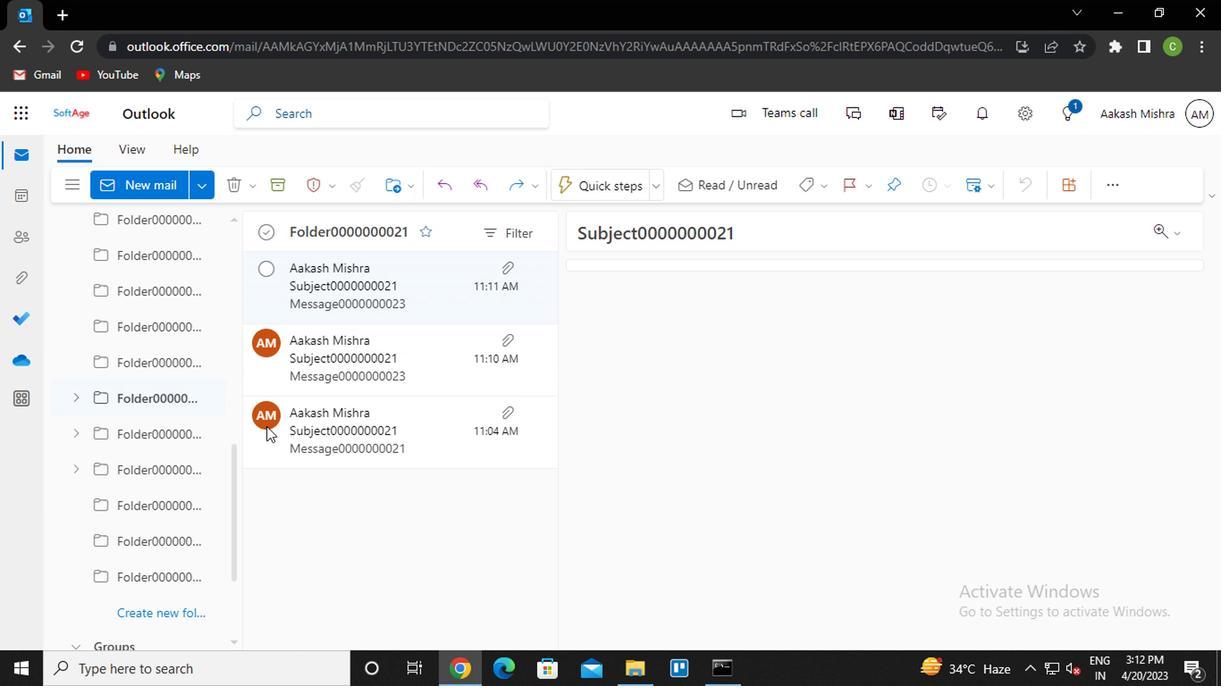 
Action: Mouse pressed left at (258, 413)
Screenshot: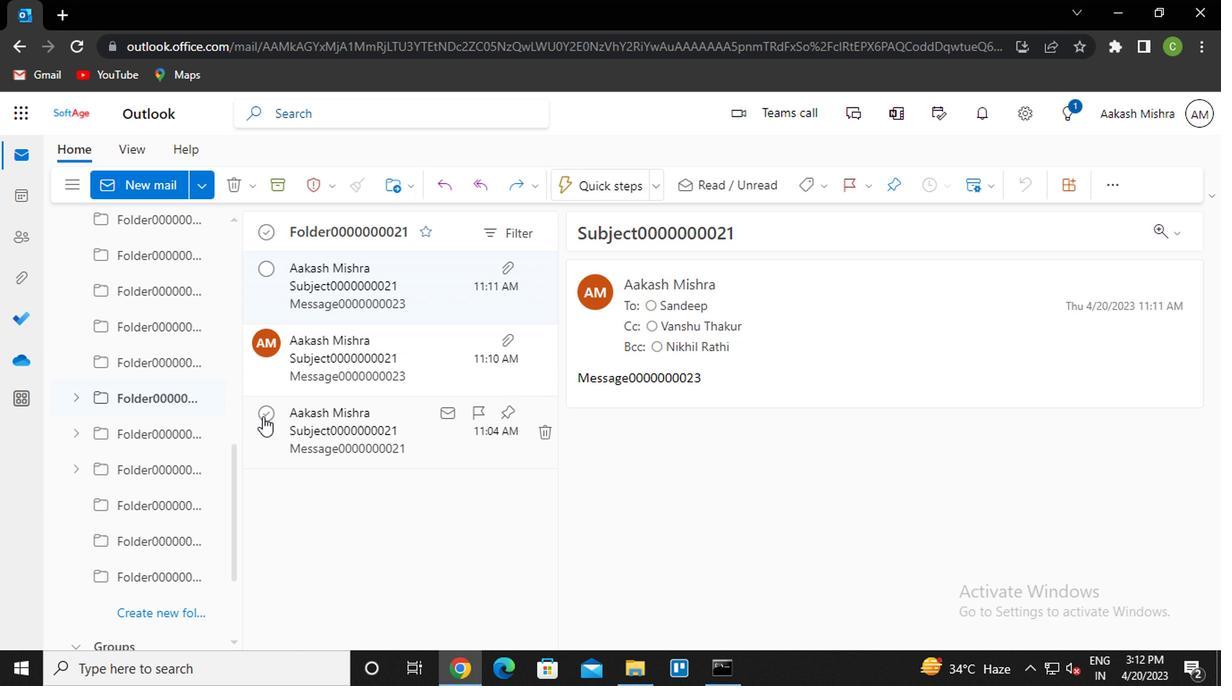 
Action: Mouse moved to (254, 338)
Screenshot: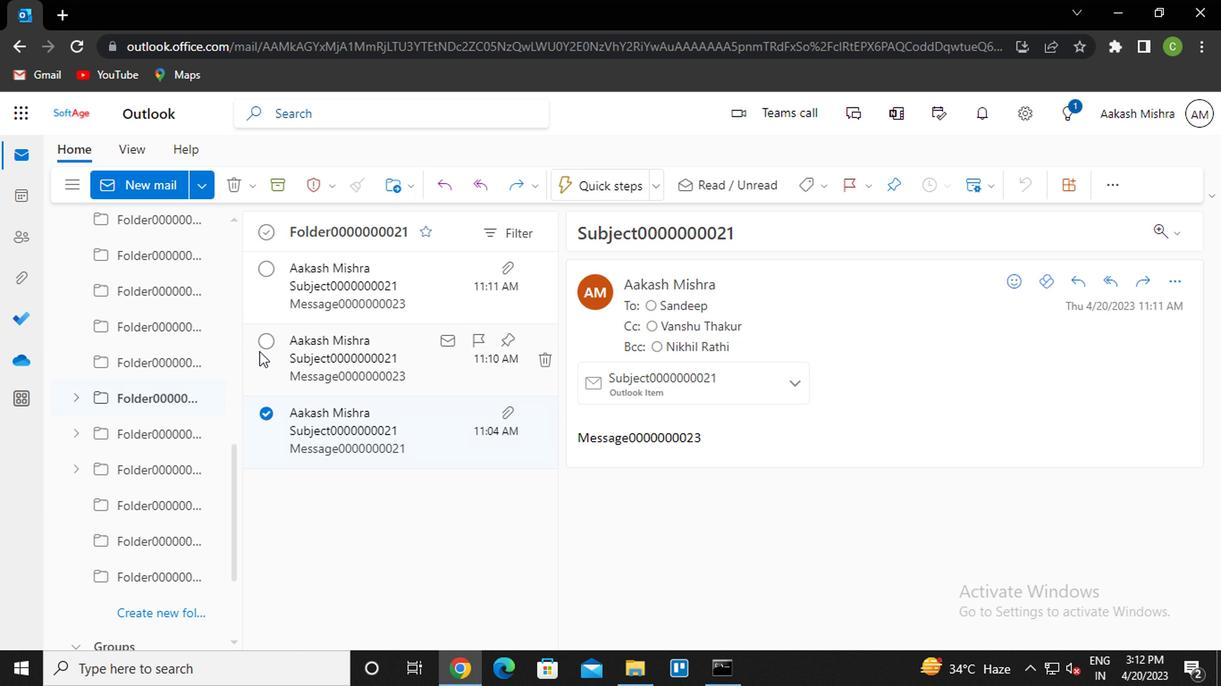 
Action: Mouse pressed left at (254, 338)
Screenshot: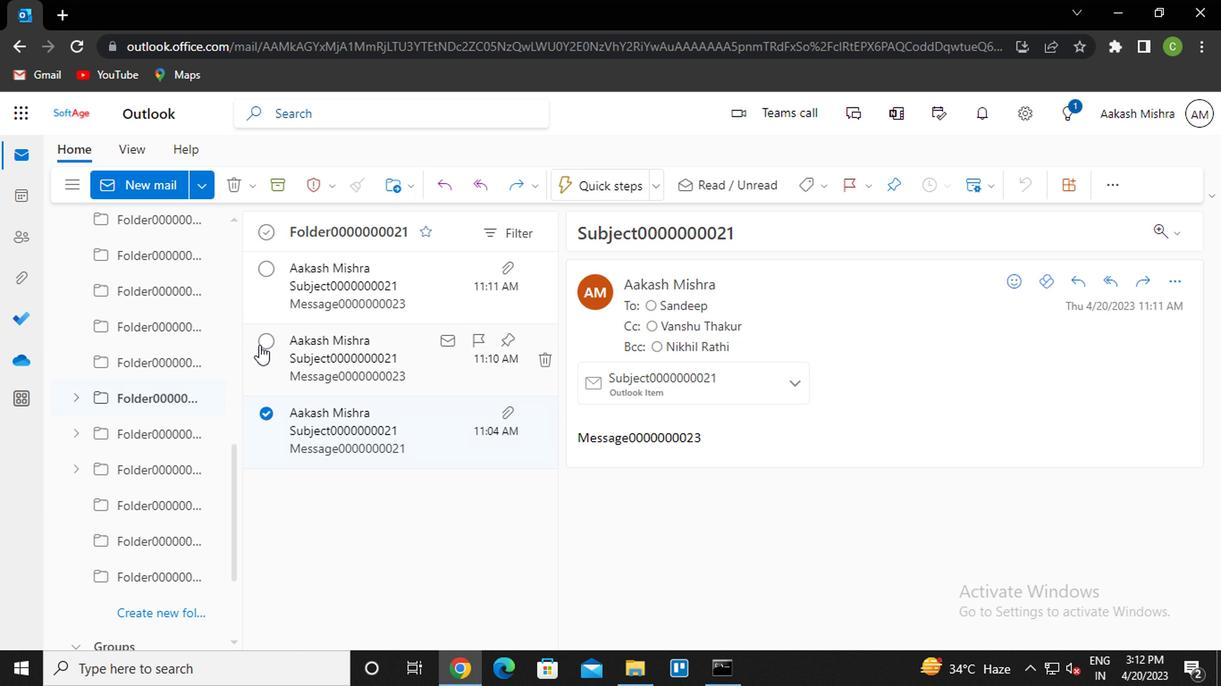 
Action: Mouse moved to (263, 263)
Screenshot: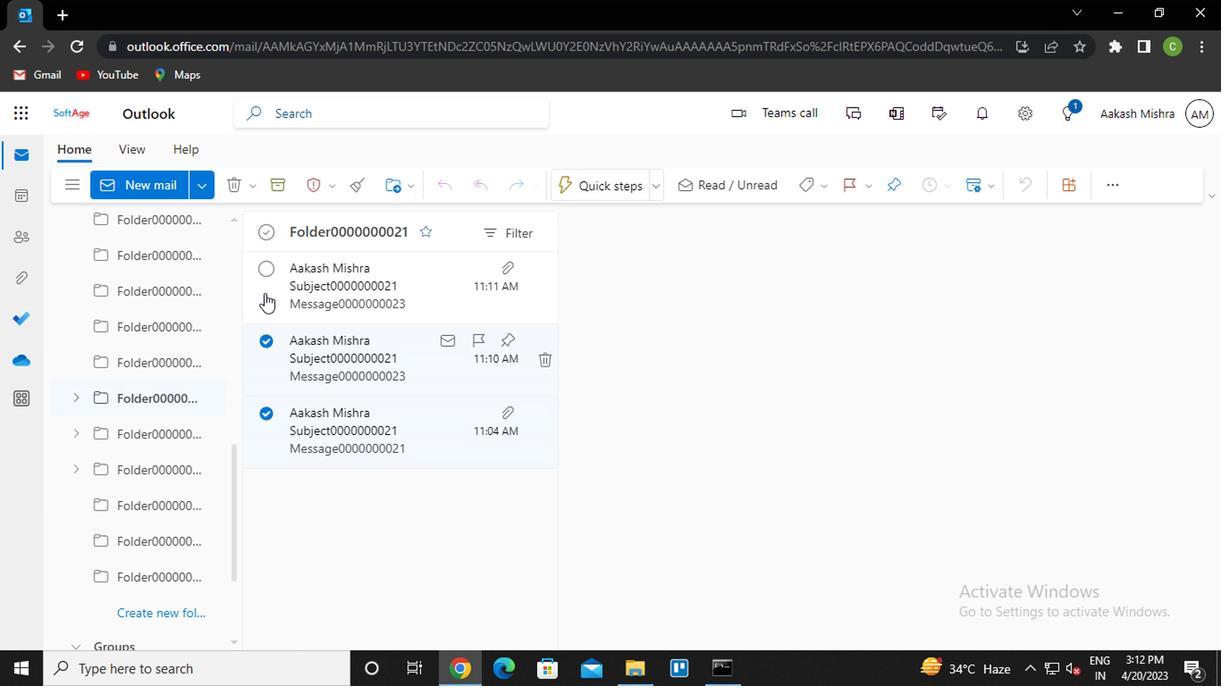 
Action: Mouse pressed left at (263, 263)
Screenshot: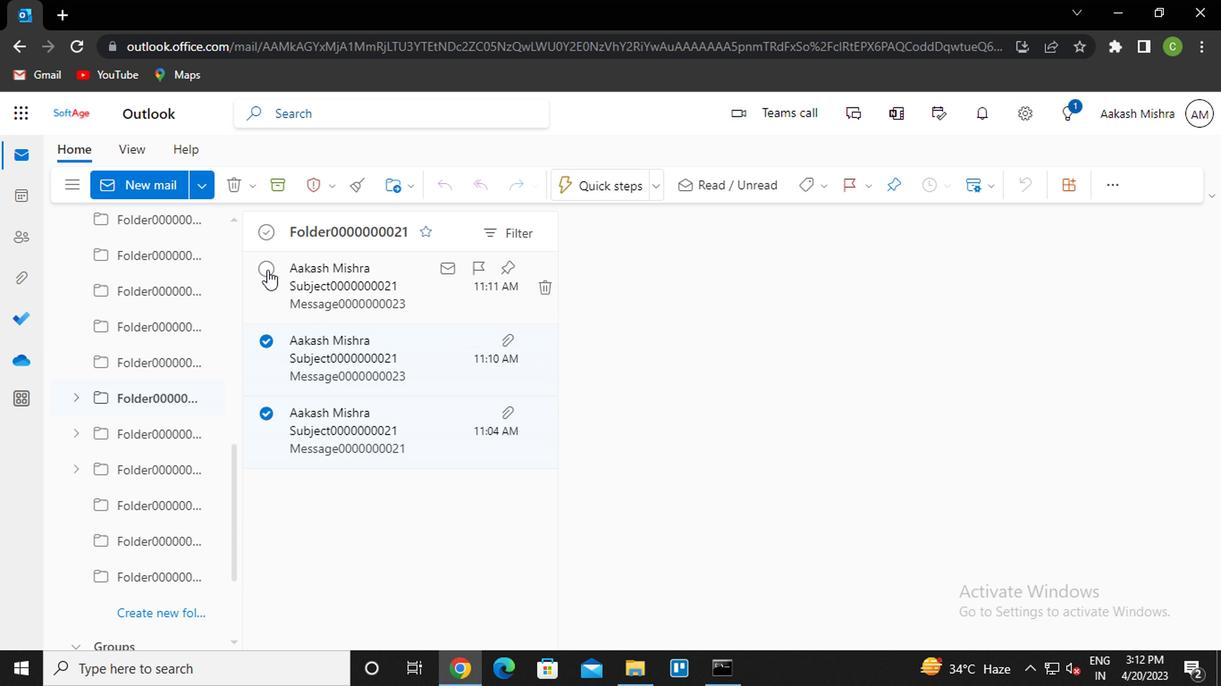 
Action: Mouse moved to (305, 324)
Screenshot: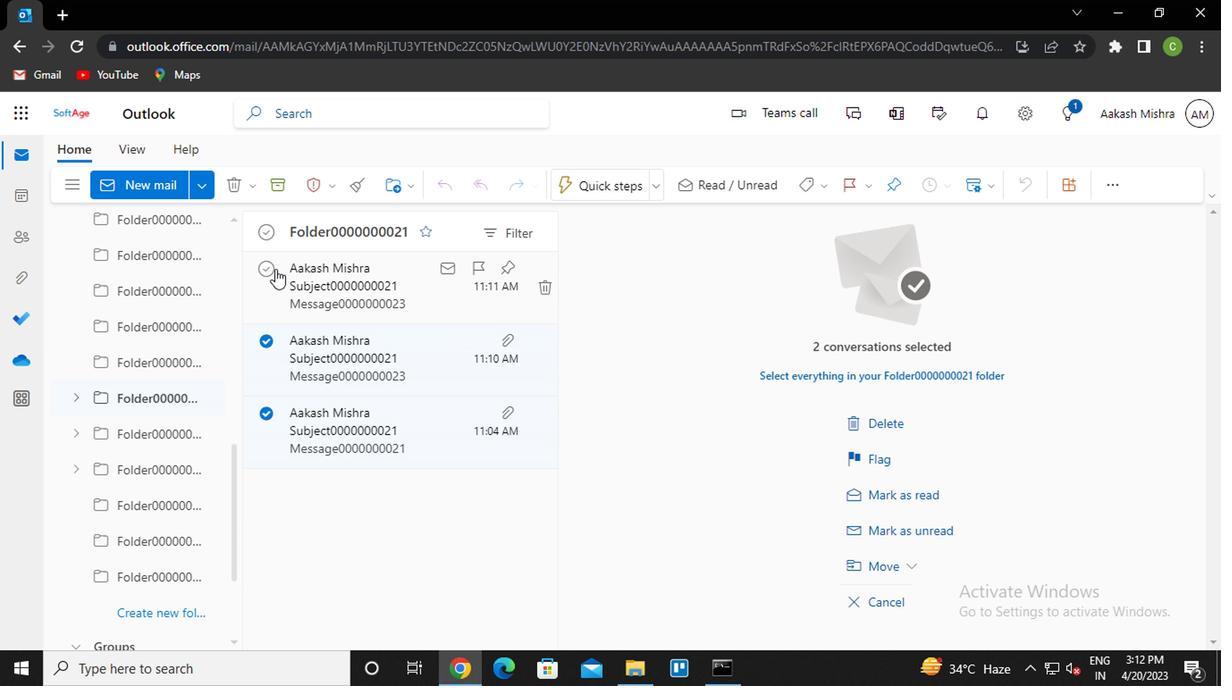
Action: Mouse pressed right at (305, 324)
Screenshot: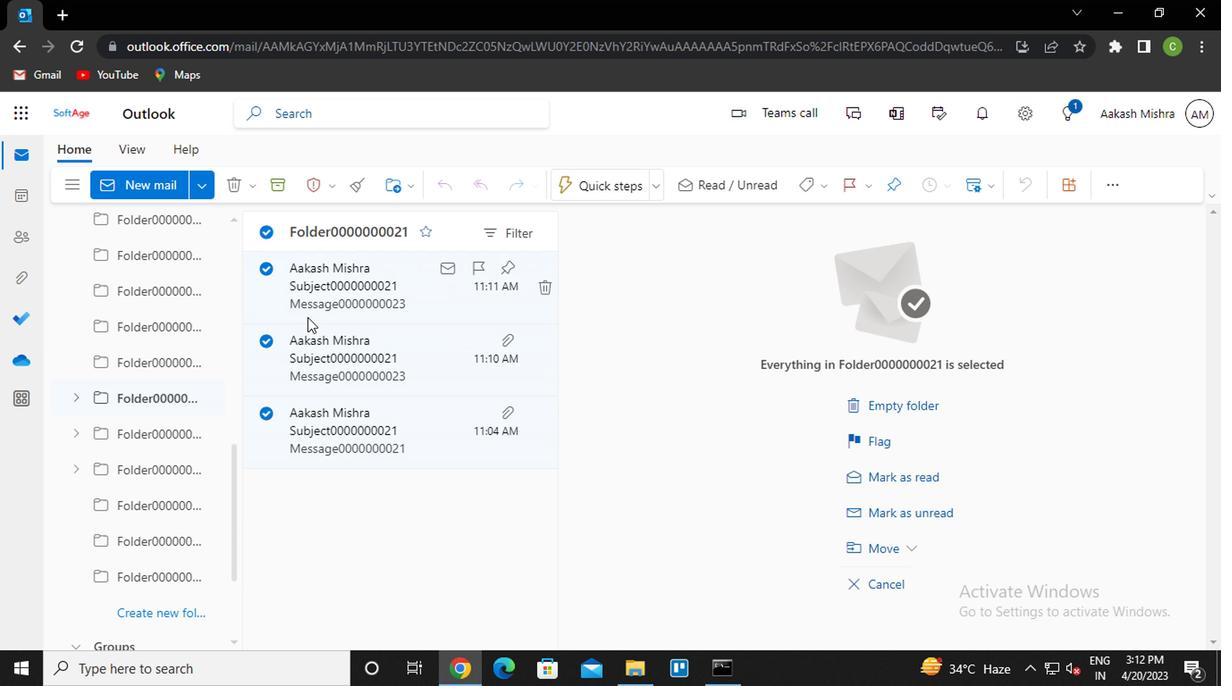 
Action: Mouse moved to (357, 337)
Screenshot: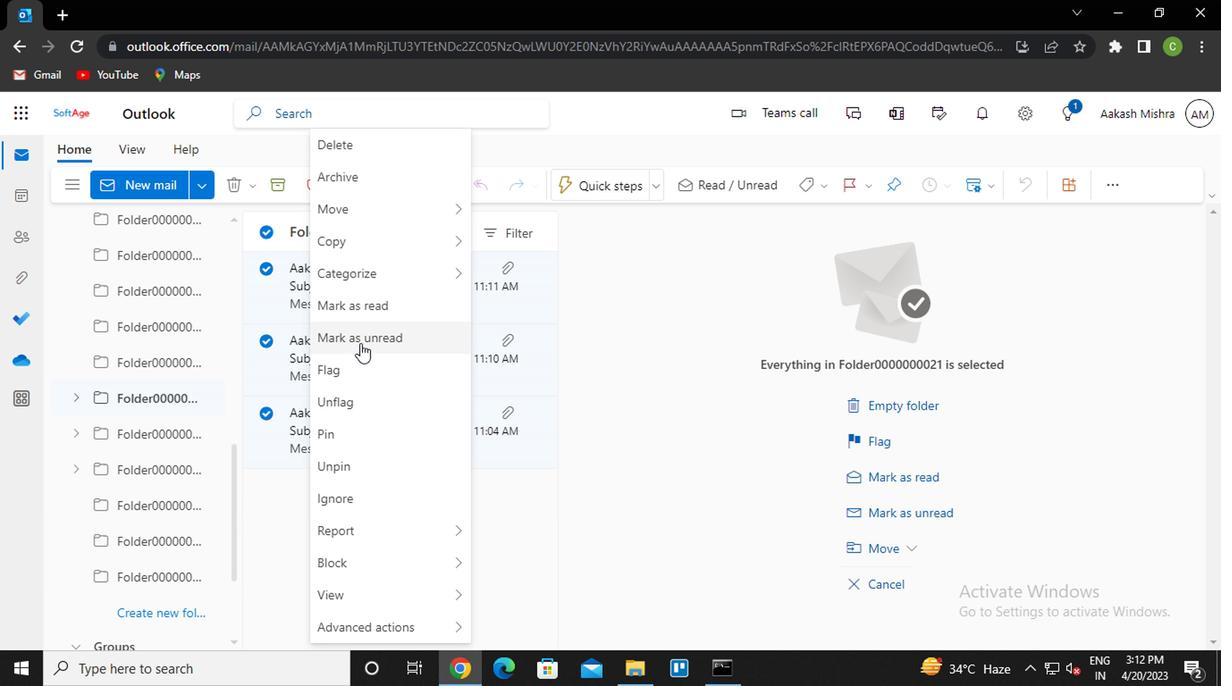 
Action: Mouse pressed left at (357, 337)
Screenshot: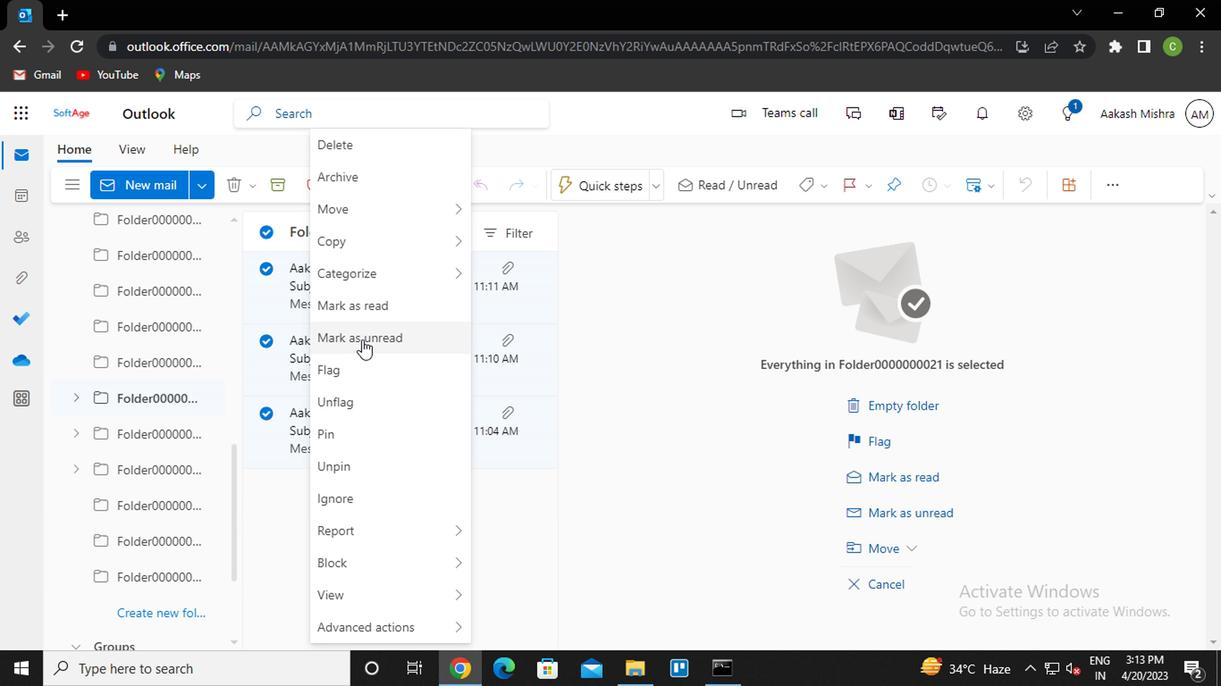 
Action: Mouse moved to (357, 487)
Screenshot: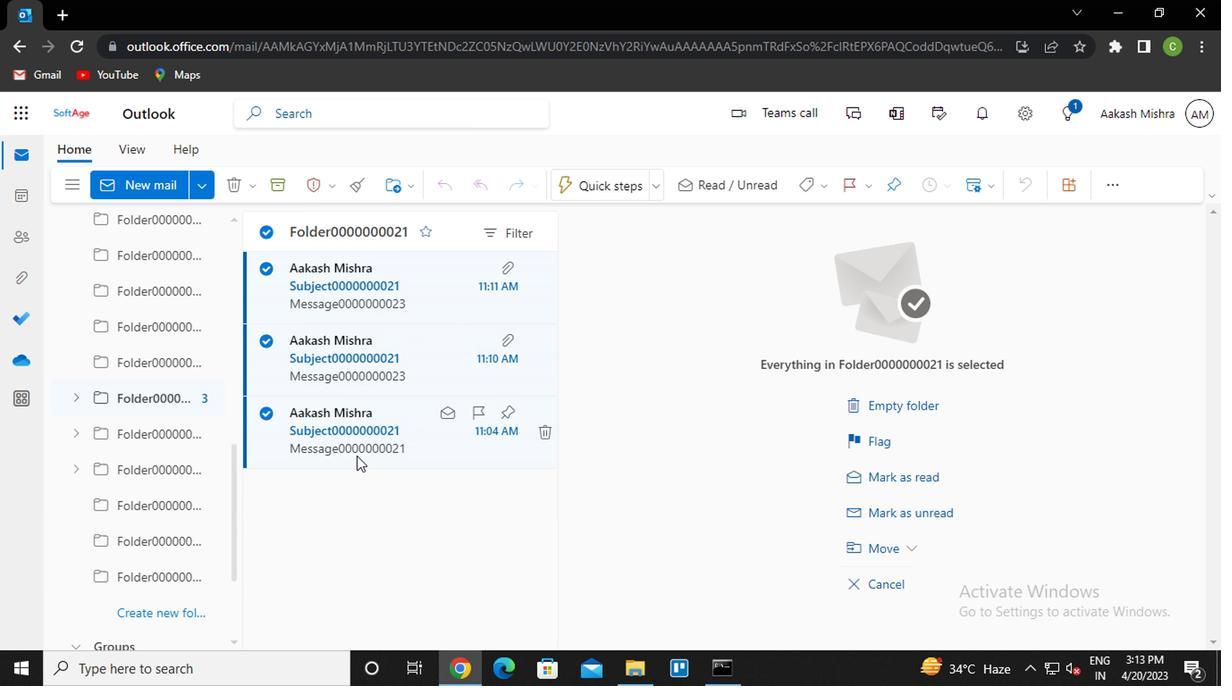
Action: Mouse pressed left at (357, 487)
Screenshot: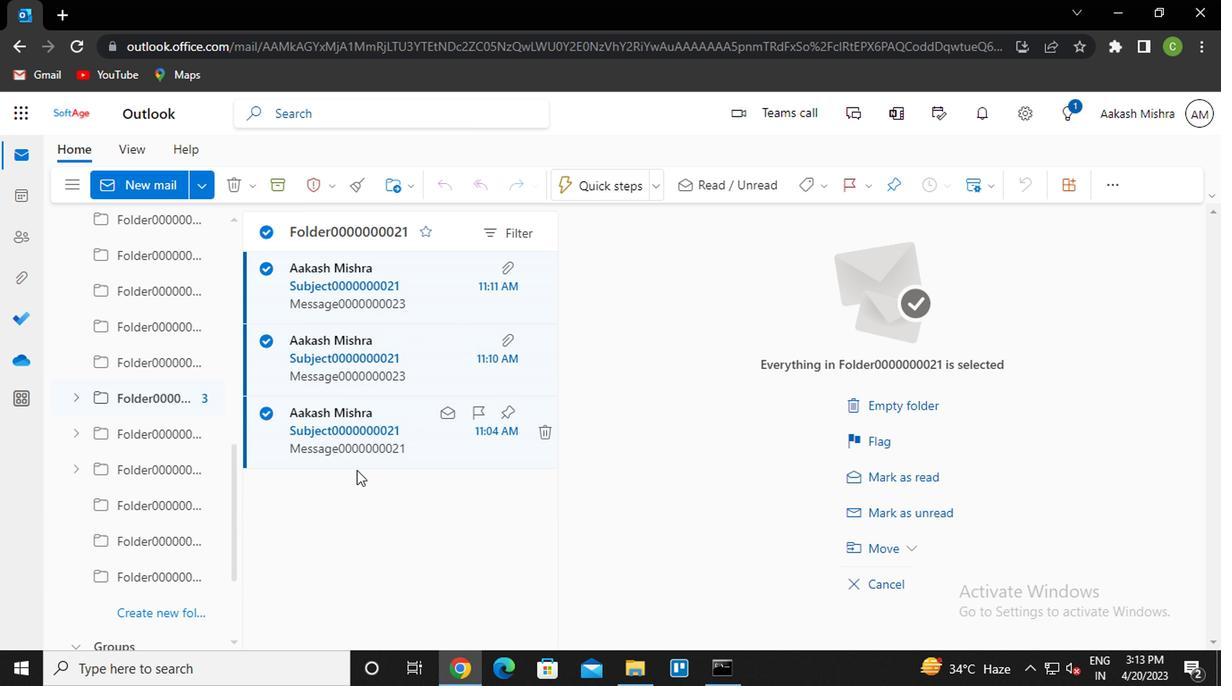 
Action: Mouse moved to (141, 434)
Screenshot: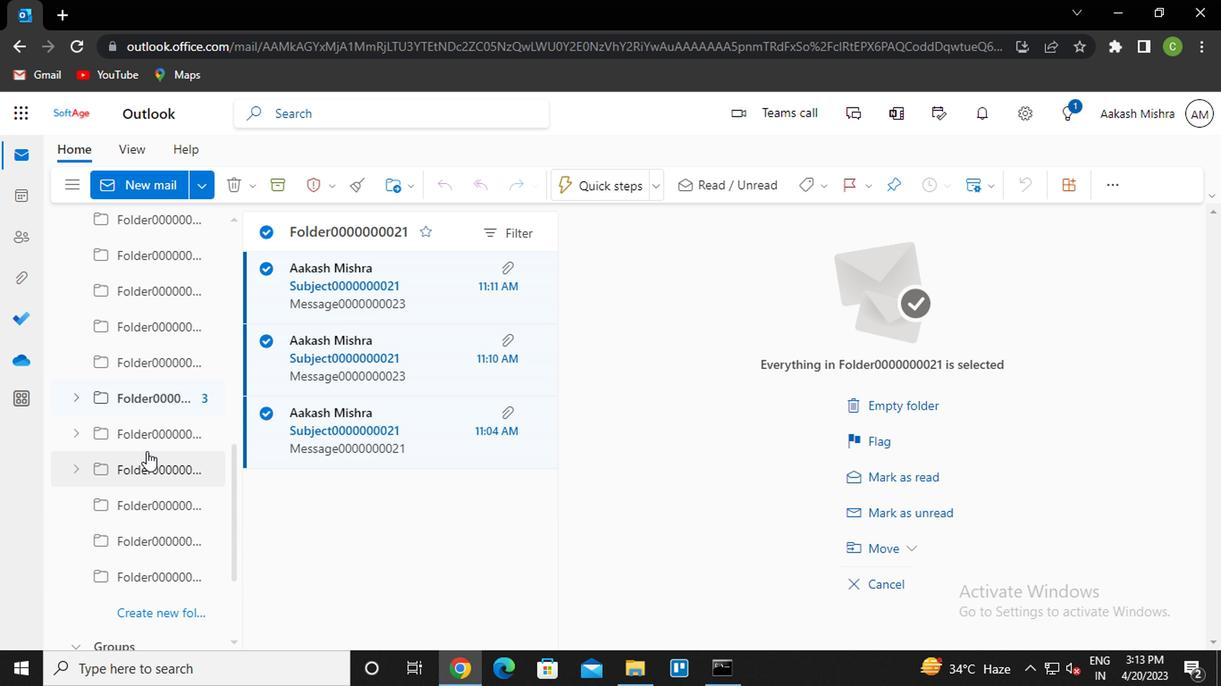 
Action: Mouse pressed left at (141, 434)
Screenshot: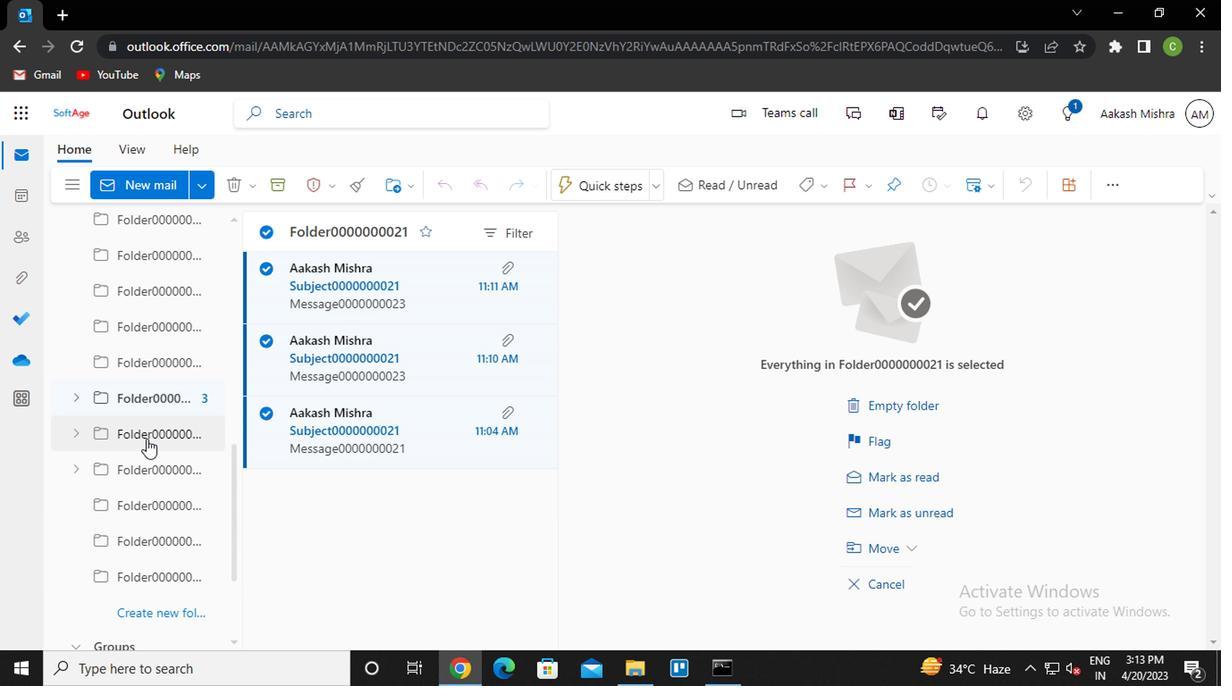 
Action: Mouse moved to (252, 265)
Screenshot: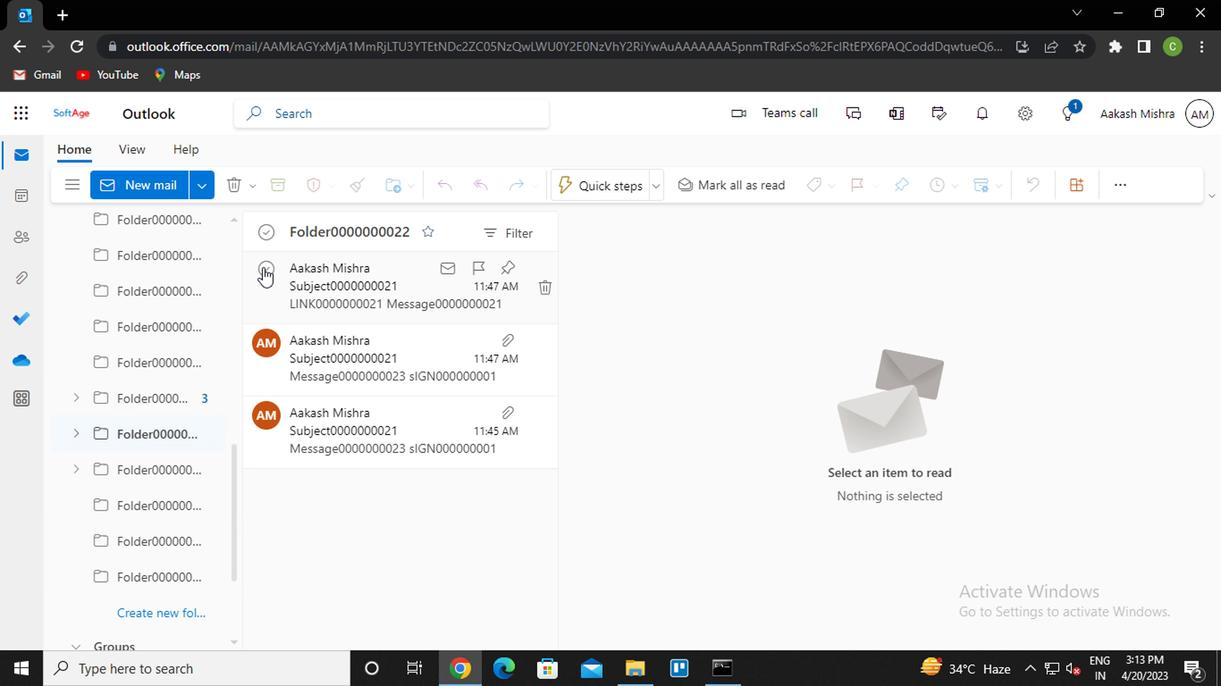 
Action: Mouse pressed left at (252, 265)
Screenshot: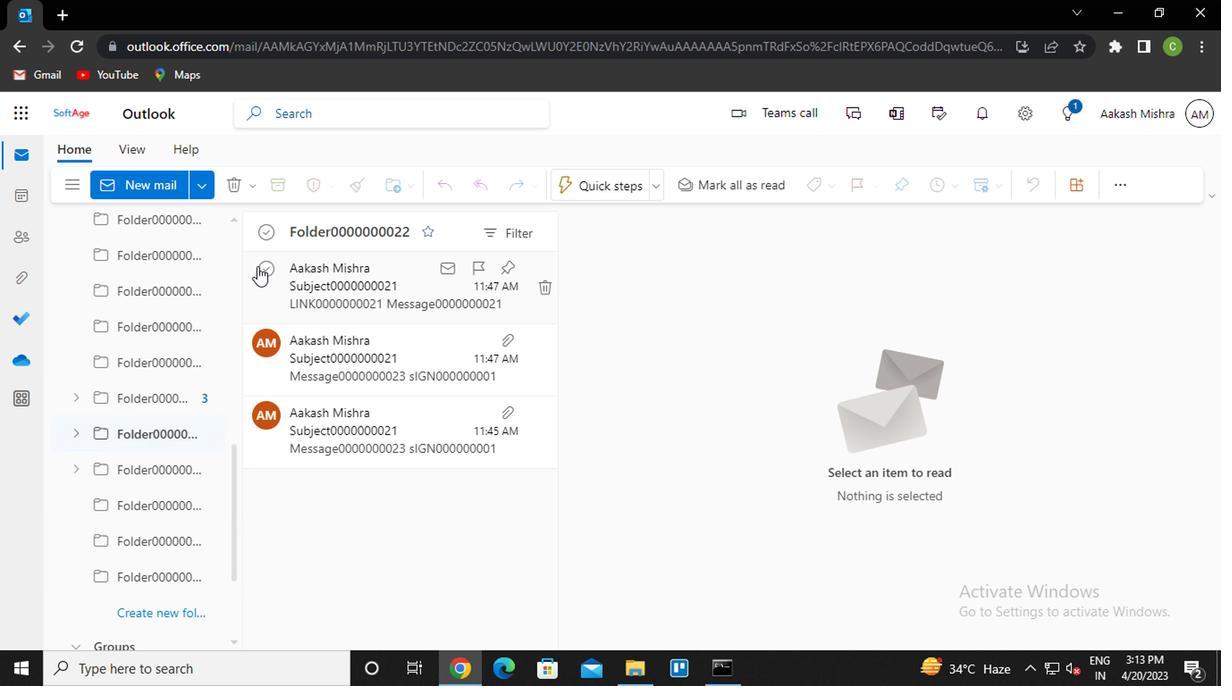 
Action: Mouse moved to (262, 340)
Screenshot: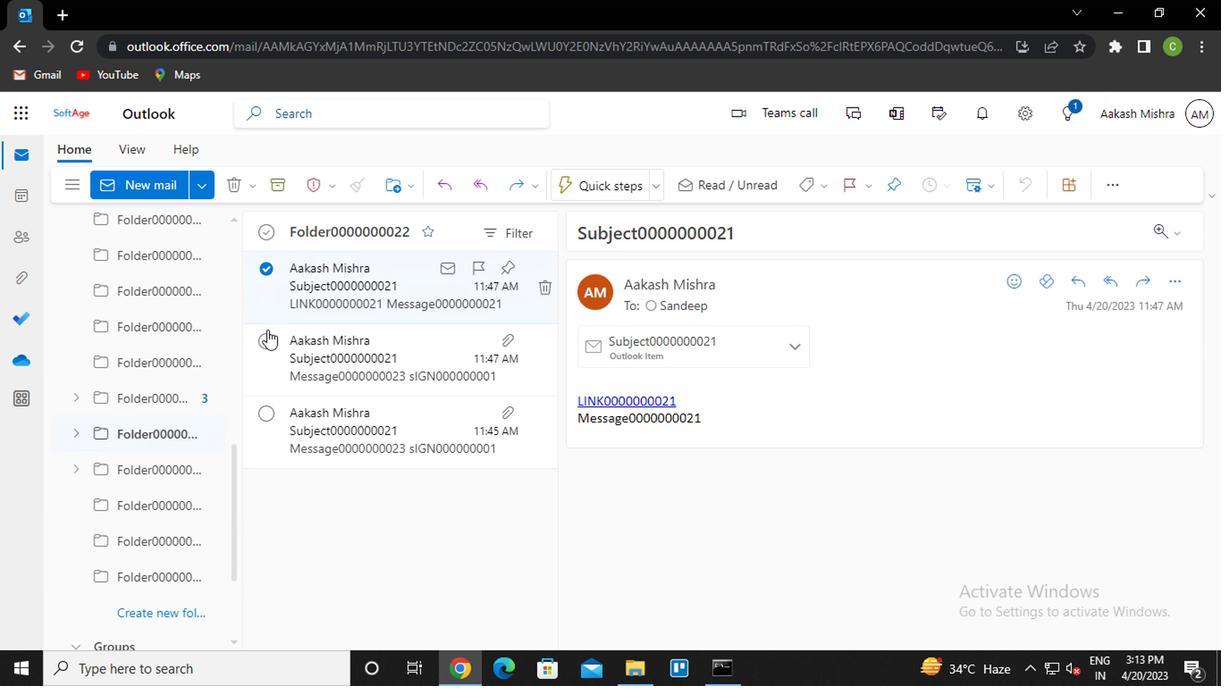 
Action: Mouse pressed left at (262, 340)
Screenshot: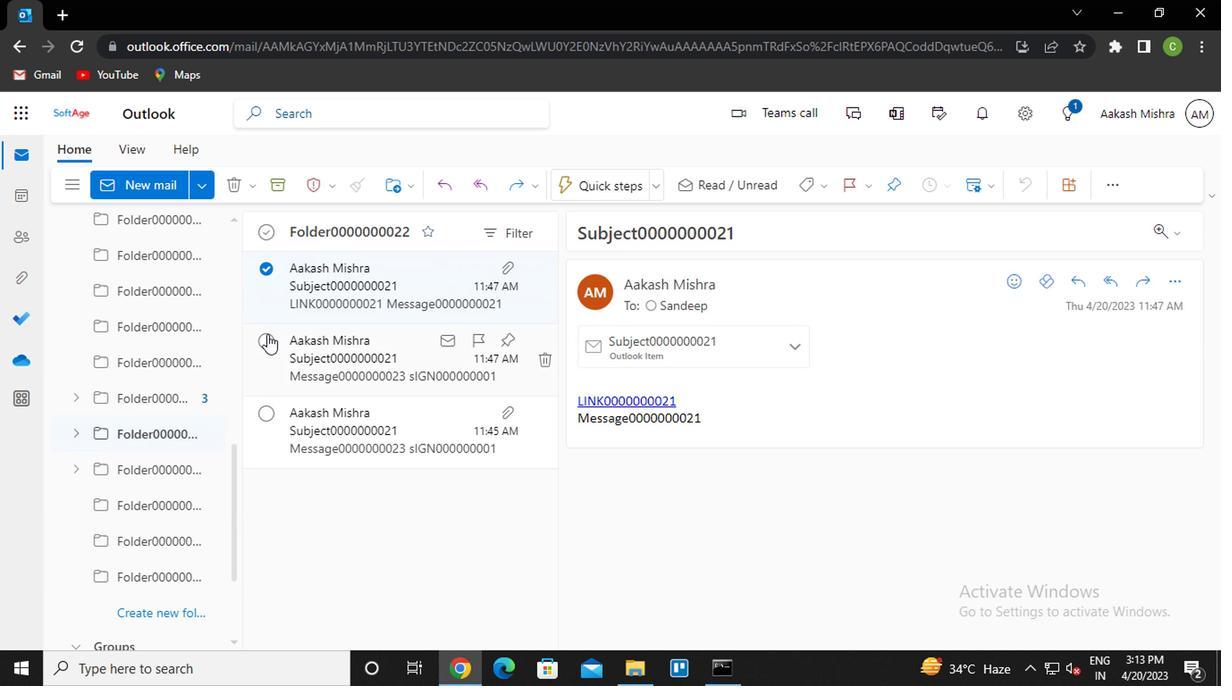 
Action: Mouse moved to (264, 407)
Screenshot: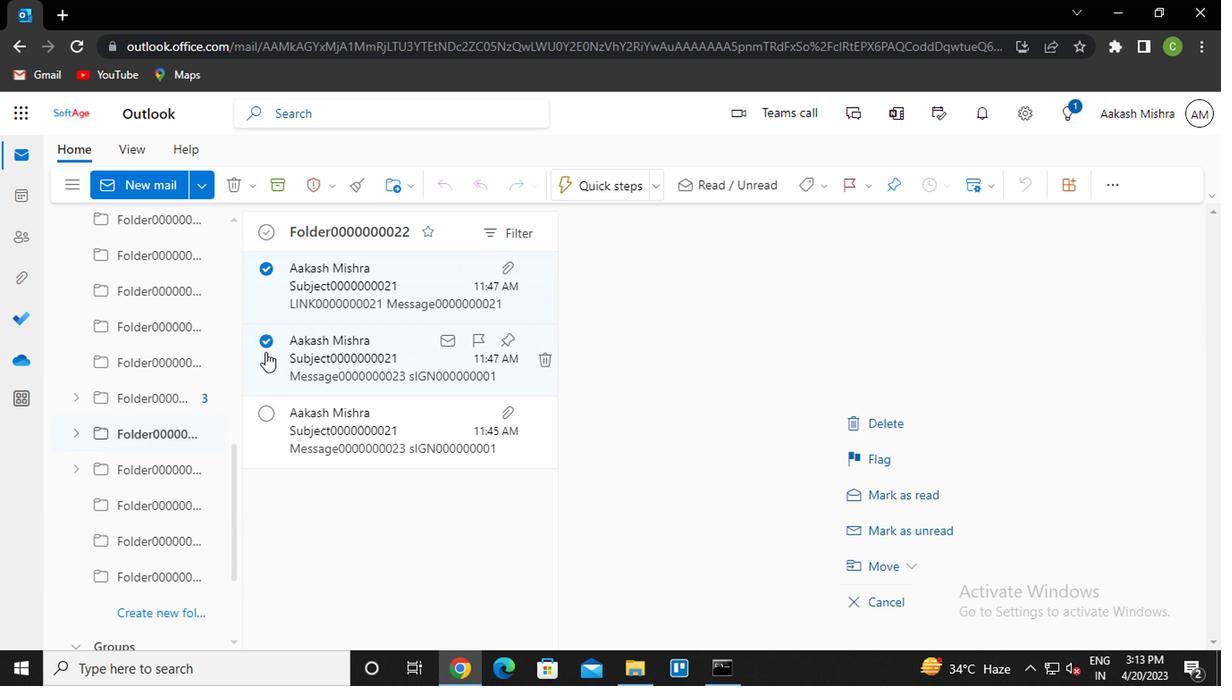 
Action: Mouse pressed left at (264, 407)
Screenshot: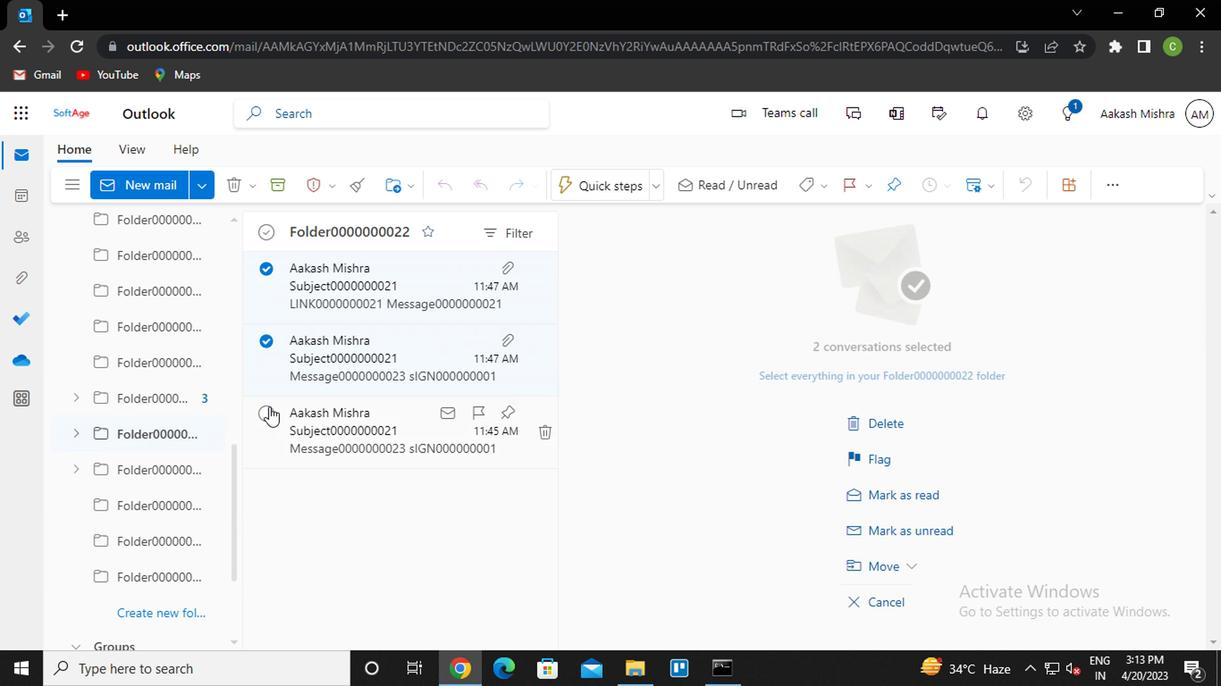 
Action: Mouse moved to (330, 360)
Screenshot: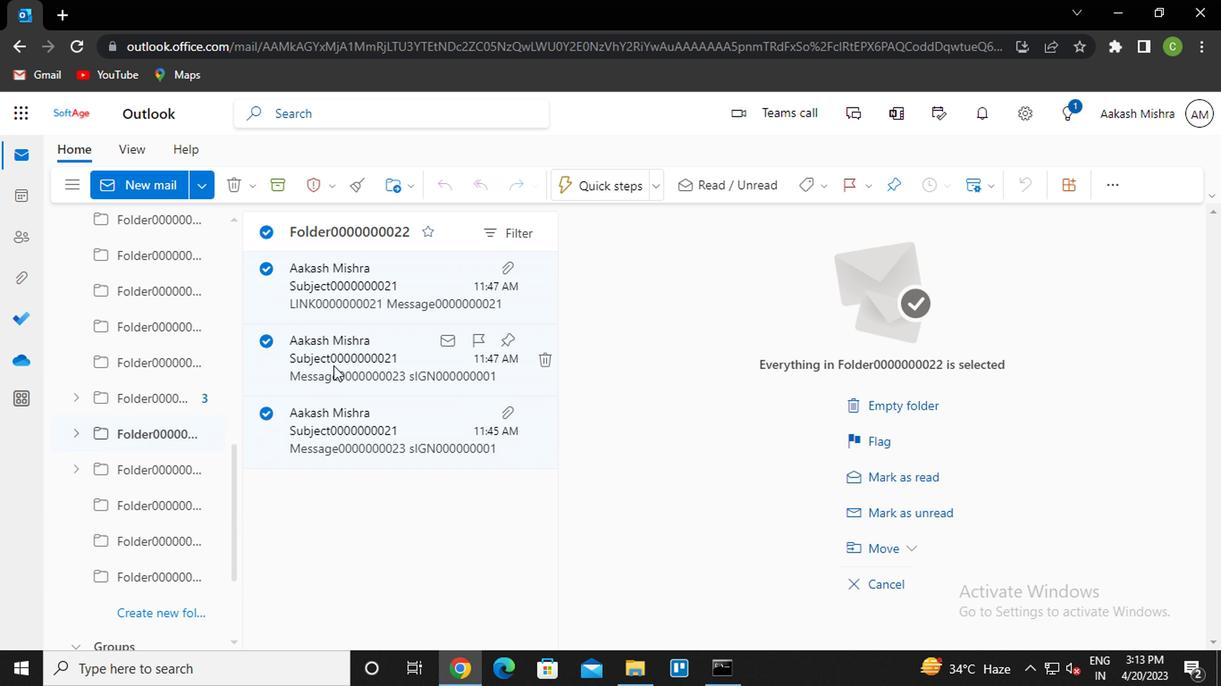 
Action: Mouse pressed right at (330, 360)
Screenshot: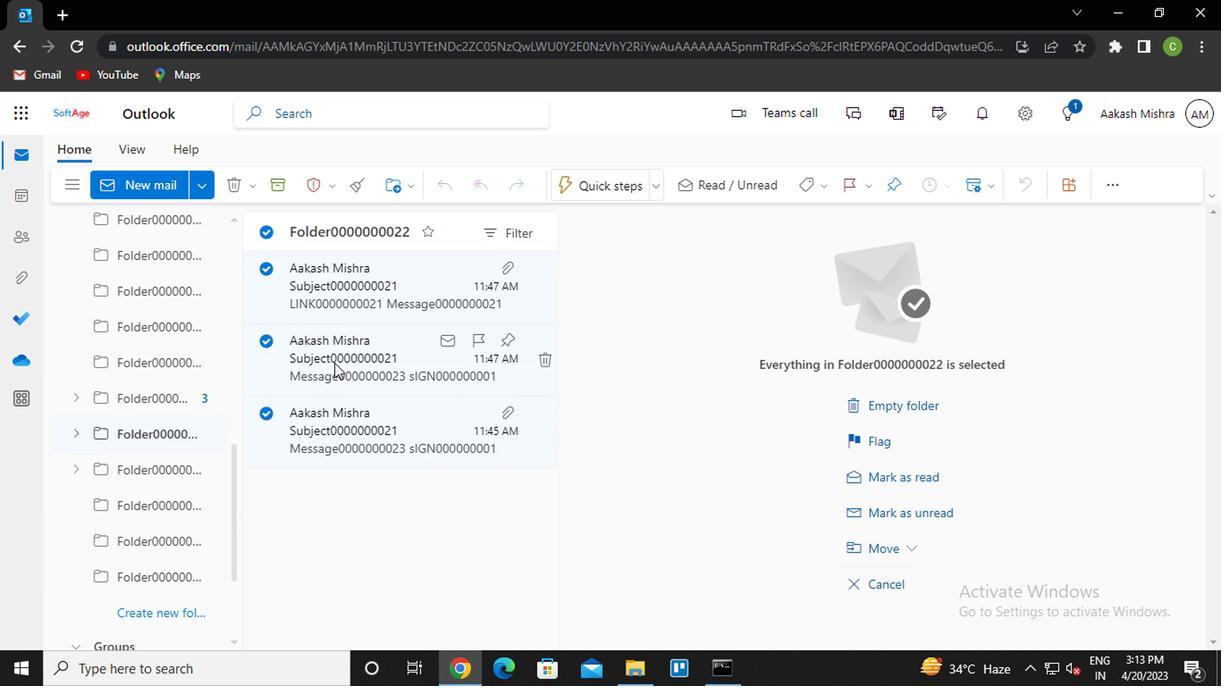 
Action: Mouse moved to (403, 333)
Screenshot: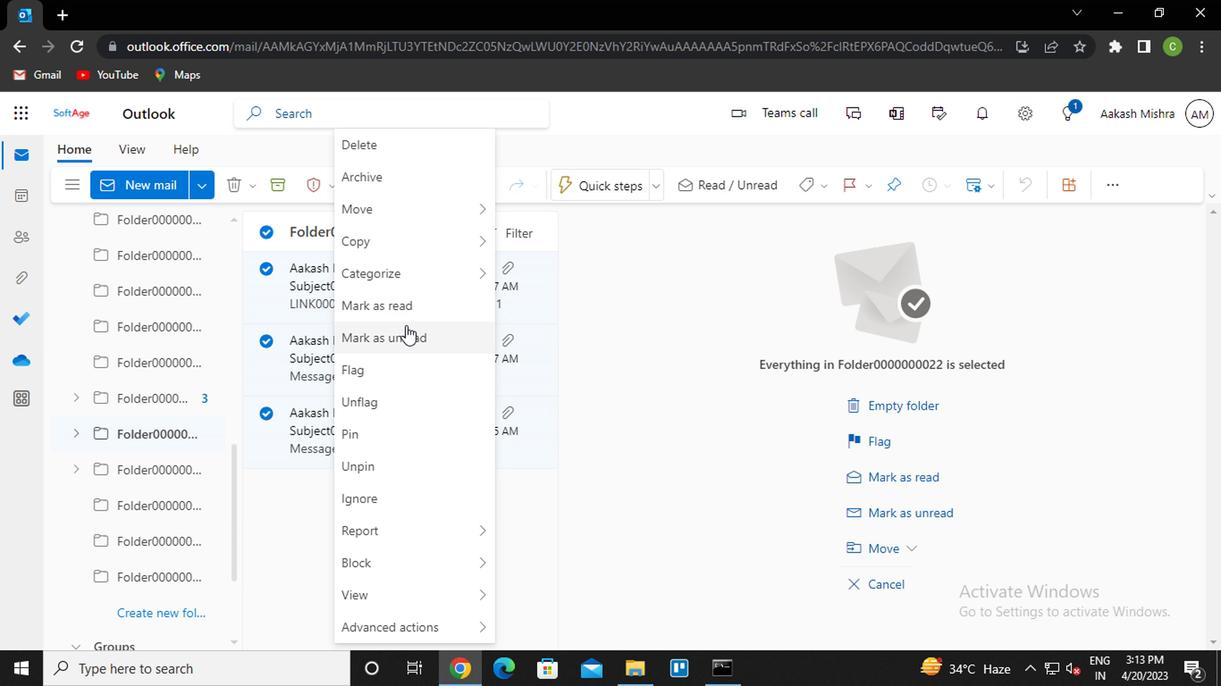 
Action: Mouse pressed left at (403, 333)
Screenshot: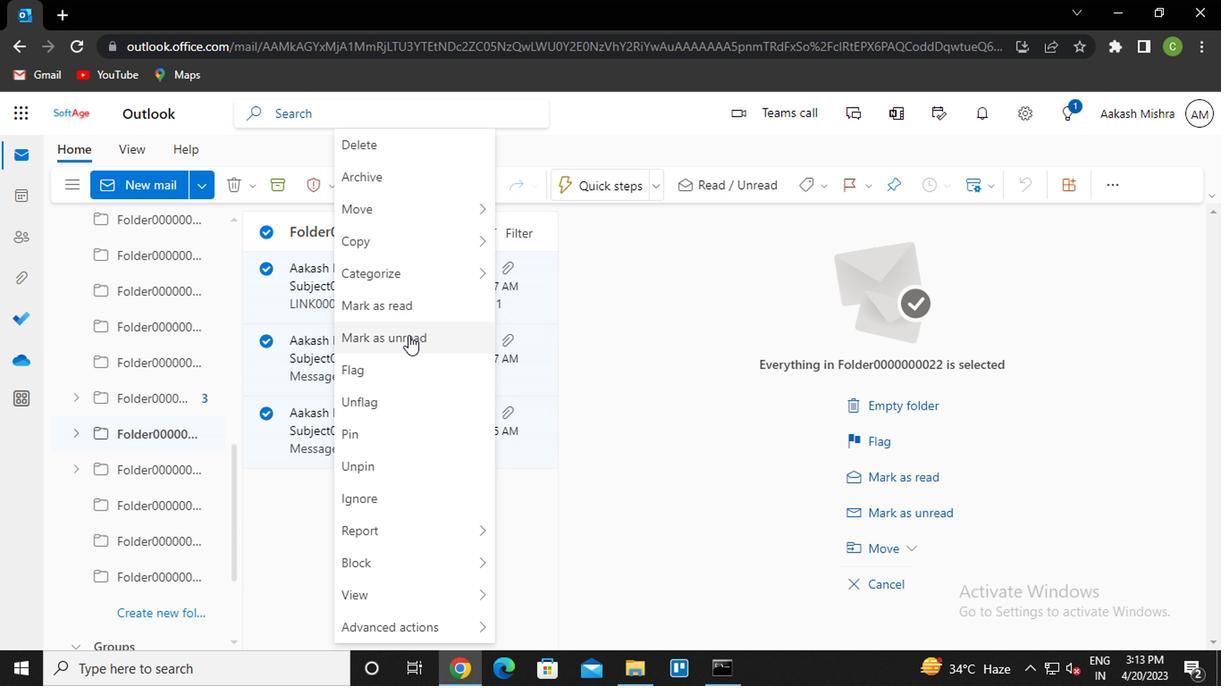 
Action: Mouse moved to (452, 477)
Screenshot: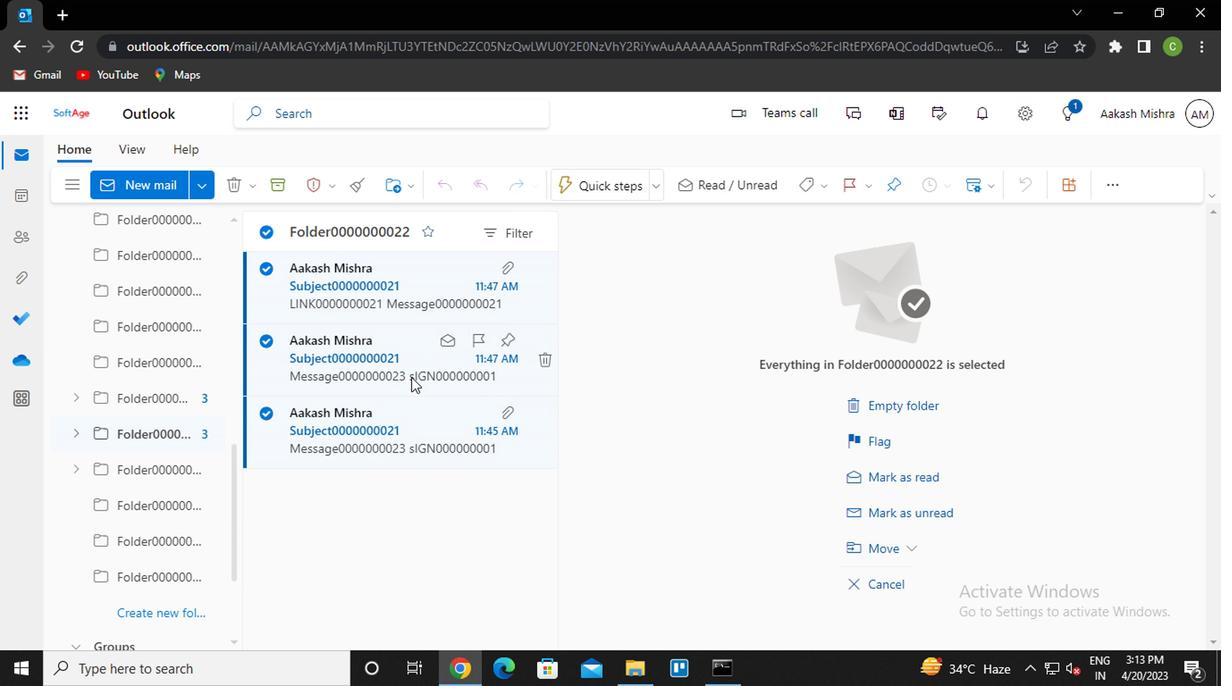 
Action: Key pressed <Key.f8>
Screenshot: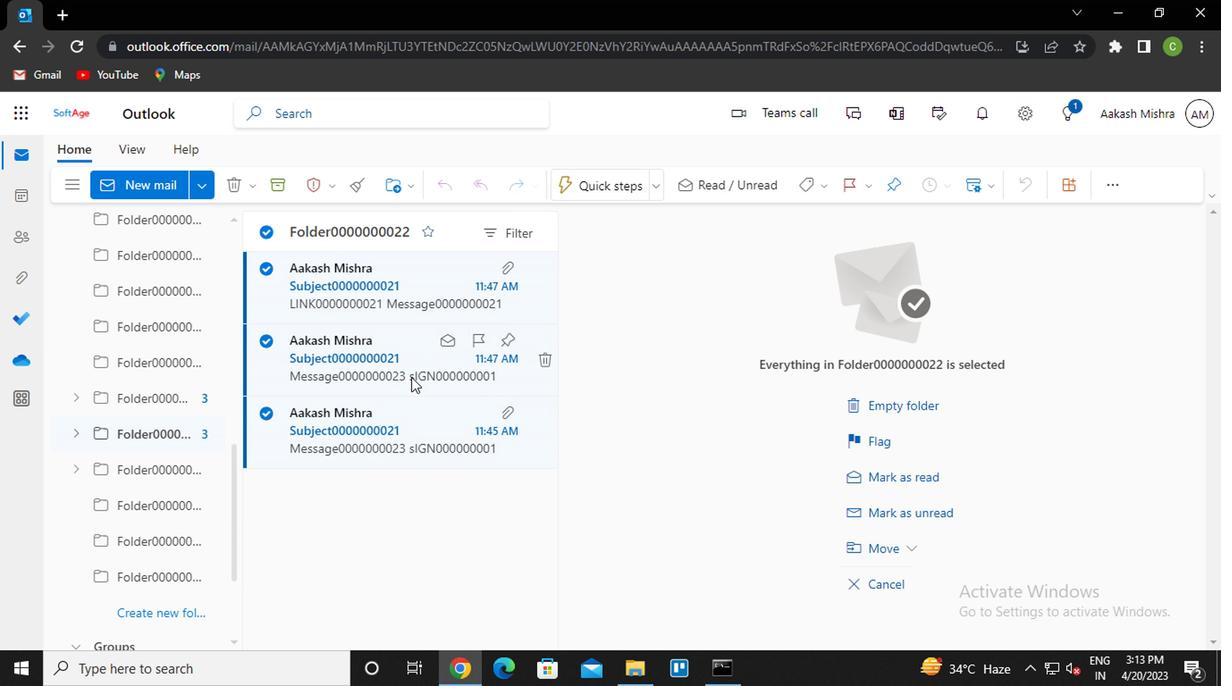 
